 Task: Save favorite listings for penthouse condos in San Francisco, California, with city skyline views, and create a shortlist of luxury properties.
Action: Mouse moved to (152, 143)
Screenshot: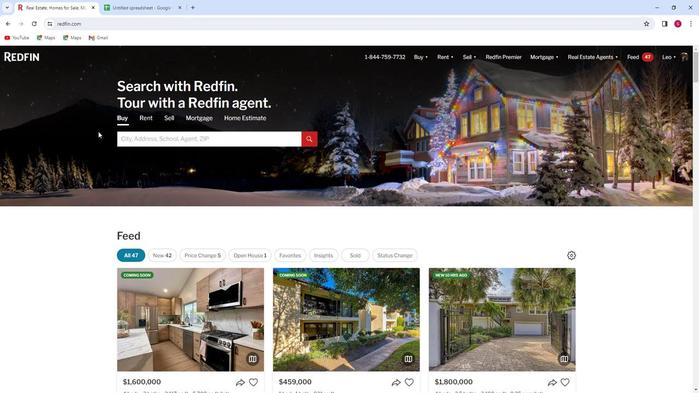 
Action: Mouse pressed left at (152, 143)
Screenshot: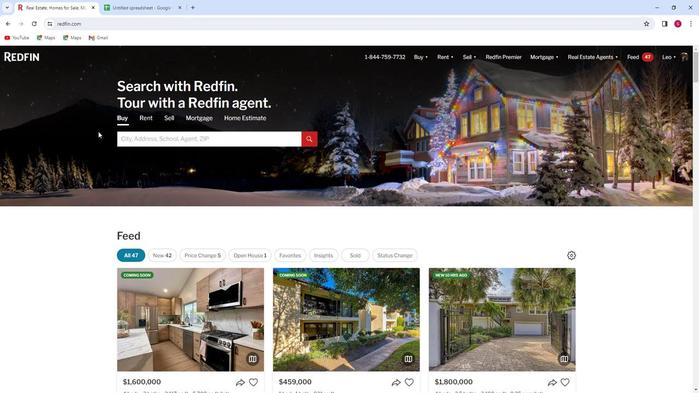 
Action: Key pressed <Key.shift>San
Screenshot: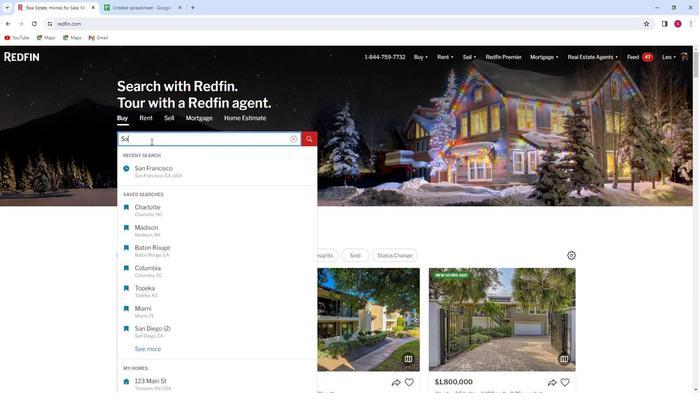 
Action: Mouse moved to (179, 176)
Screenshot: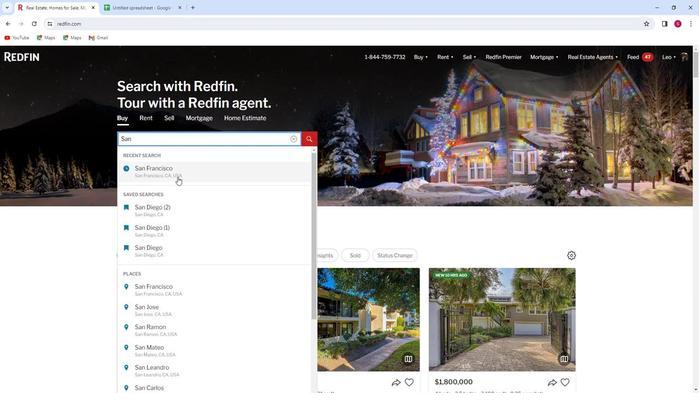 
Action: Mouse pressed left at (179, 176)
Screenshot: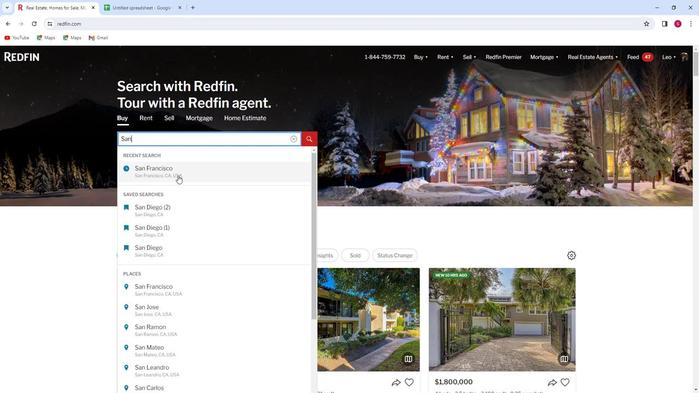 
Action: Mouse moved to (619, 108)
Screenshot: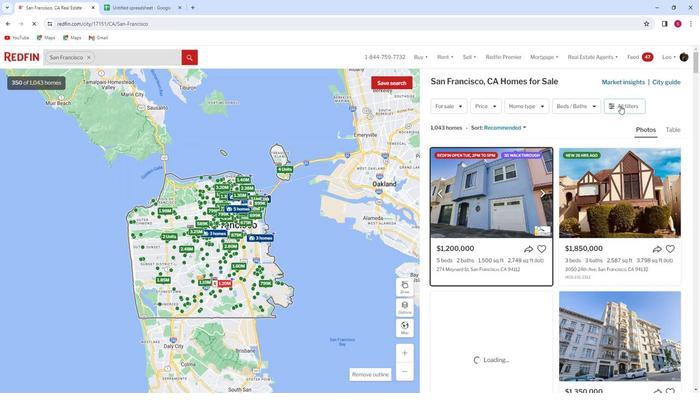 
Action: Mouse pressed left at (619, 108)
Screenshot: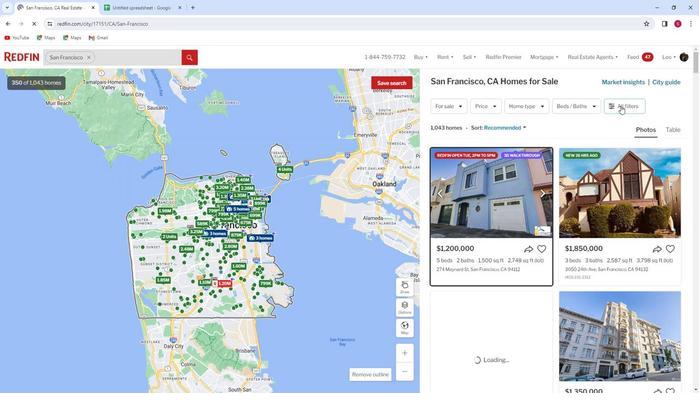
Action: Mouse moved to (620, 107)
Screenshot: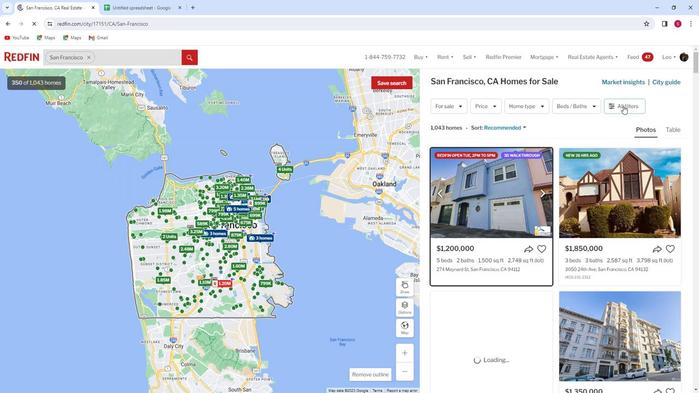 
Action: Mouse pressed left at (620, 107)
Screenshot: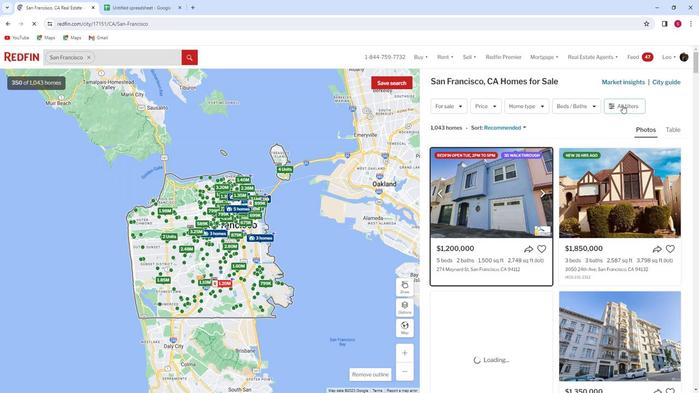 
Action: Mouse moved to (620, 107)
Screenshot: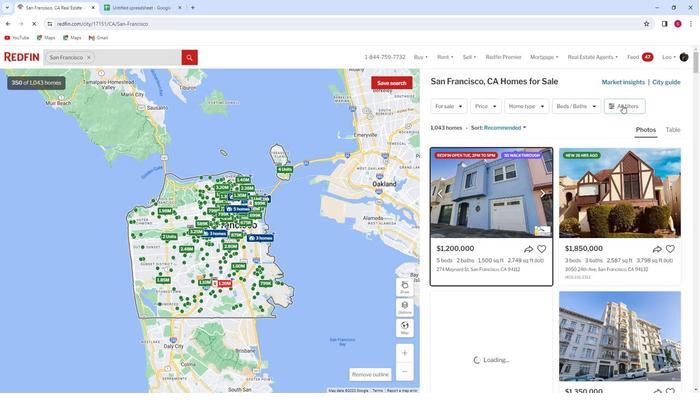 
Action: Mouse pressed left at (620, 107)
Screenshot: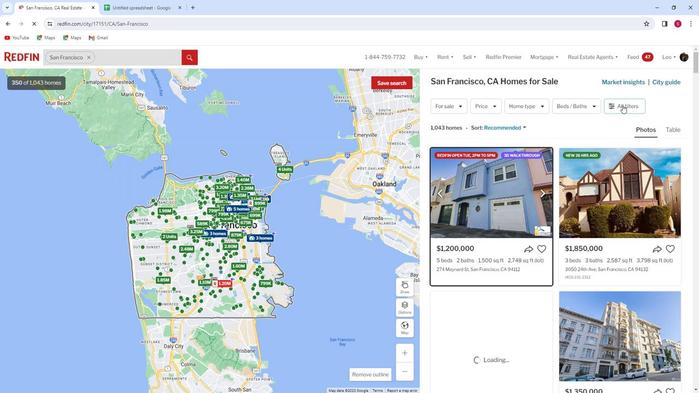
Action: Mouse pressed left at (620, 107)
Screenshot: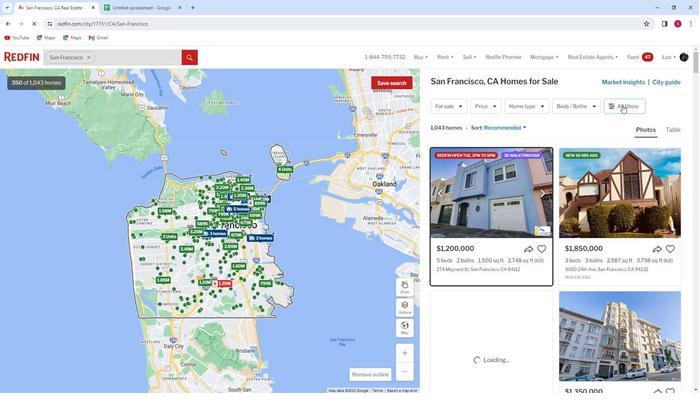 
Action: Mouse pressed left at (620, 107)
Screenshot: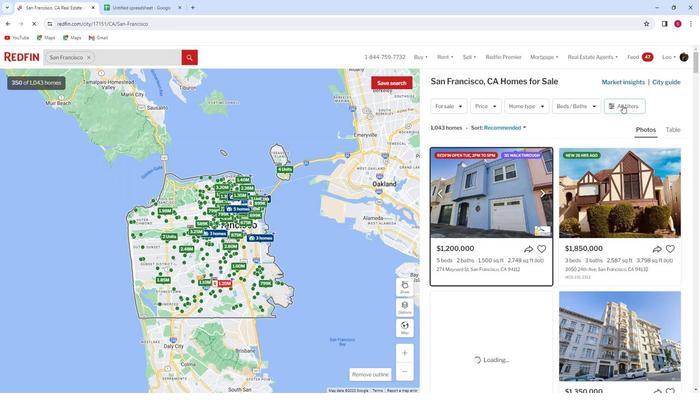 
Action: Mouse pressed left at (620, 107)
Screenshot: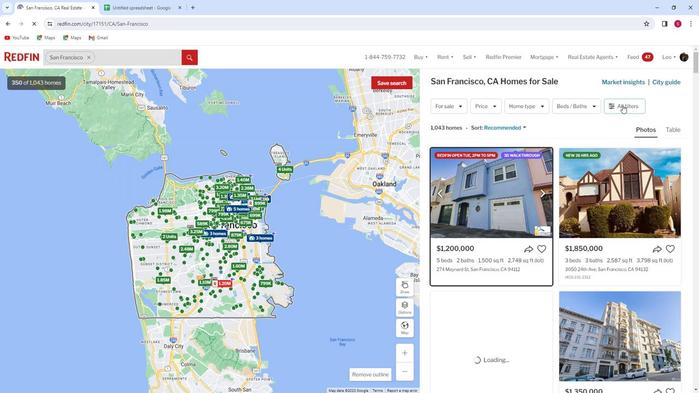 
Action: Mouse pressed left at (620, 107)
Screenshot: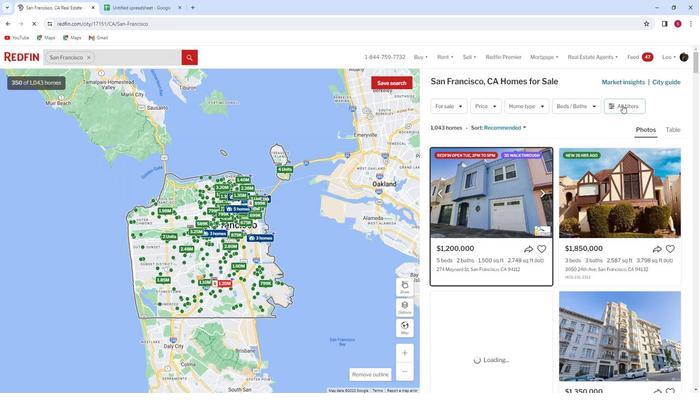 
Action: Mouse pressed left at (620, 107)
Screenshot: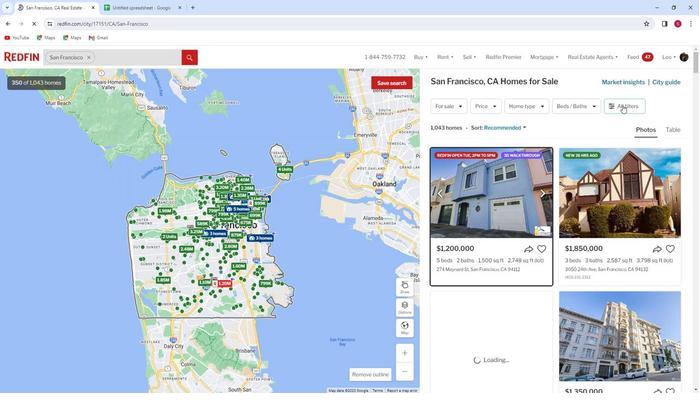 
Action: Mouse moved to (629, 108)
Screenshot: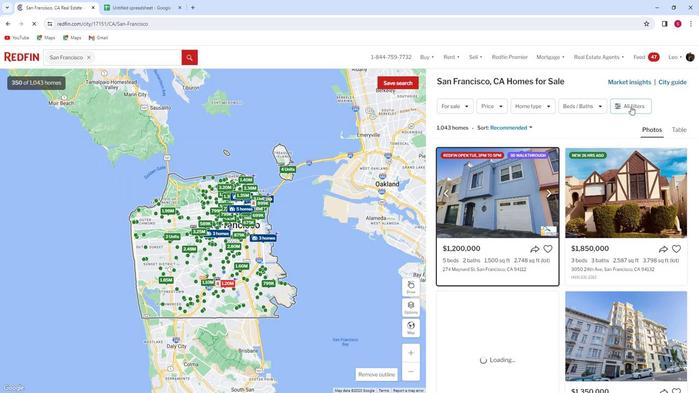 
Action: Mouse pressed left at (629, 108)
Screenshot: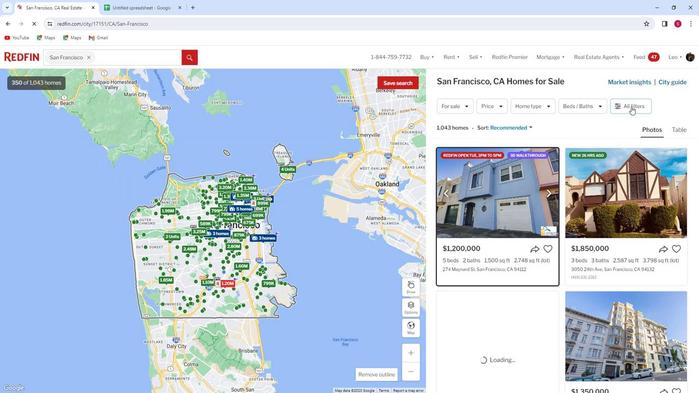 
Action: Mouse moved to (629, 108)
Screenshot: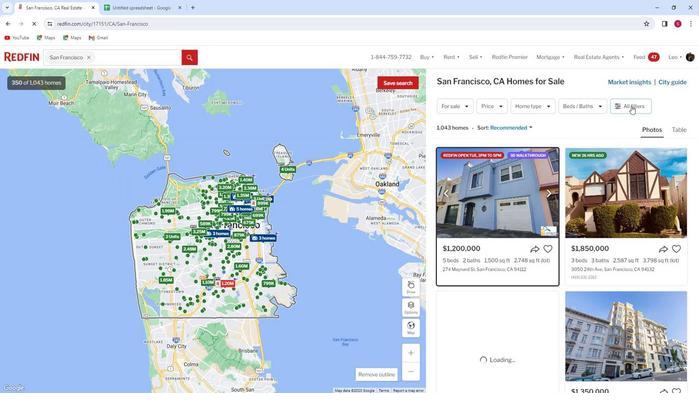 
Action: Mouse pressed left at (629, 108)
Screenshot: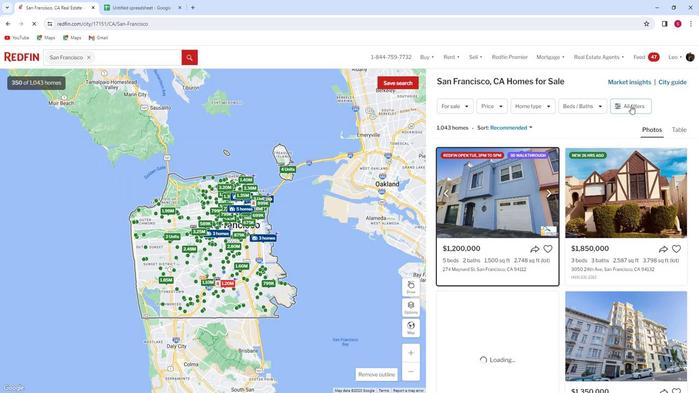 
Action: Mouse moved to (621, 104)
Screenshot: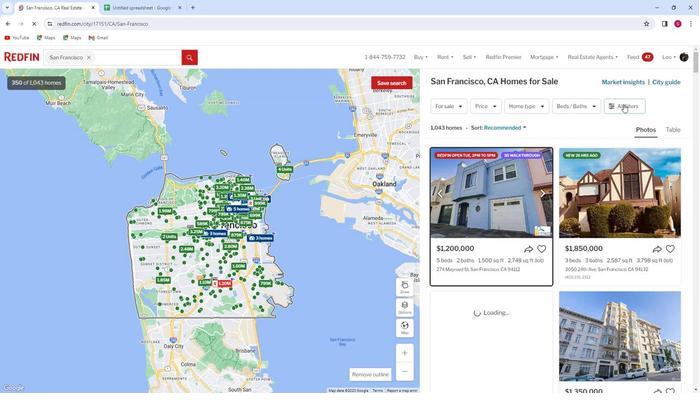 
Action: Mouse pressed left at (621, 104)
Screenshot: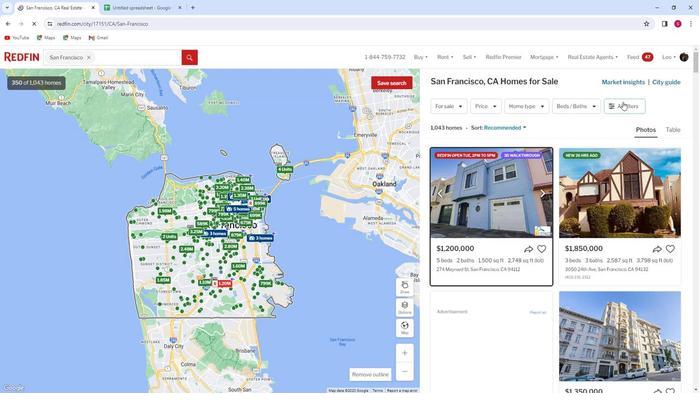 
Action: Mouse moved to (569, 179)
Screenshot: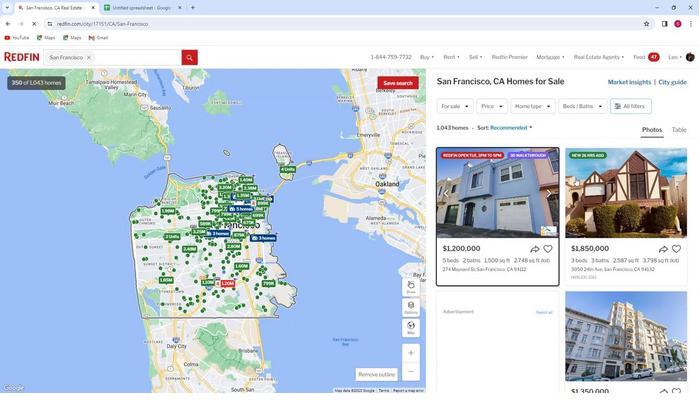 
Action: Mouse scrolled (569, 179) with delta (0, 0)
Screenshot: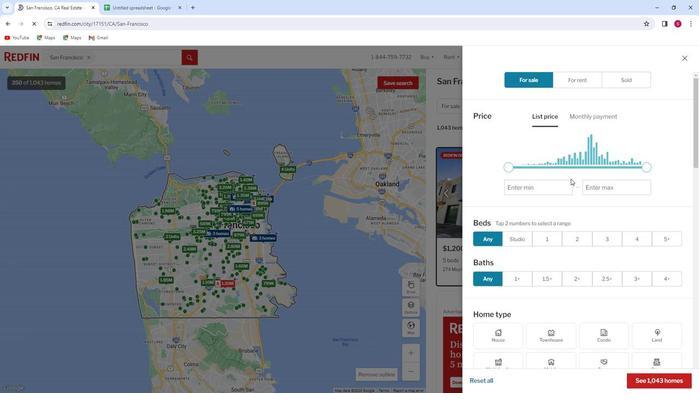 
Action: Mouse scrolled (569, 179) with delta (0, 0)
Screenshot: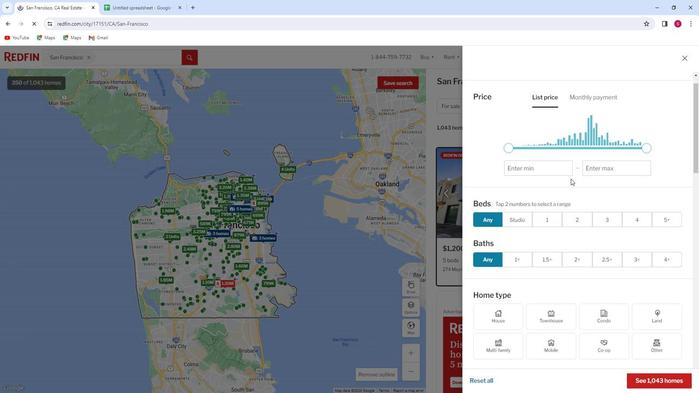 
Action: Mouse scrolled (569, 179) with delta (0, 0)
Screenshot: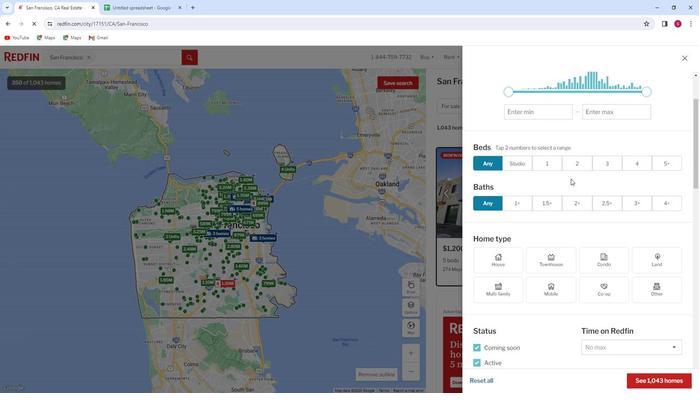 
Action: Mouse scrolled (569, 179) with delta (0, 0)
Screenshot: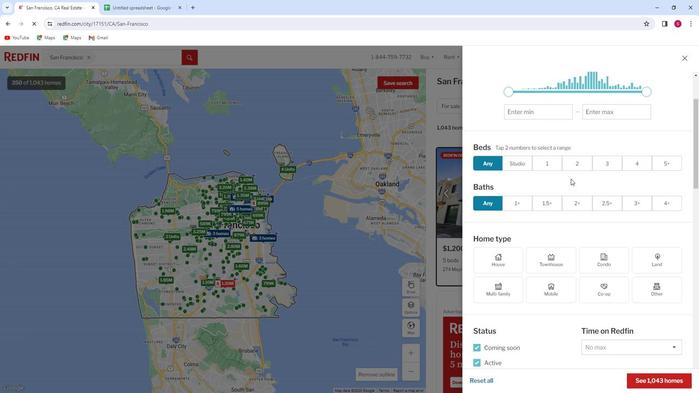 
Action: Mouse moved to (568, 179)
Screenshot: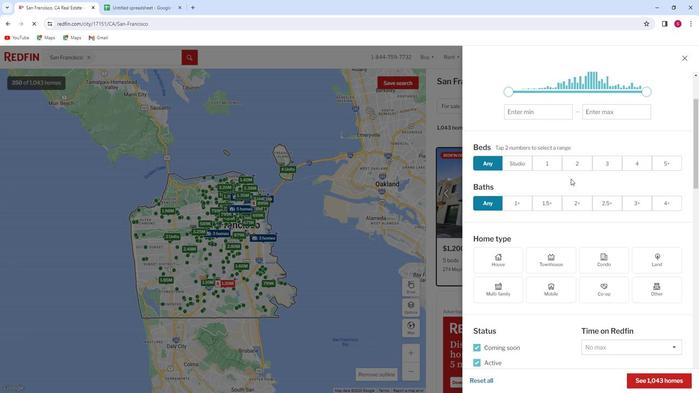 
Action: Mouse scrolled (568, 179) with delta (0, 0)
Screenshot: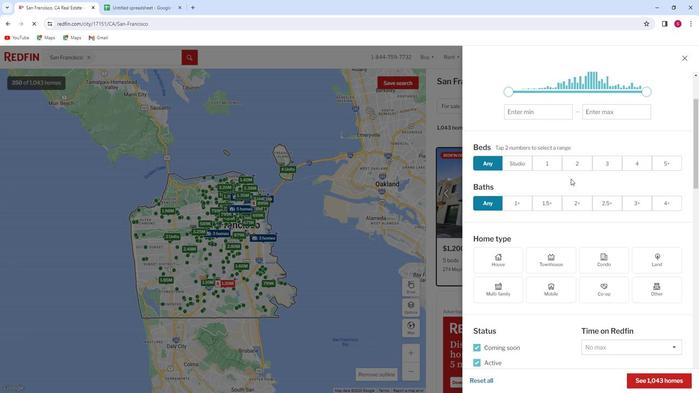 
Action: Mouse moved to (600, 147)
Screenshot: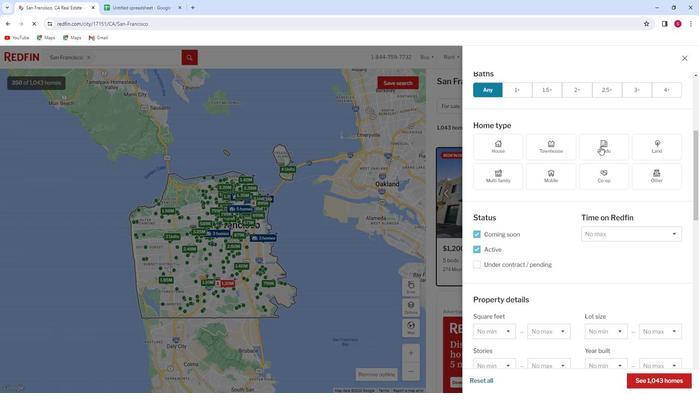 
Action: Mouse pressed left at (600, 147)
Screenshot: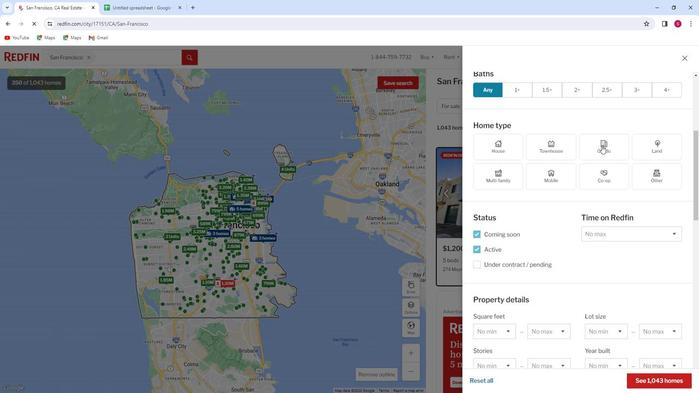 
Action: Mouse moved to (530, 220)
Screenshot: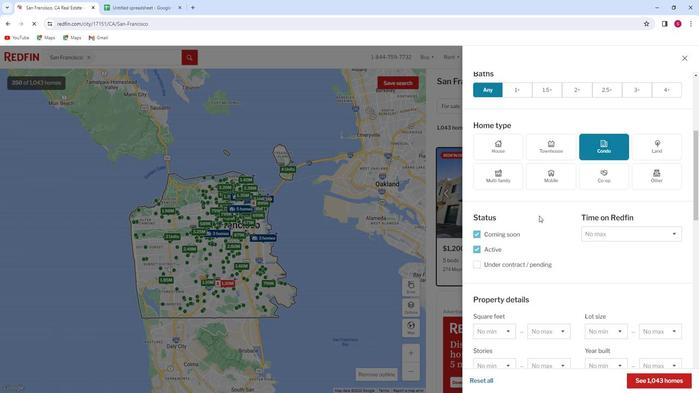 
Action: Mouse scrolled (530, 220) with delta (0, 0)
Screenshot: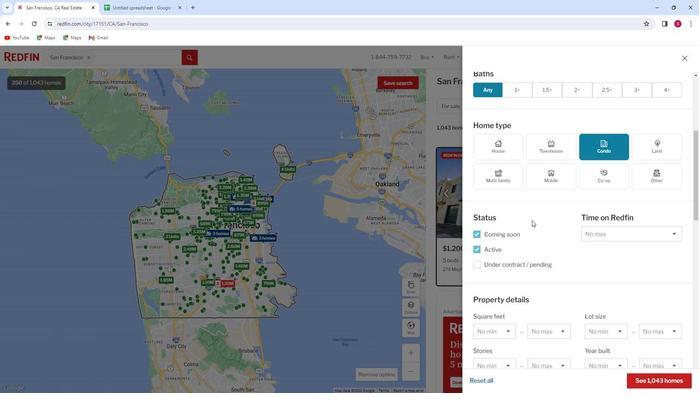
Action: Mouse scrolled (530, 220) with delta (0, 0)
Screenshot: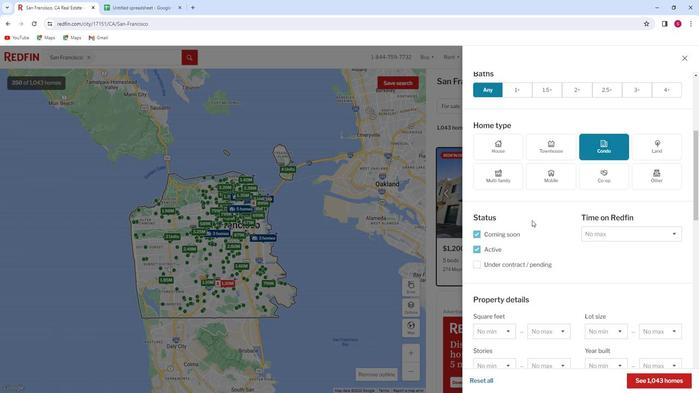 
Action: Mouse moved to (530, 220)
Screenshot: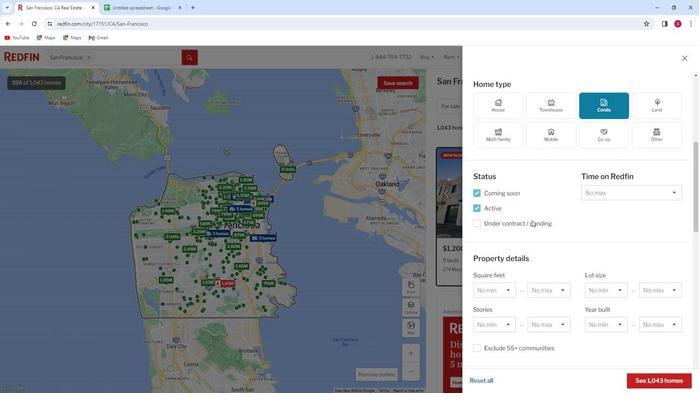 
Action: Mouse scrolled (530, 220) with delta (0, 0)
Screenshot: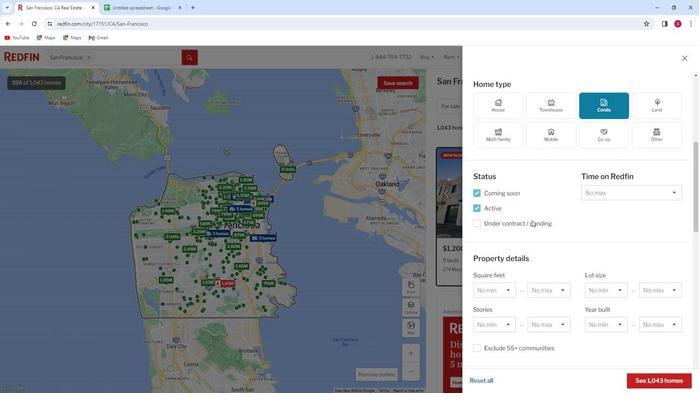 
Action: Mouse moved to (530, 220)
Screenshot: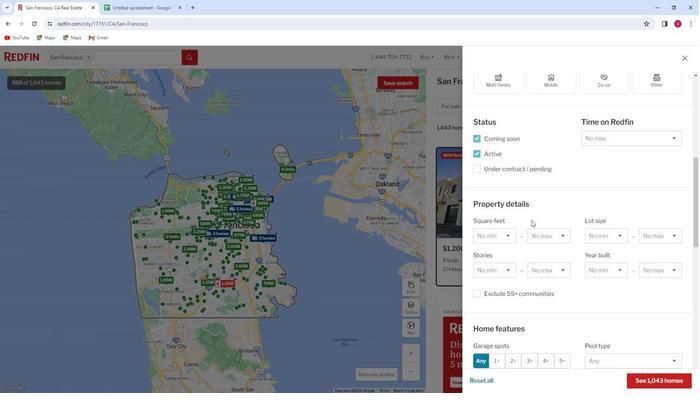 
Action: Mouse scrolled (530, 220) with delta (0, 0)
Screenshot: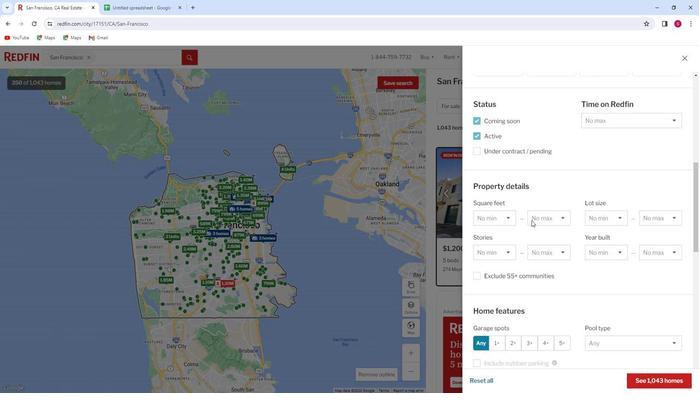 
Action: Mouse scrolled (530, 220) with delta (0, 0)
Screenshot: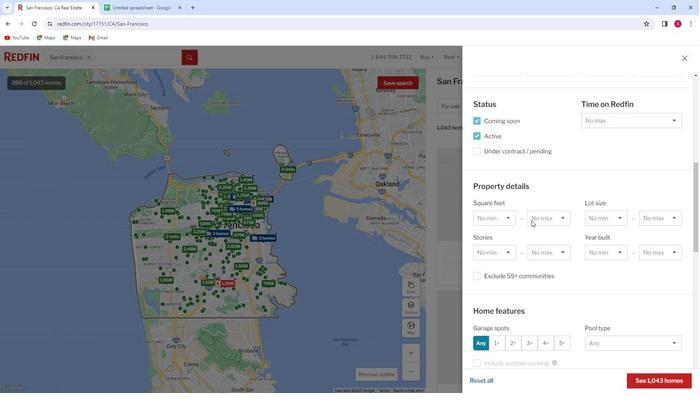 
Action: Mouse scrolled (530, 220) with delta (0, 0)
Screenshot: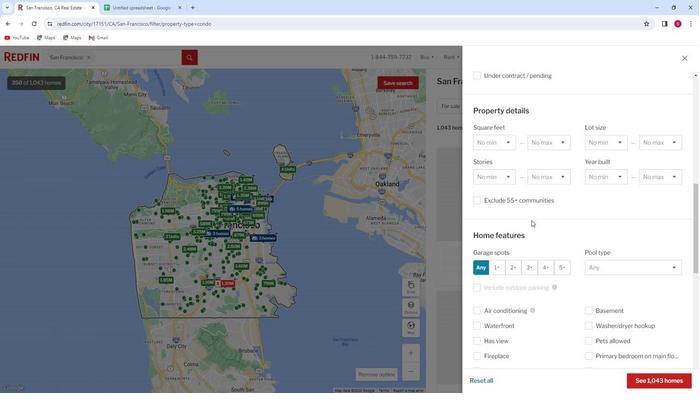 
Action: Mouse scrolled (530, 220) with delta (0, 0)
Screenshot: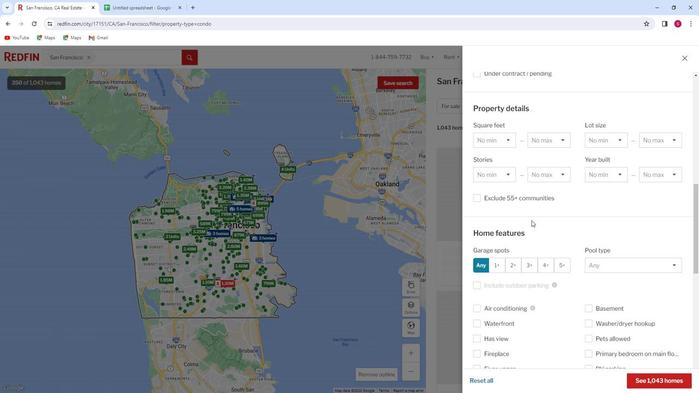 
Action: Mouse scrolled (530, 220) with delta (0, 0)
Screenshot: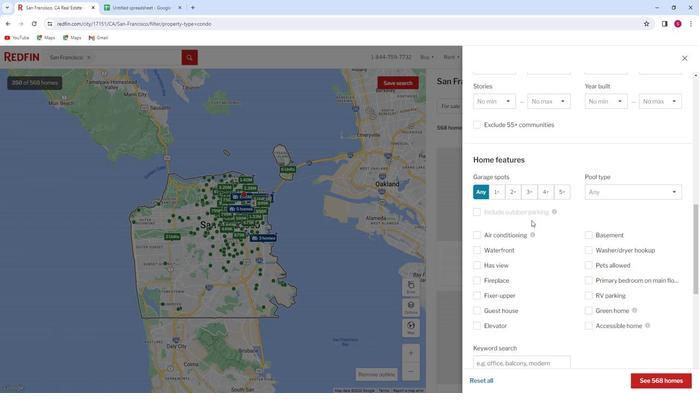 
Action: Mouse moved to (530, 219)
Screenshot: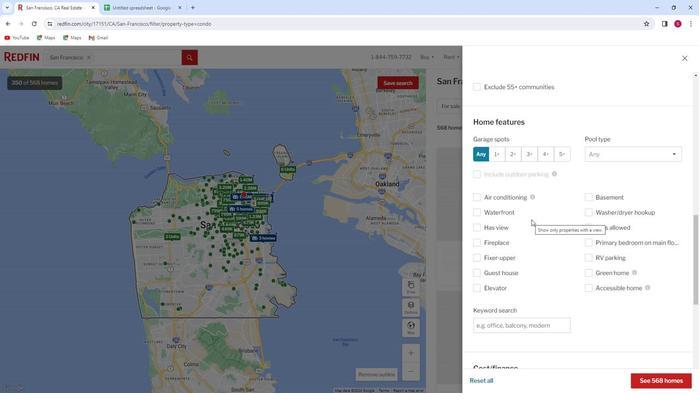 
Action: Mouse scrolled (530, 219) with delta (0, 0)
Screenshot: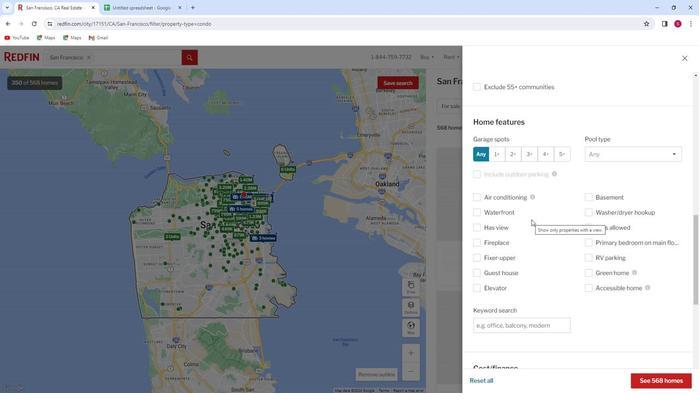 
Action: Mouse scrolled (530, 219) with delta (0, 0)
Screenshot: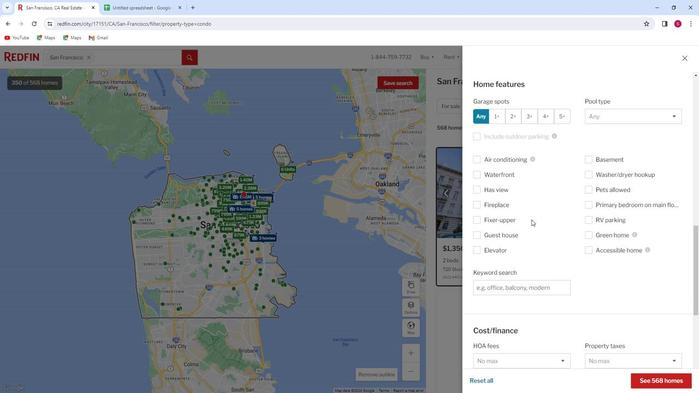 
Action: Mouse moved to (502, 249)
Screenshot: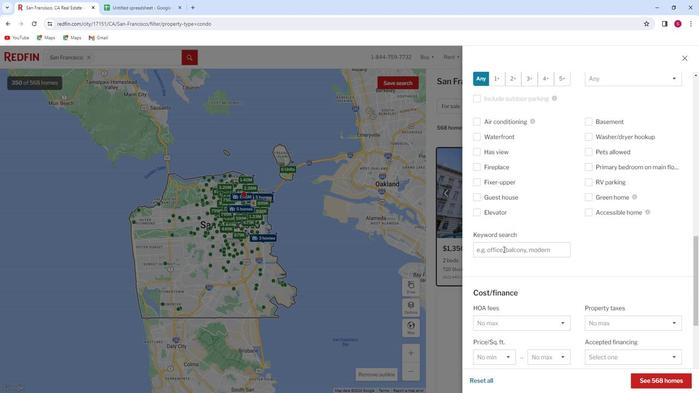 
Action: Mouse pressed left at (502, 249)
Screenshot: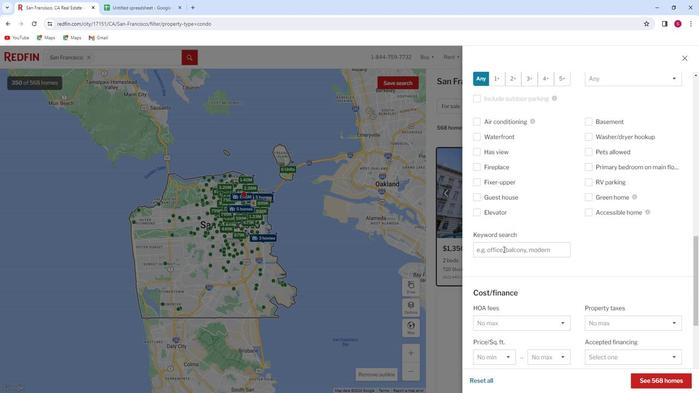 
Action: Mouse moved to (502, 249)
Screenshot: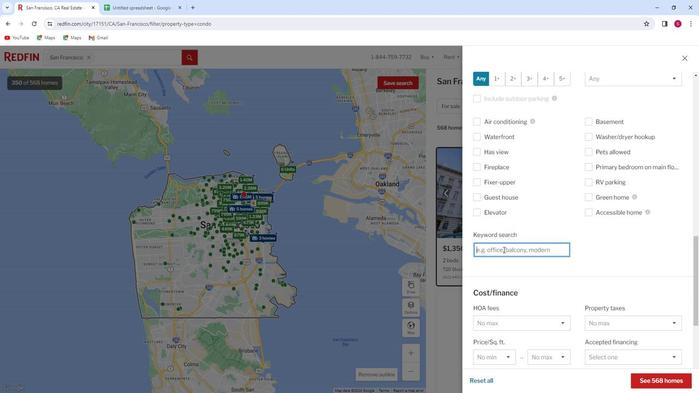 
Action: Key pressed city<Key.space>skyk<Key.backspace>line<Key.space>viewa<Key.backspace>s
Screenshot: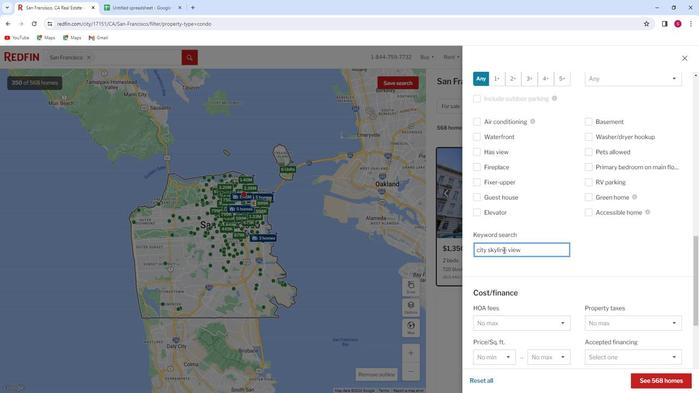 
Action: Mouse moved to (560, 274)
Screenshot: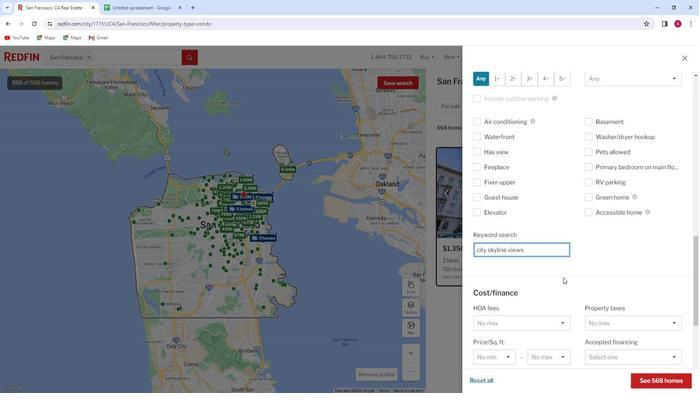 
Action: Mouse scrolled (560, 273) with delta (0, 0)
Screenshot: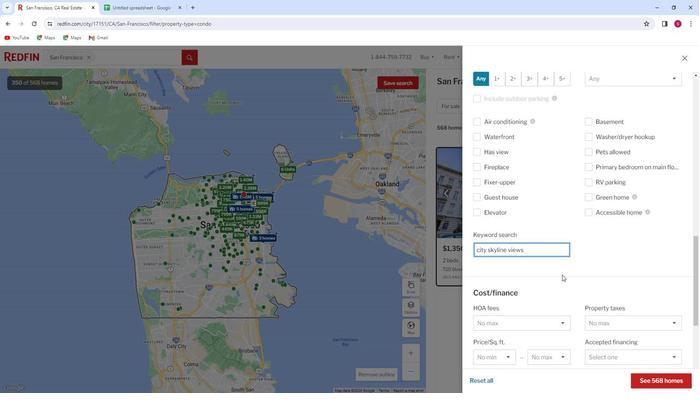 
Action: Mouse moved to (560, 274)
Screenshot: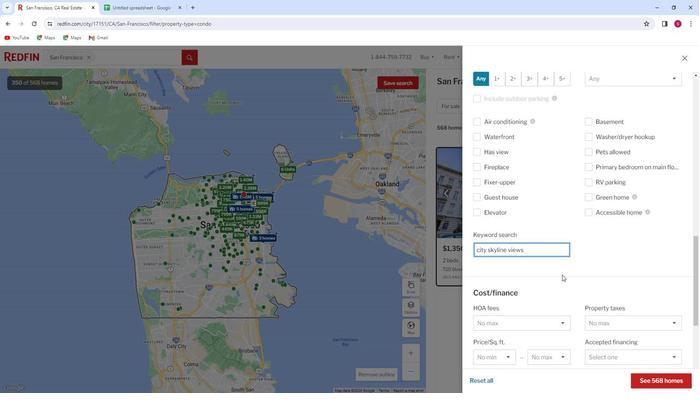 
Action: Mouse scrolled (560, 273) with delta (0, 0)
Screenshot: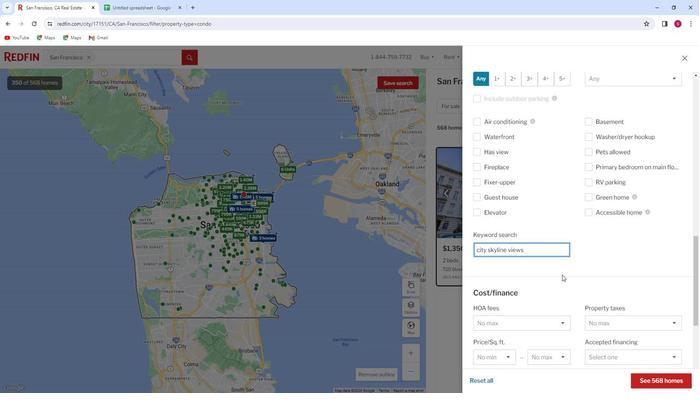 
Action: Mouse scrolled (560, 273) with delta (0, 0)
Screenshot: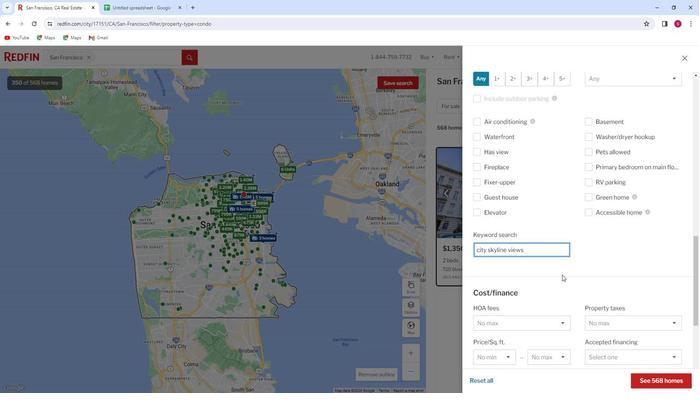 
Action: Mouse scrolled (560, 273) with delta (0, 0)
Screenshot: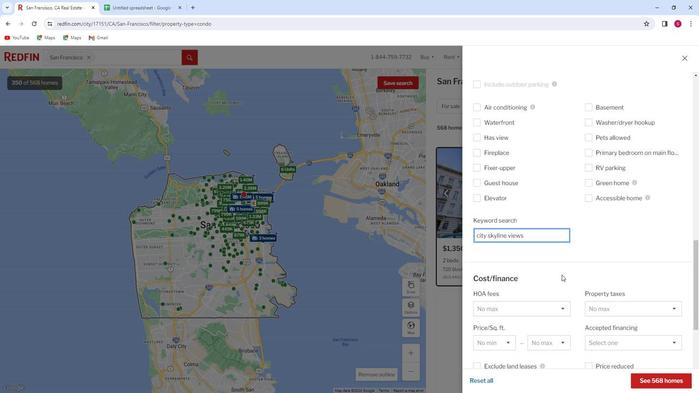 
Action: Mouse scrolled (560, 273) with delta (0, 0)
Screenshot: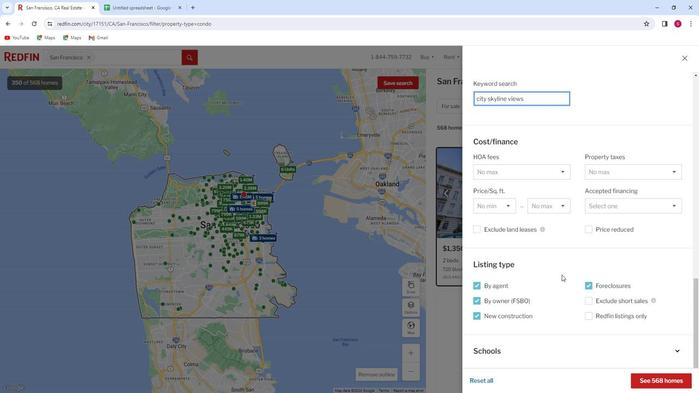 
Action: Mouse scrolled (560, 273) with delta (0, 0)
Screenshot: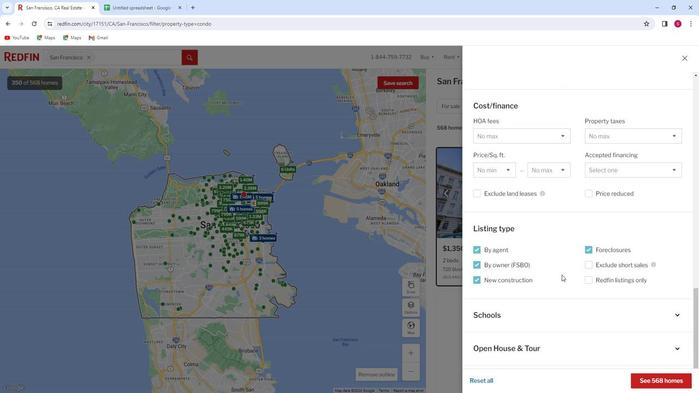 
Action: Mouse scrolled (560, 273) with delta (0, 0)
Screenshot: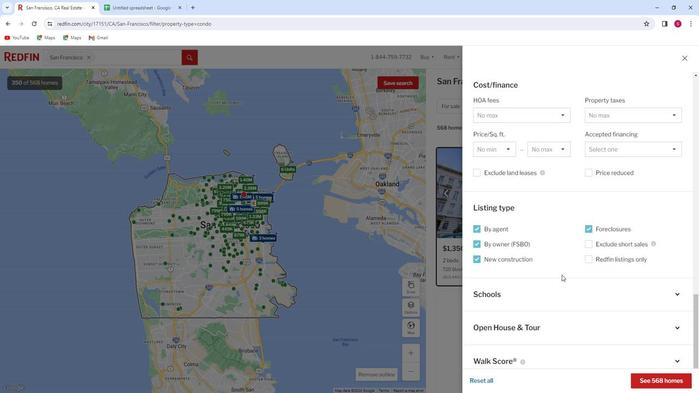 
Action: Mouse moved to (560, 274)
Screenshot: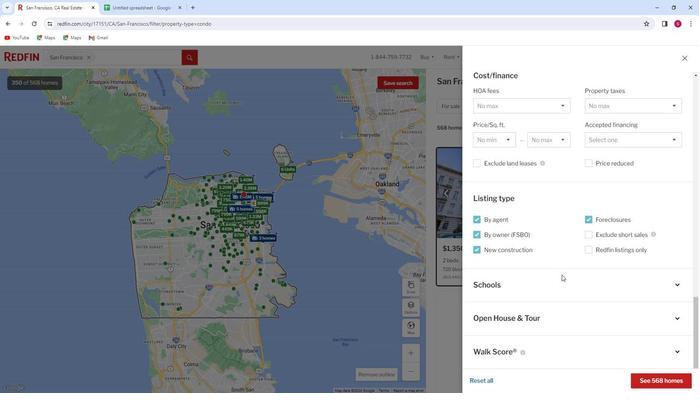 
Action: Mouse scrolled (560, 273) with delta (0, 0)
Screenshot: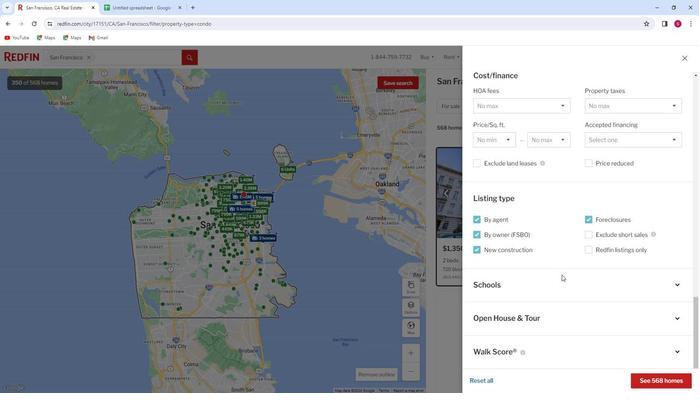
Action: Mouse moved to (639, 376)
Screenshot: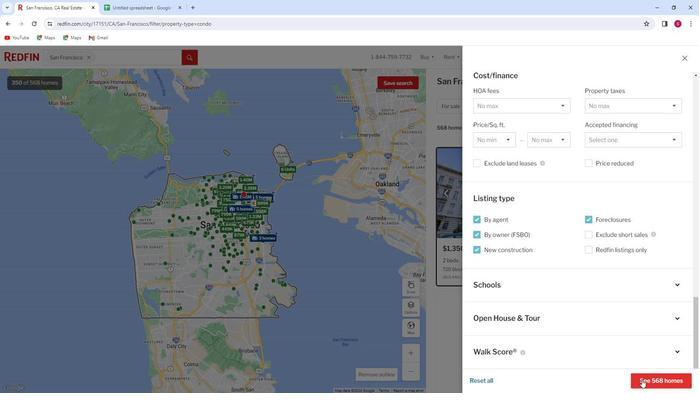 
Action: Mouse pressed left at (639, 376)
Screenshot: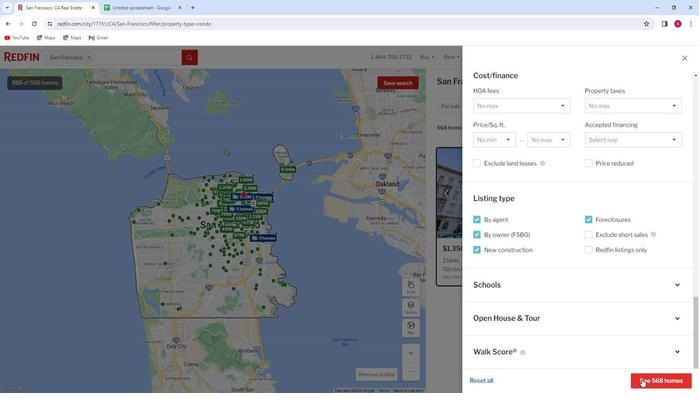 
Action: Mouse moved to (579, 218)
Screenshot: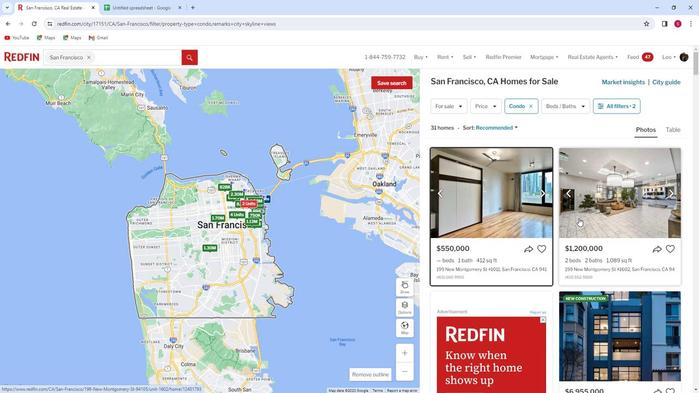
Action: Mouse pressed left at (579, 218)
Screenshot: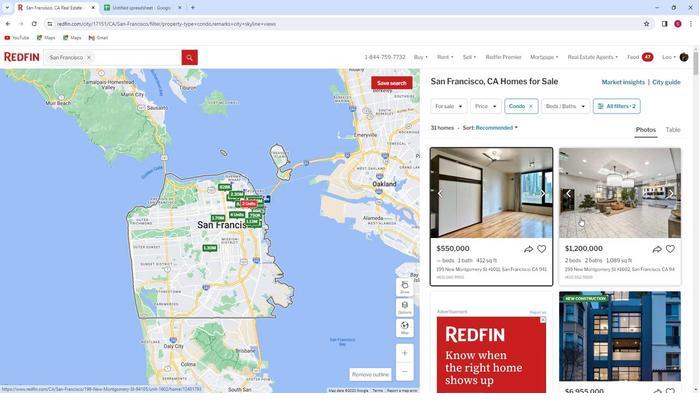 
Action: Mouse pressed left at (579, 218)
Screenshot: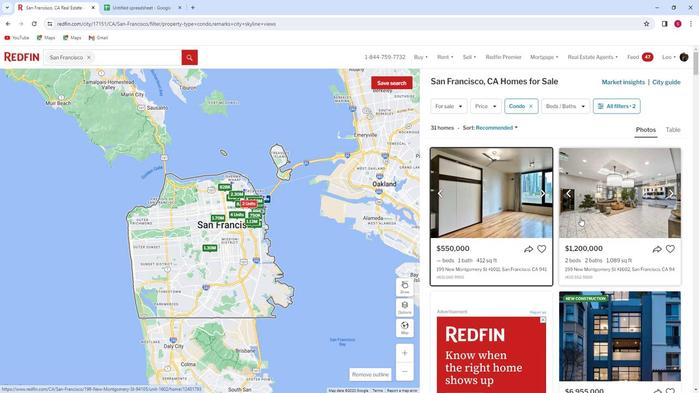 
Action: Mouse moved to (348, 203)
Screenshot: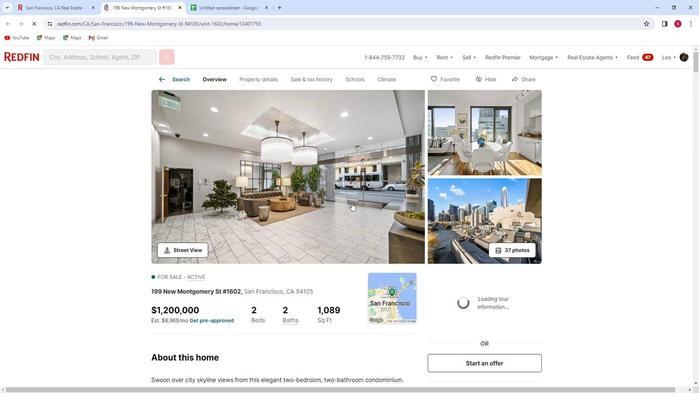 
Action: Mouse pressed left at (348, 203)
Screenshot: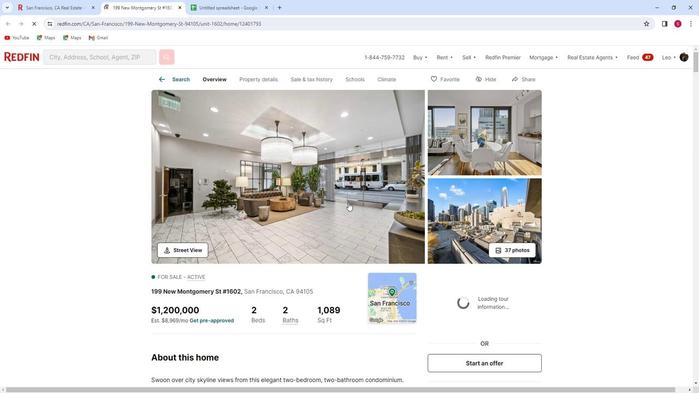 
Action: Mouse moved to (347, 203)
Screenshot: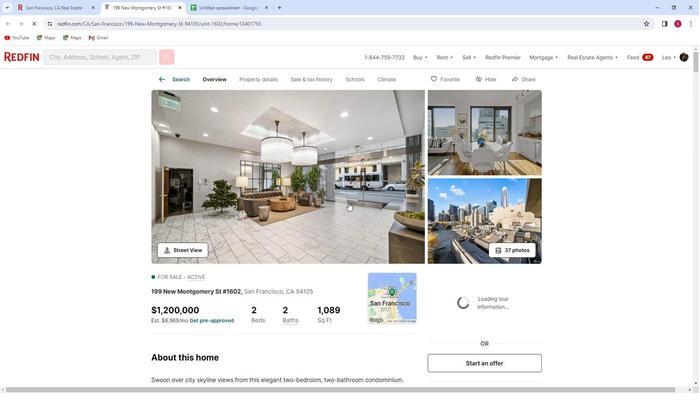 
Action: Mouse pressed left at (347, 203)
Screenshot: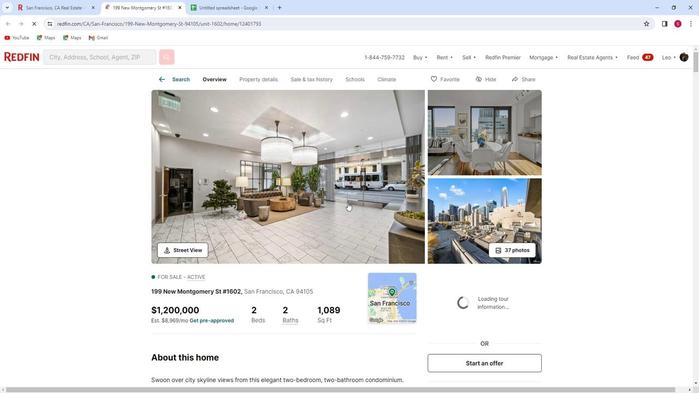 
Action: Mouse moved to (655, 223)
Screenshot: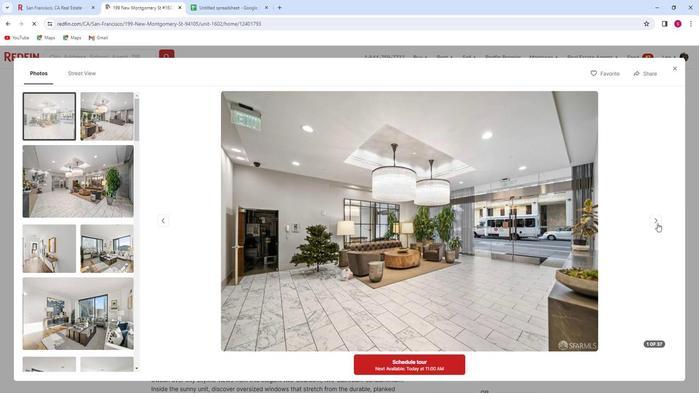 
Action: Mouse pressed left at (655, 223)
Screenshot: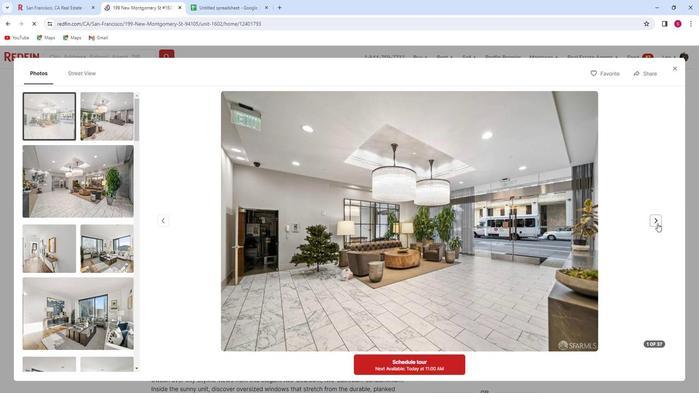 
Action: Mouse pressed left at (655, 223)
Screenshot: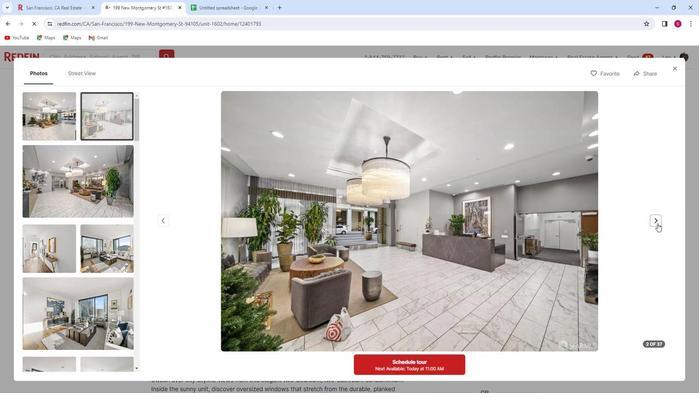 
Action: Mouse moved to (655, 222)
Screenshot: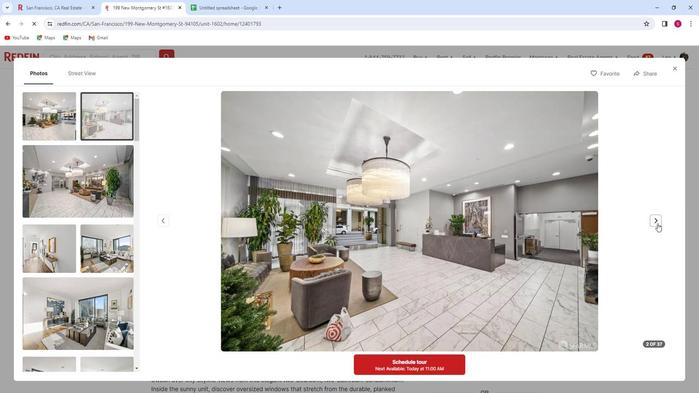 
Action: Mouse pressed left at (655, 222)
Screenshot: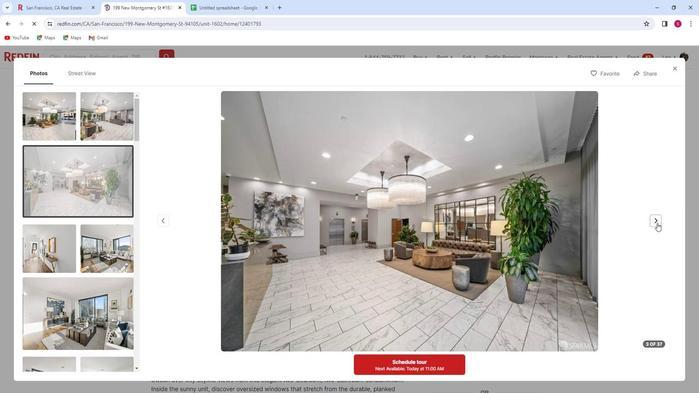 
Action: Mouse pressed left at (655, 222)
Screenshot: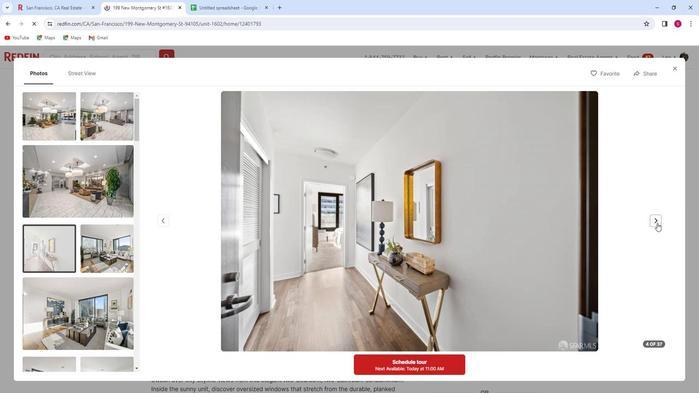 
Action: Mouse pressed left at (655, 222)
Screenshot: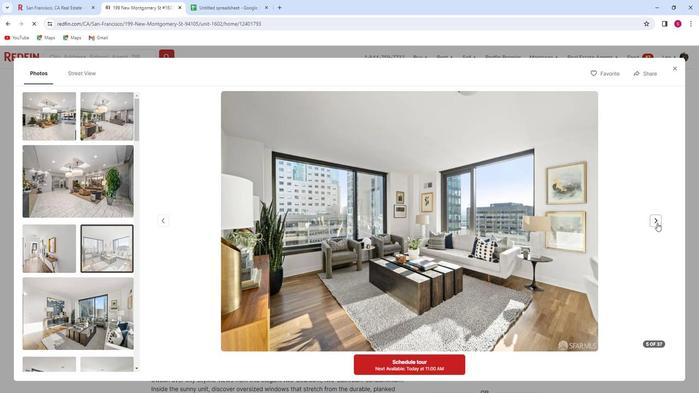 
Action: Mouse pressed left at (655, 222)
Screenshot: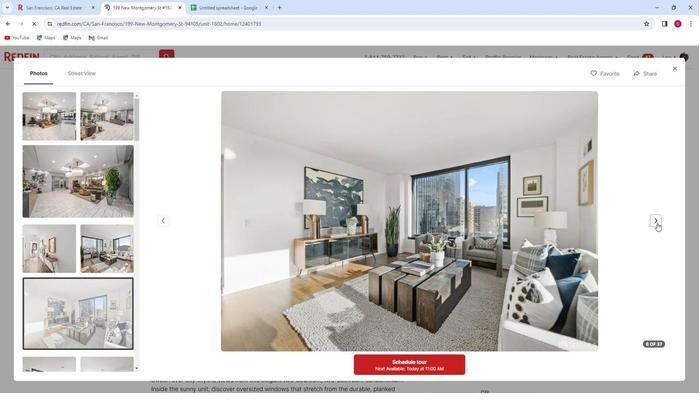 
Action: Mouse pressed left at (655, 222)
Screenshot: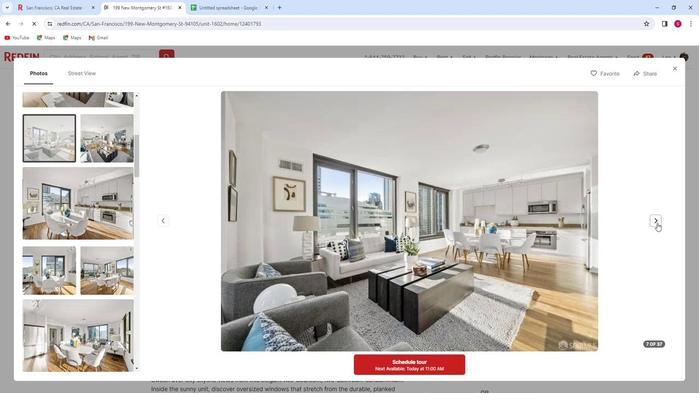 
Action: Mouse pressed left at (655, 222)
Screenshot: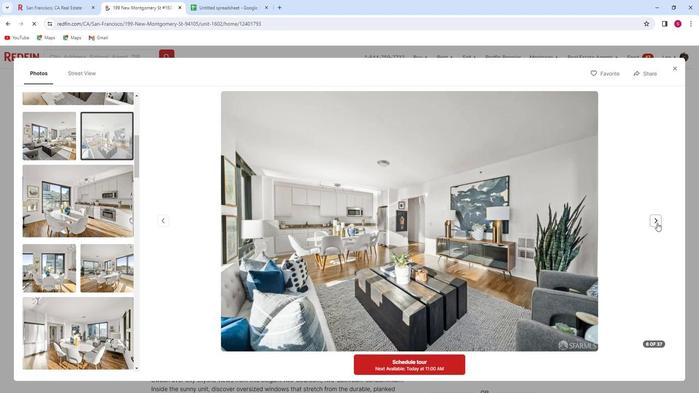 
Action: Mouse pressed left at (655, 222)
Screenshot: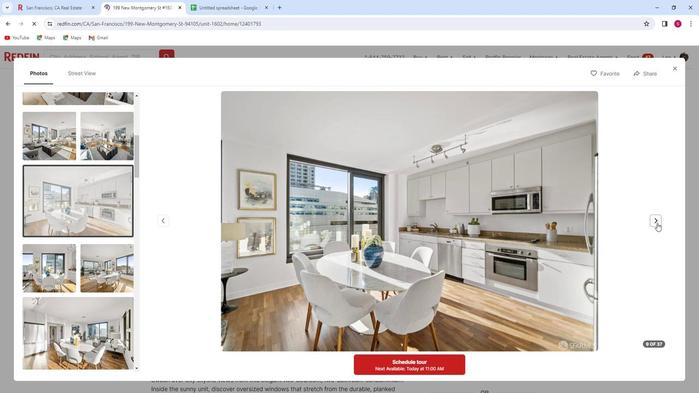 
Action: Mouse pressed left at (655, 222)
Screenshot: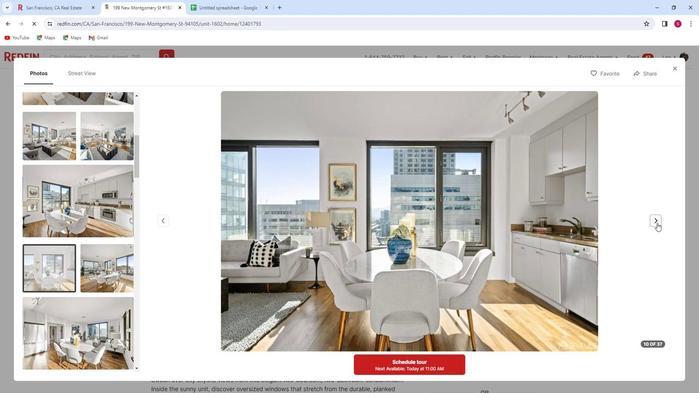 
Action: Mouse pressed left at (655, 222)
Screenshot: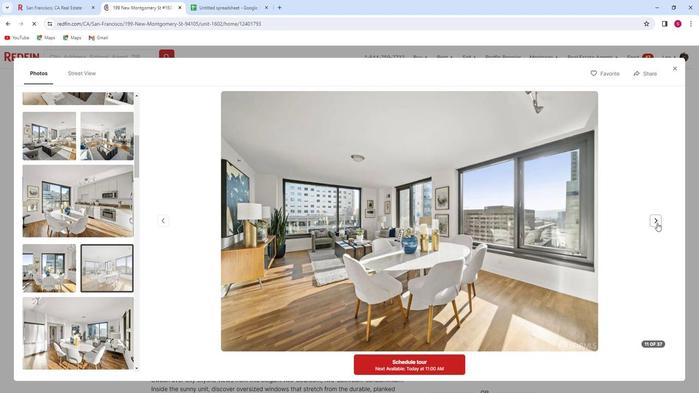 
Action: Mouse moved to (655, 222)
Screenshot: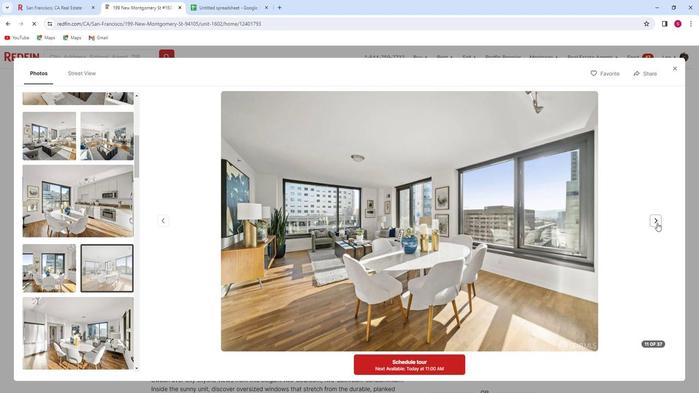 
Action: Mouse pressed left at (655, 222)
Screenshot: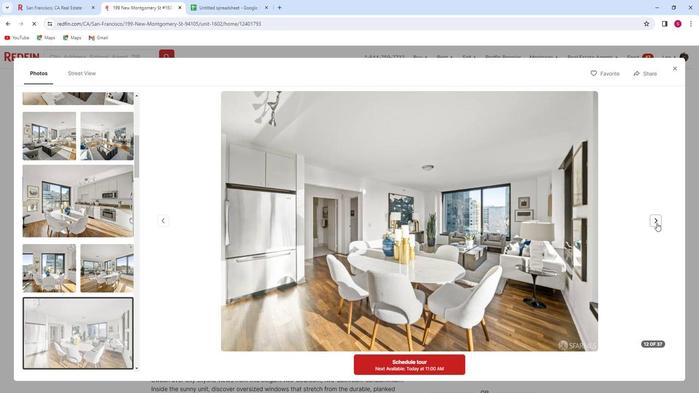 
Action: Mouse pressed left at (655, 222)
Screenshot: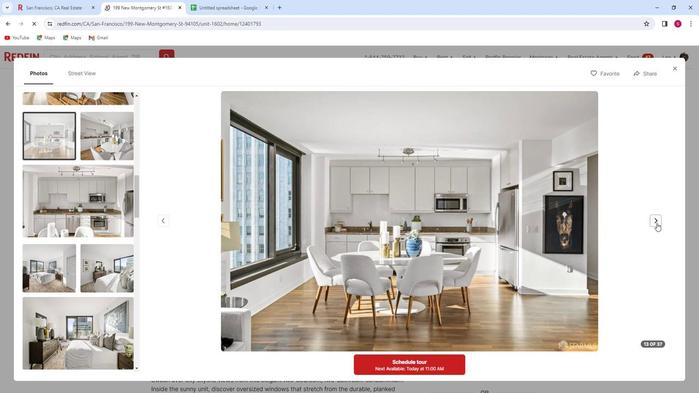 
Action: Mouse pressed left at (655, 222)
Screenshot: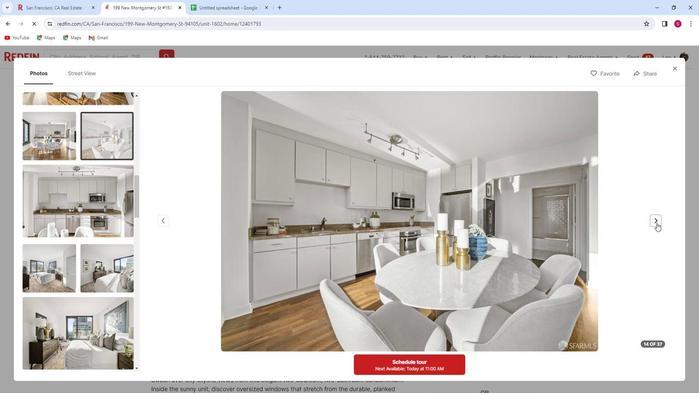 
Action: Mouse pressed left at (655, 222)
Screenshot: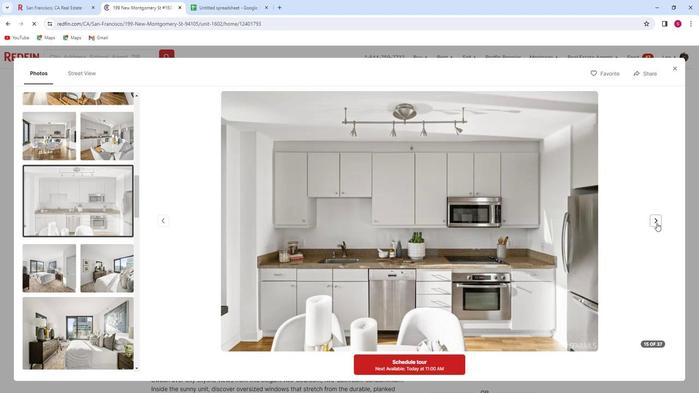
Action: Mouse pressed left at (655, 222)
Screenshot: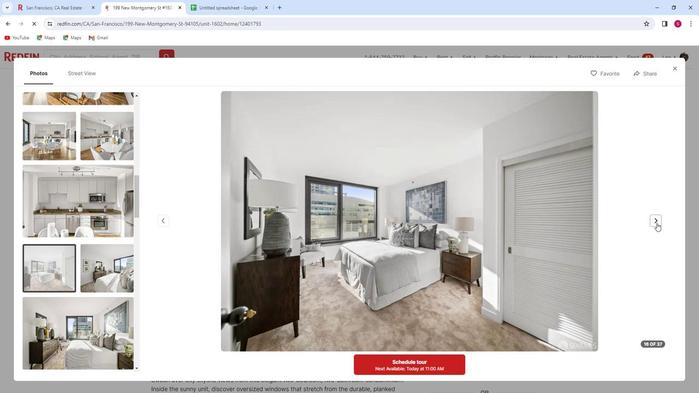 
Action: Mouse pressed left at (655, 222)
Screenshot: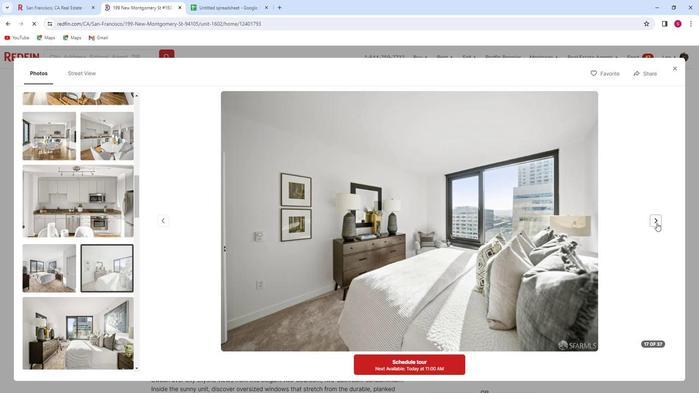 
Action: Mouse moved to (655, 222)
Screenshot: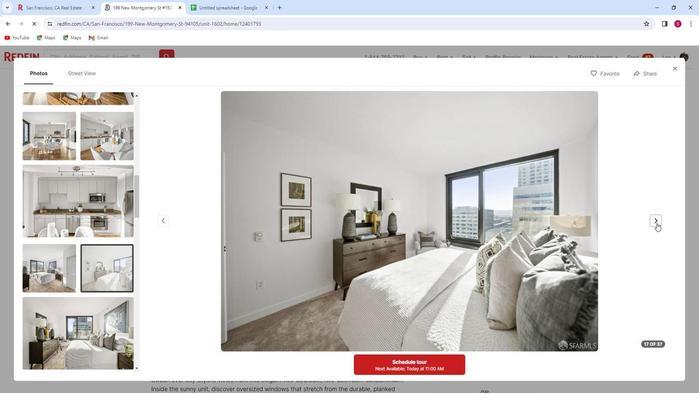
Action: Mouse pressed left at (655, 222)
Screenshot: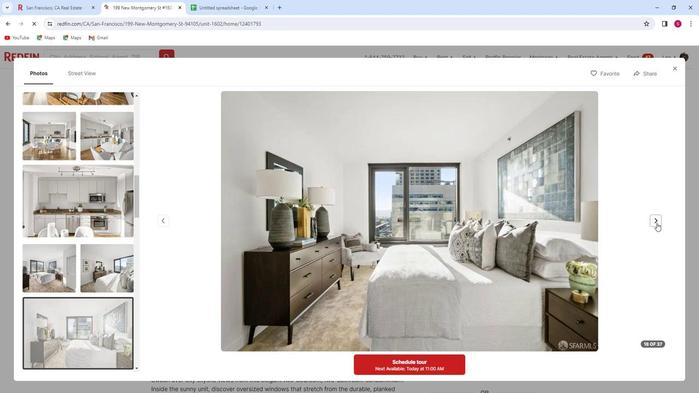 
Action: Mouse pressed left at (655, 222)
Screenshot: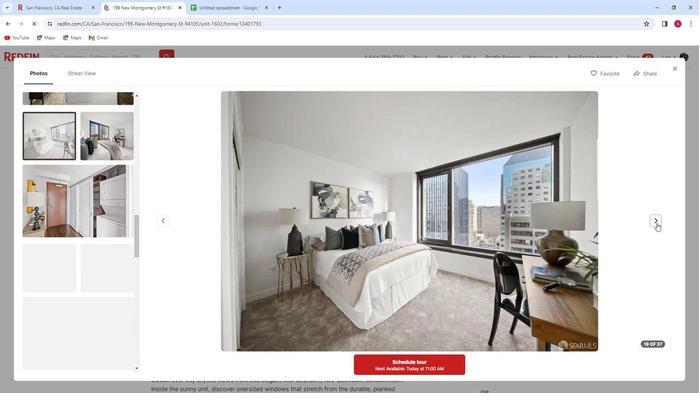 
Action: Mouse pressed left at (655, 222)
Screenshot: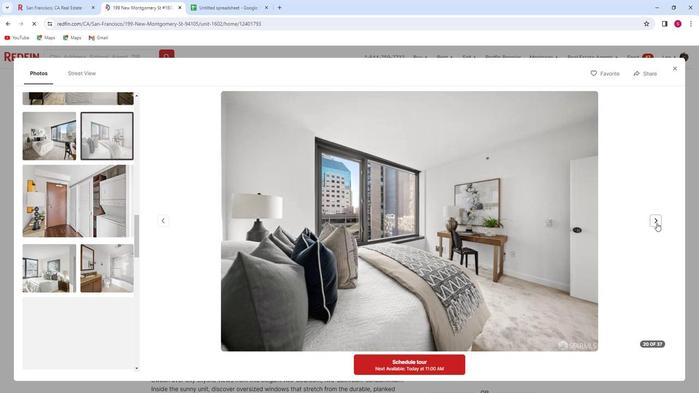 
Action: Mouse pressed left at (655, 222)
Screenshot: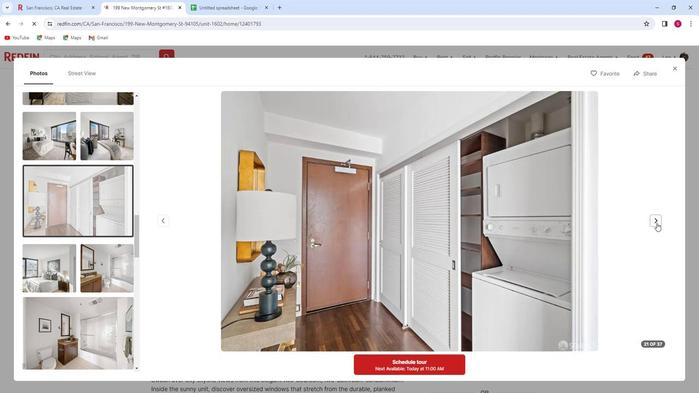 
Action: Mouse pressed left at (655, 222)
Screenshot: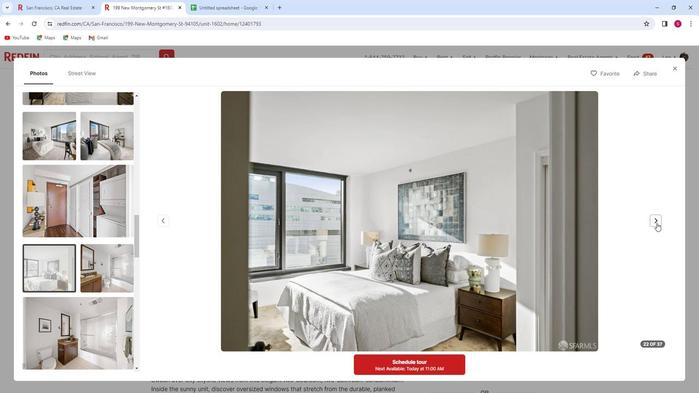 
Action: Mouse pressed left at (655, 222)
Screenshot: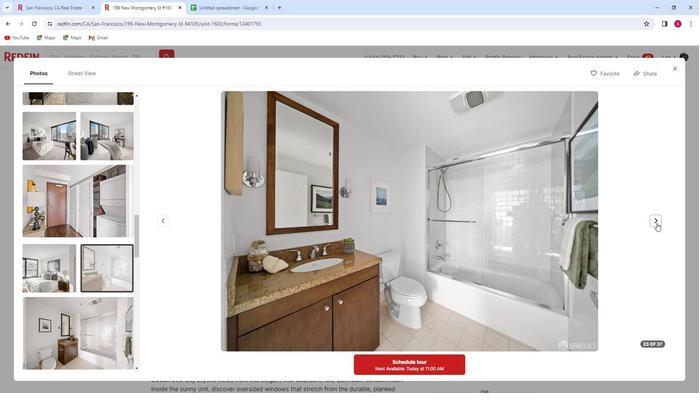 
Action: Mouse pressed left at (655, 222)
Screenshot: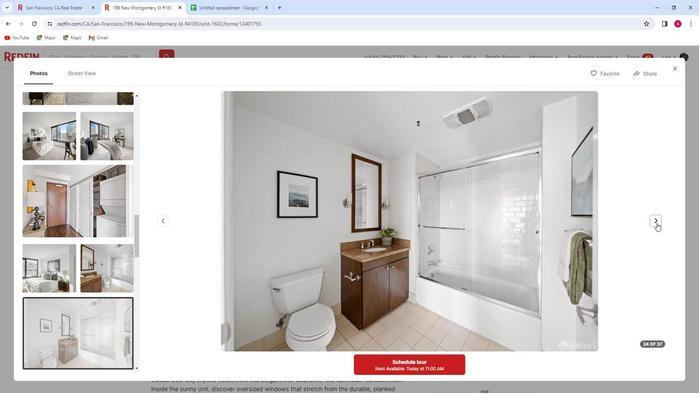 
Action: Mouse pressed left at (655, 222)
Screenshot: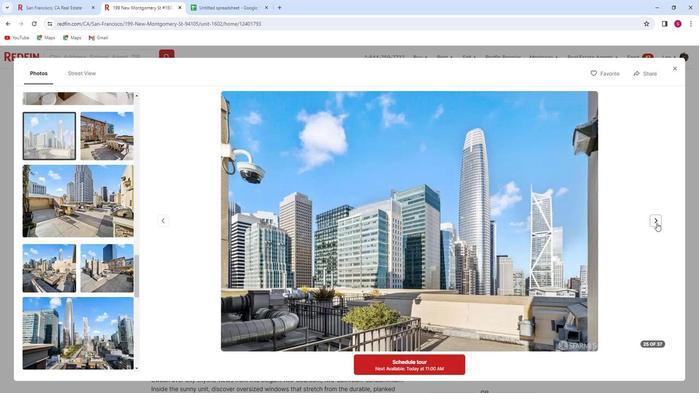 
Action: Mouse pressed left at (655, 222)
Screenshot: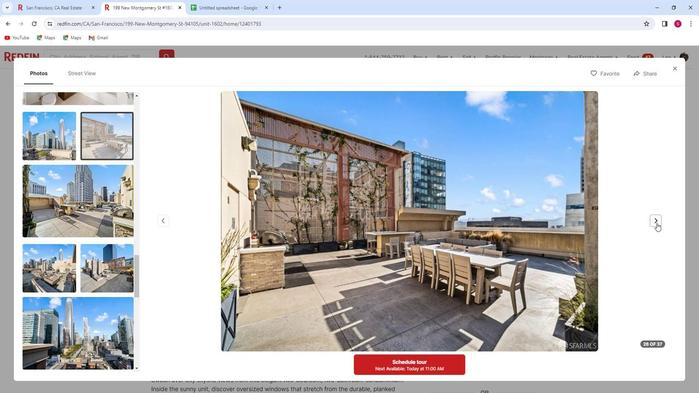 
Action: Mouse pressed left at (655, 222)
Screenshot: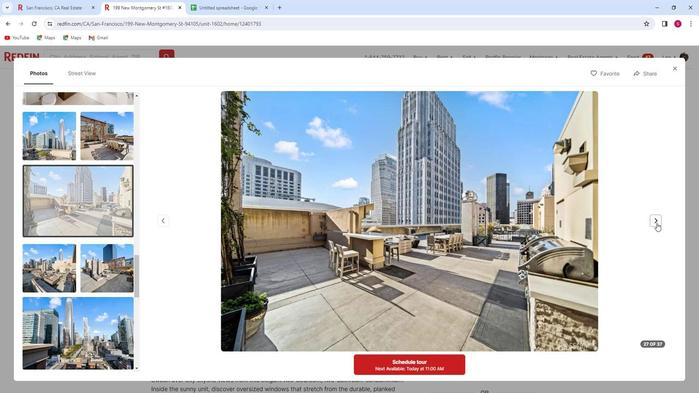 
Action: Mouse pressed left at (655, 222)
Screenshot: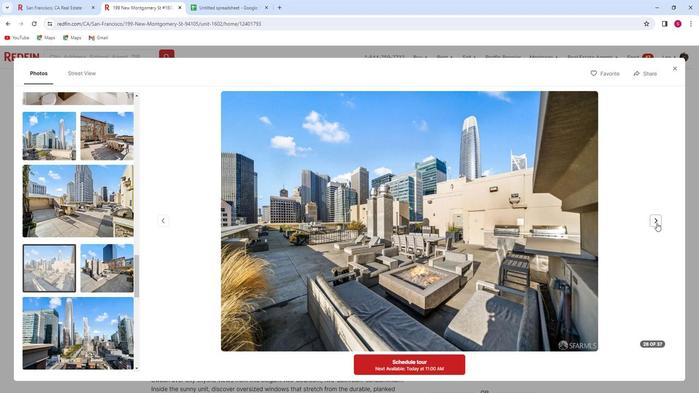 
Action: Mouse pressed left at (655, 222)
Screenshot: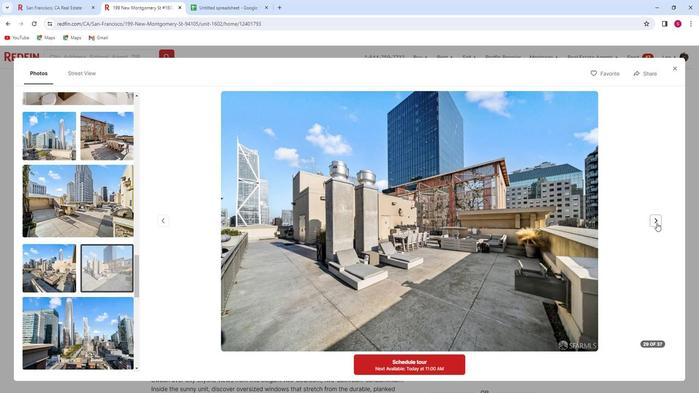 
Action: Mouse pressed left at (655, 222)
Screenshot: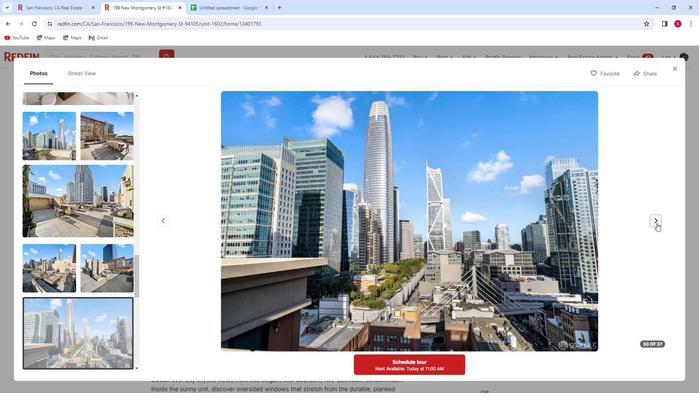 
Action: Mouse moved to (654, 222)
Screenshot: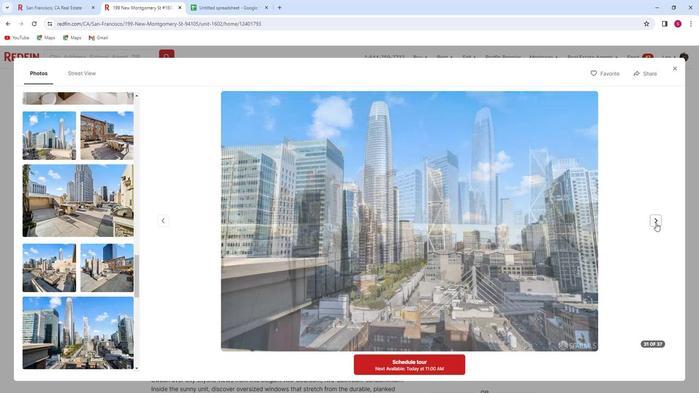 
Action: Mouse pressed left at (654, 222)
Screenshot: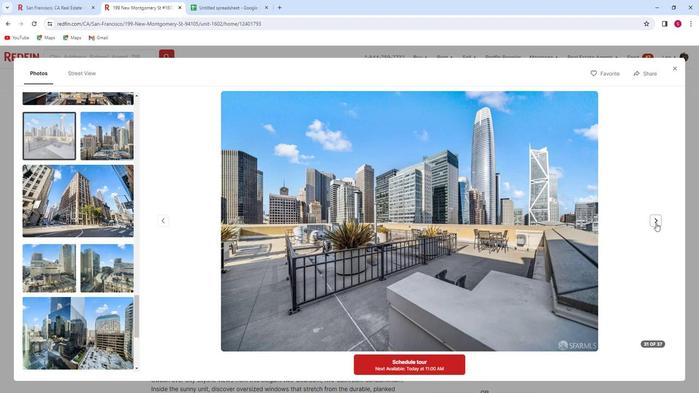 
Action: Mouse pressed left at (654, 222)
Screenshot: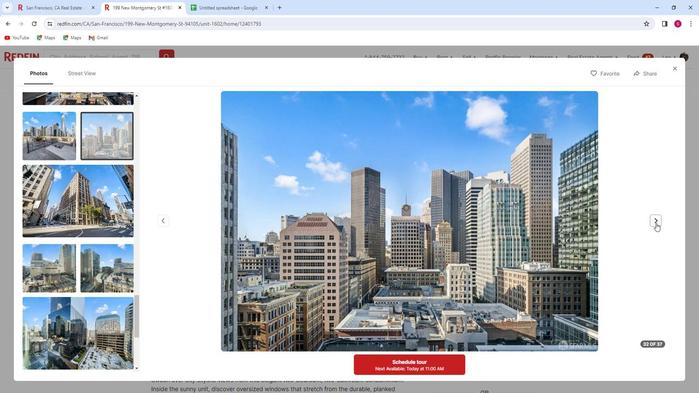 
Action: Mouse pressed left at (654, 222)
Screenshot: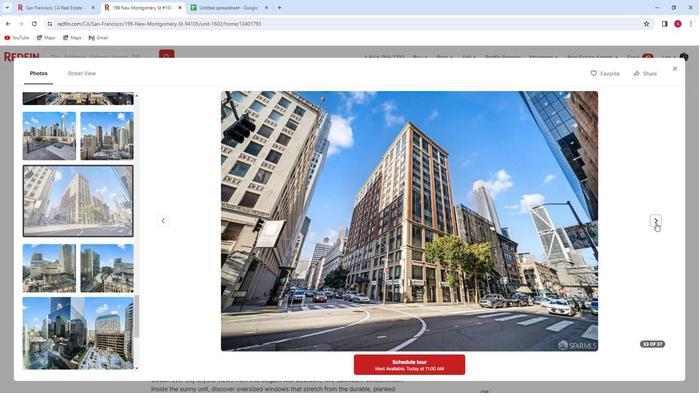 
Action: Mouse pressed left at (654, 222)
Screenshot: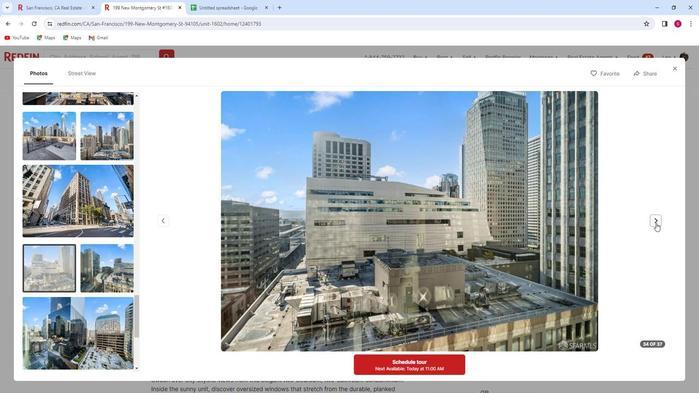 
Action: Mouse pressed left at (654, 222)
Screenshot: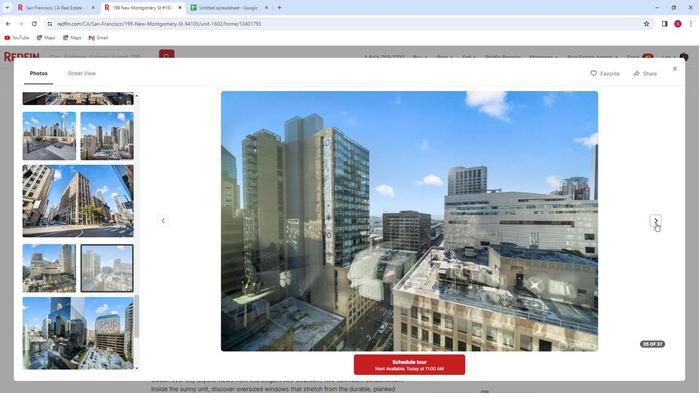 
Action: Mouse pressed left at (654, 222)
Screenshot: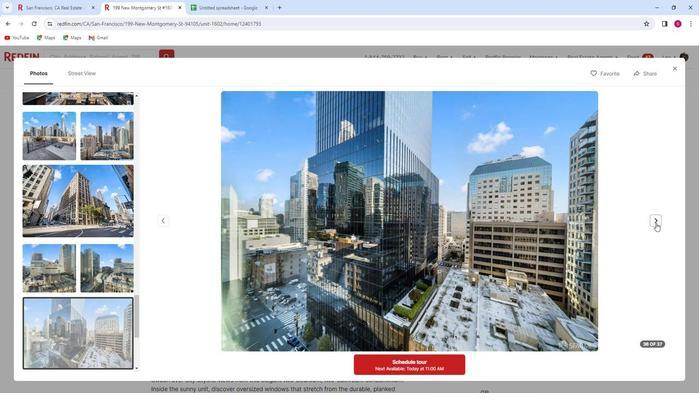 
Action: Mouse moved to (671, 72)
Screenshot: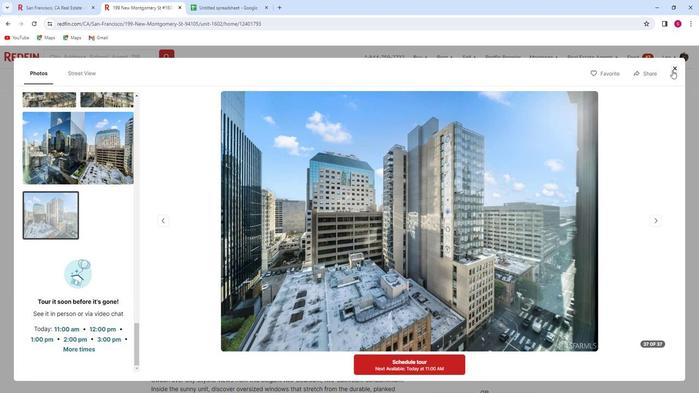 
Action: Mouse pressed left at (671, 72)
Screenshot: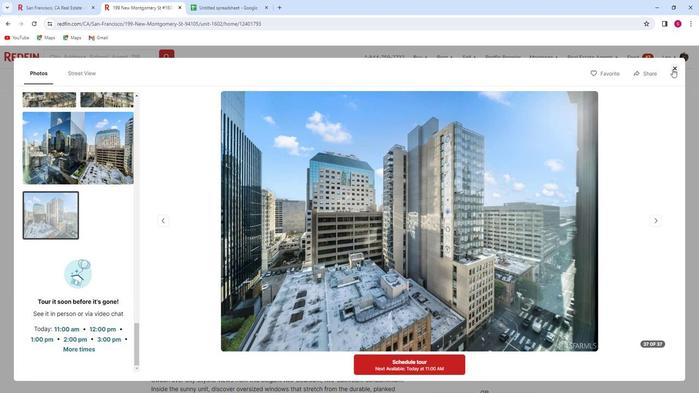 
Action: Mouse moved to (389, 231)
Screenshot: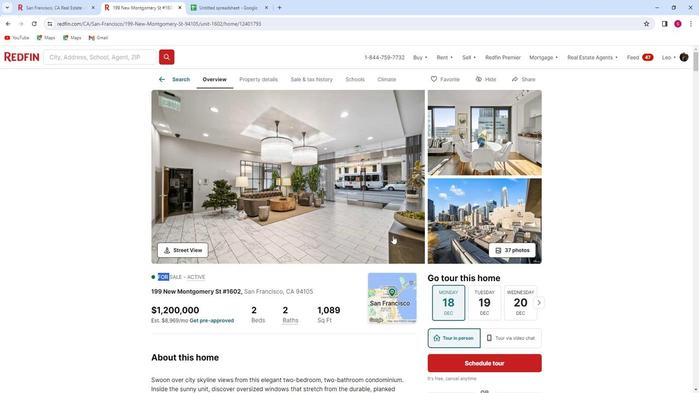 
Action: Mouse scrolled (389, 230) with delta (0, 0)
Screenshot: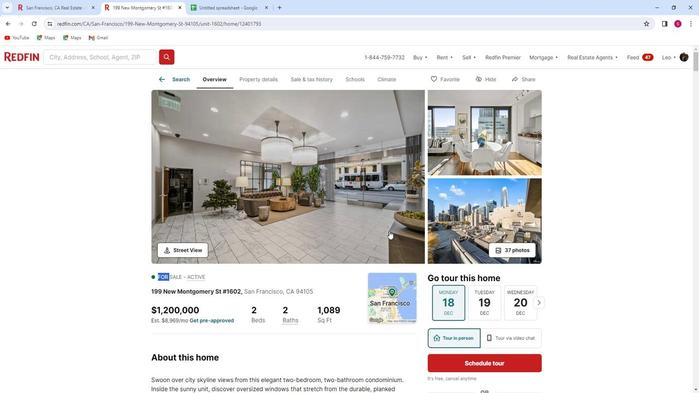 
Action: Mouse moved to (388, 230)
Screenshot: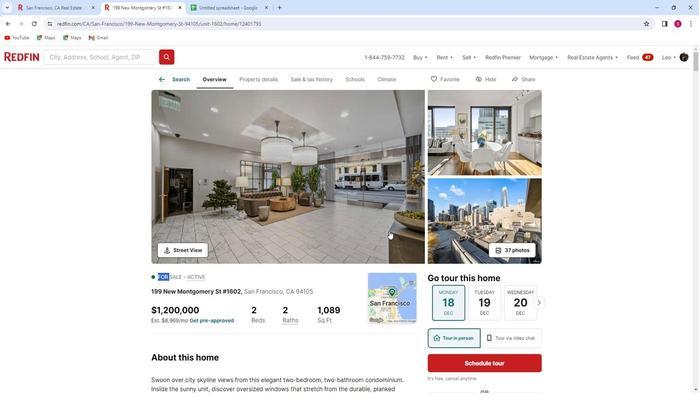 
Action: Mouse scrolled (388, 230) with delta (0, 0)
Screenshot: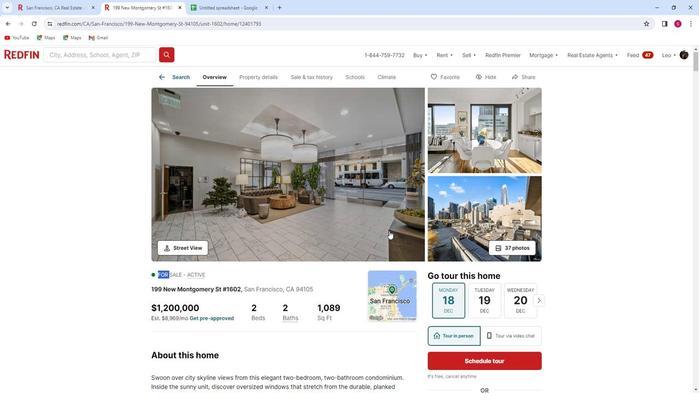 
Action: Mouse moved to (388, 230)
Screenshot: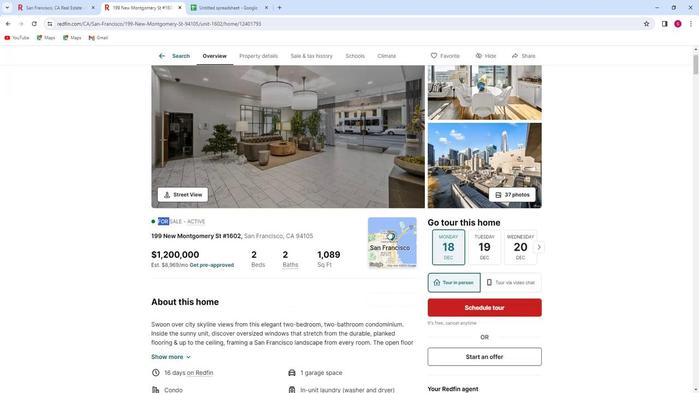 
Action: Mouse scrolled (388, 230) with delta (0, 0)
Screenshot: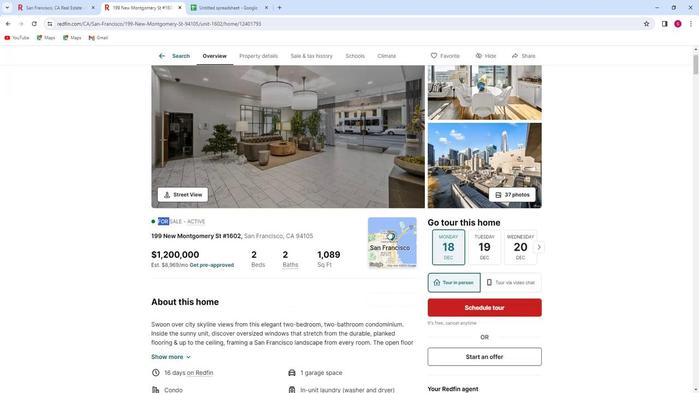 
Action: Mouse moved to (265, 230)
Screenshot: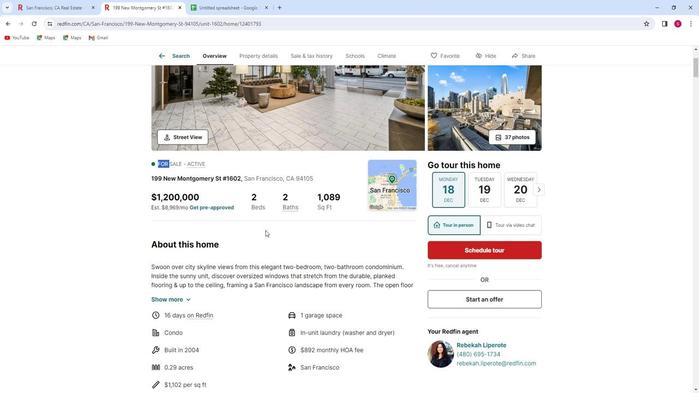 
Action: Mouse scrolled (265, 230) with delta (0, 0)
Screenshot: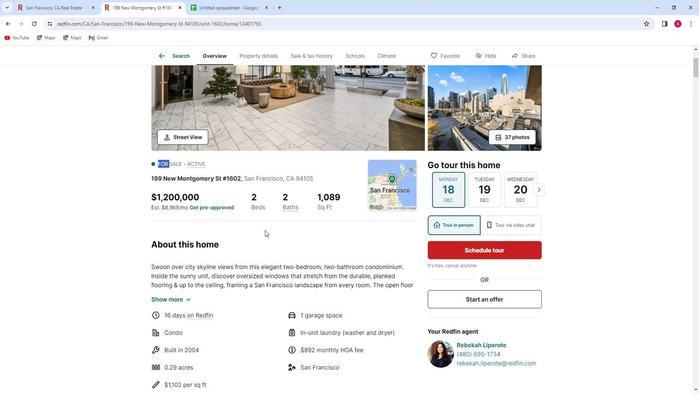 
Action: Mouse moved to (221, 6)
Screenshot: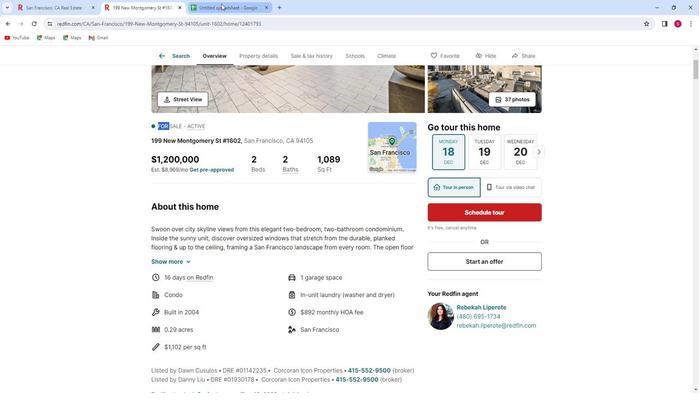 
Action: Mouse pressed left at (221, 6)
Screenshot: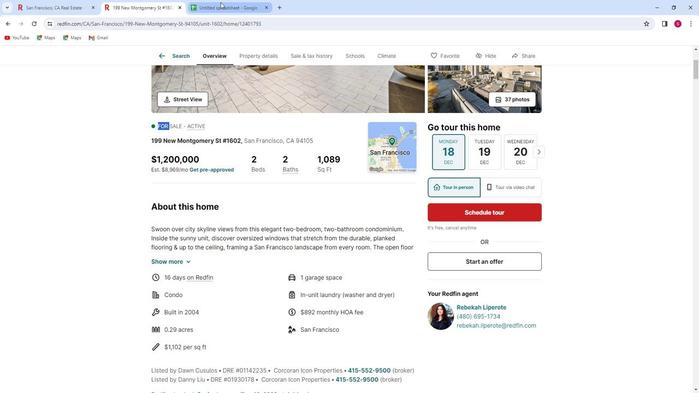
Action: Mouse moved to (22, 127)
Screenshot: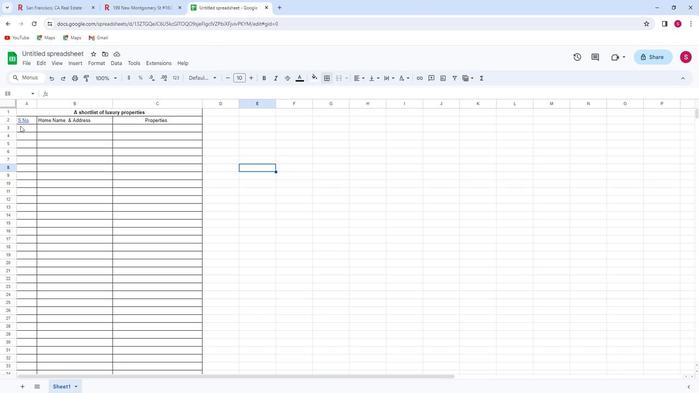 
Action: Mouse pressed left at (22, 127)
Screenshot: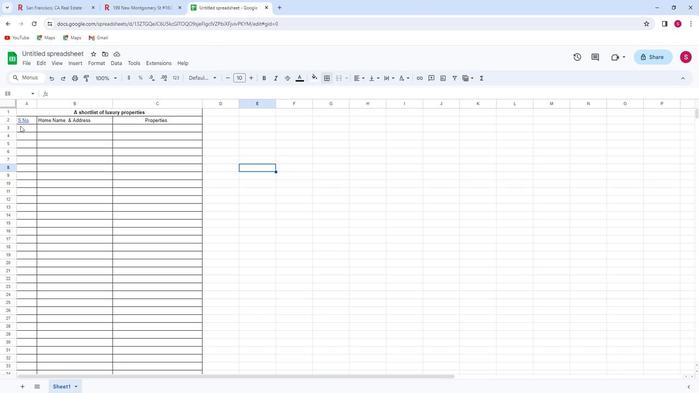 
Action: Mouse moved to (25, 131)
Screenshot: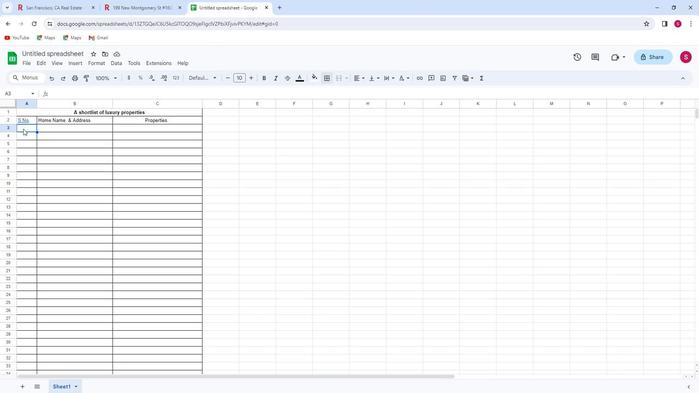 
Action: Key pressed 1
Screenshot: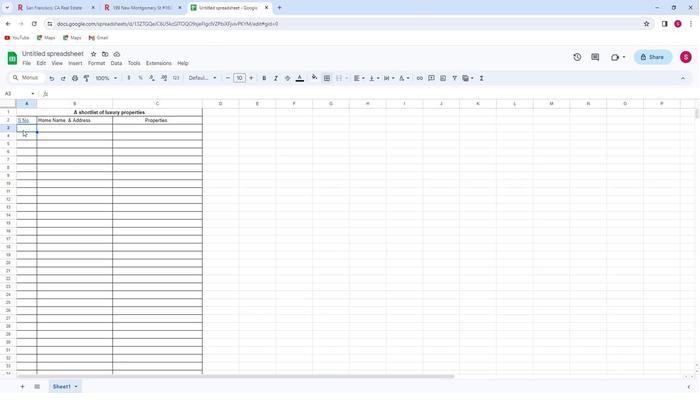 
Action: Mouse moved to (57, 127)
Screenshot: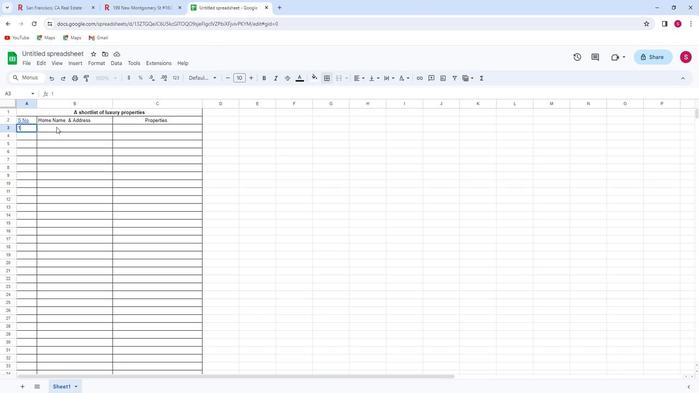 
Action: Mouse pressed left at (57, 127)
Screenshot: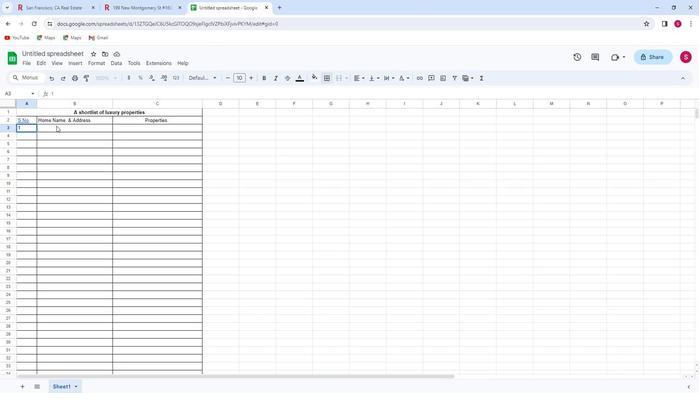 
Action: Mouse moved to (57, 127)
Screenshot: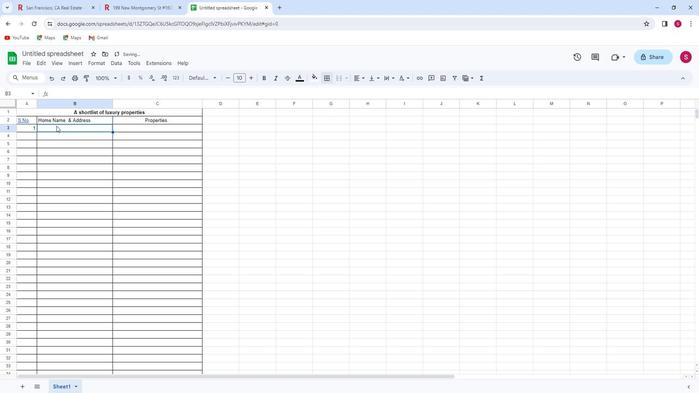 
Action: Key pressed 199<Key.space><Key.shift>New<Key.space><Key.shift>Montgomery<Key.space><Key.shift>St<Key.space>
Screenshot: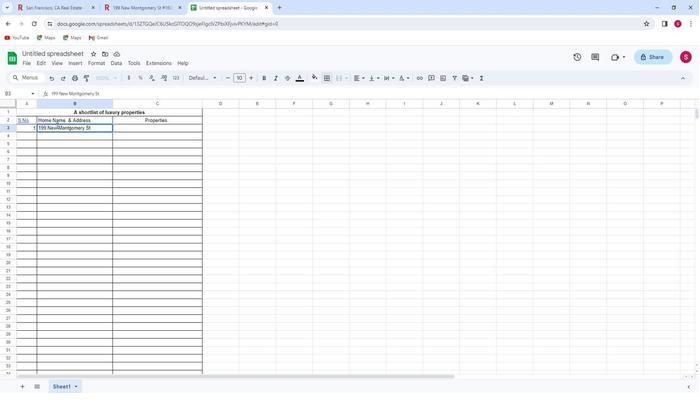 
Action: Mouse moved to (126, 128)
Screenshot: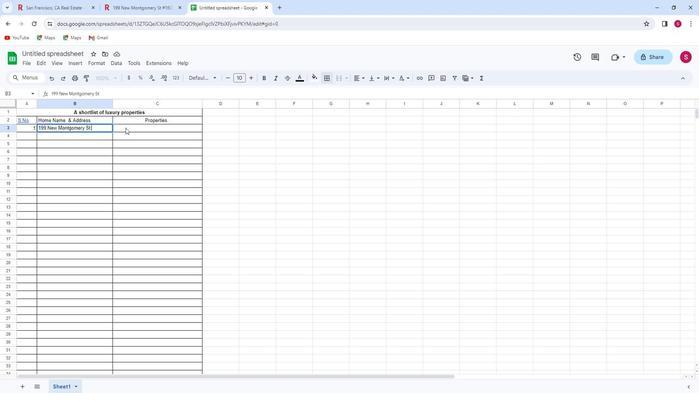 
Action: Mouse pressed left at (126, 128)
Screenshot: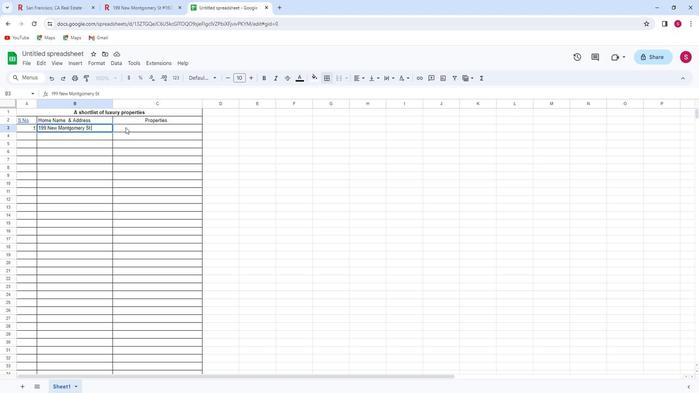
Action: Mouse moved to (120, 8)
Screenshot: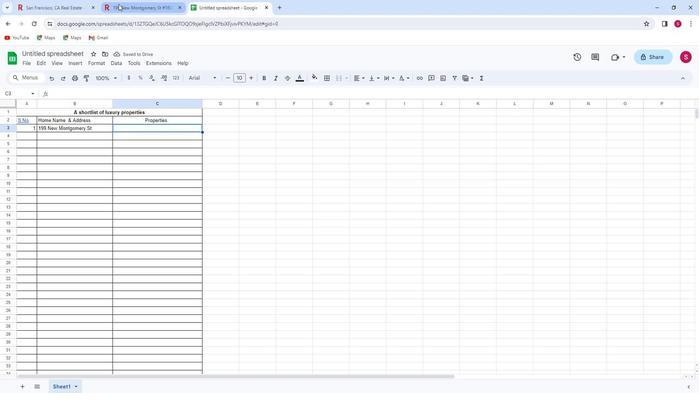 
Action: Mouse pressed left at (120, 8)
Screenshot: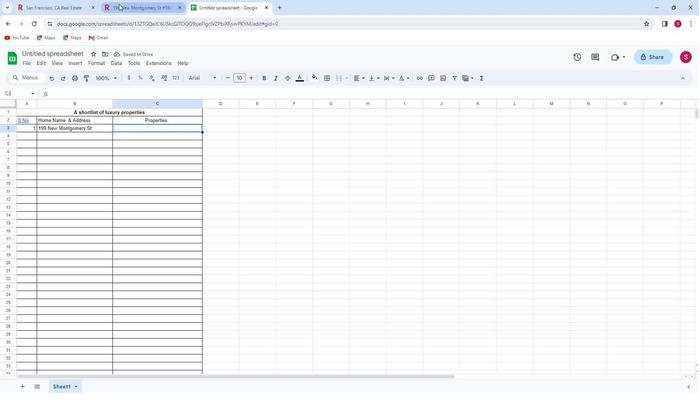 
Action: Mouse moved to (251, 218)
Screenshot: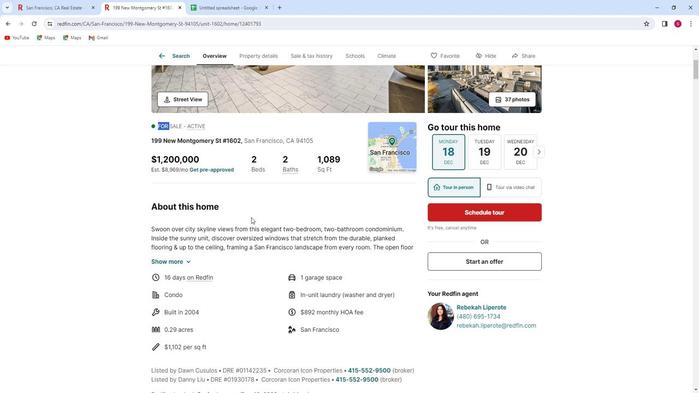 
Action: Mouse scrolled (251, 218) with delta (0, 0)
Screenshot: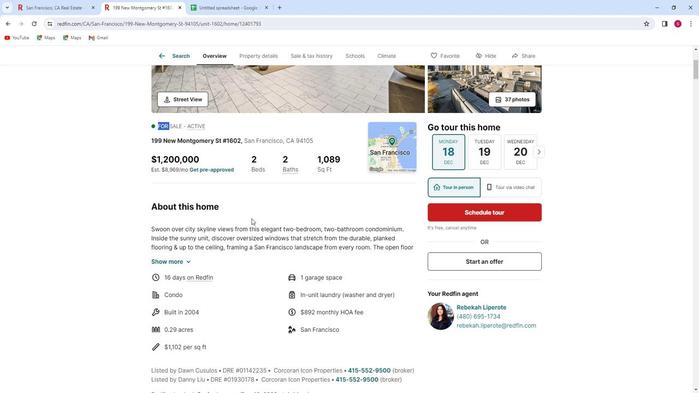 
Action: Mouse moved to (220, 8)
Screenshot: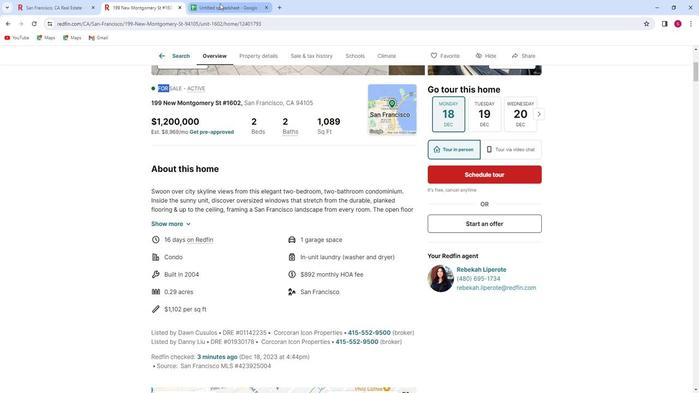 
Action: Mouse pressed left at (220, 8)
Screenshot: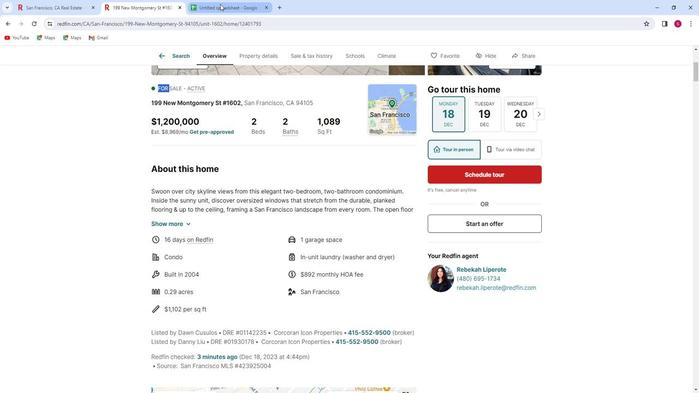 
Action: Mouse moved to (96, 128)
Screenshot: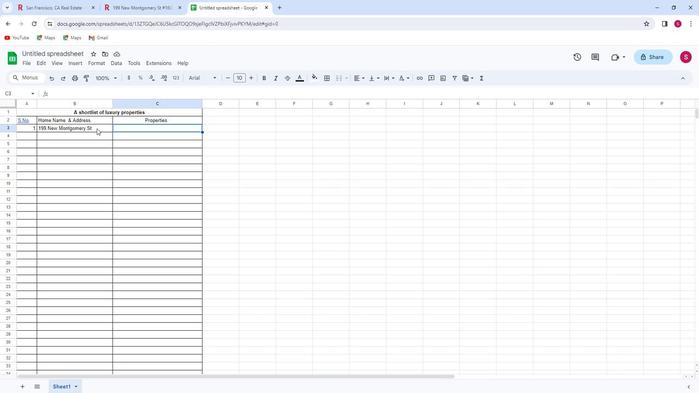 
Action: Mouse pressed left at (96, 128)
Screenshot: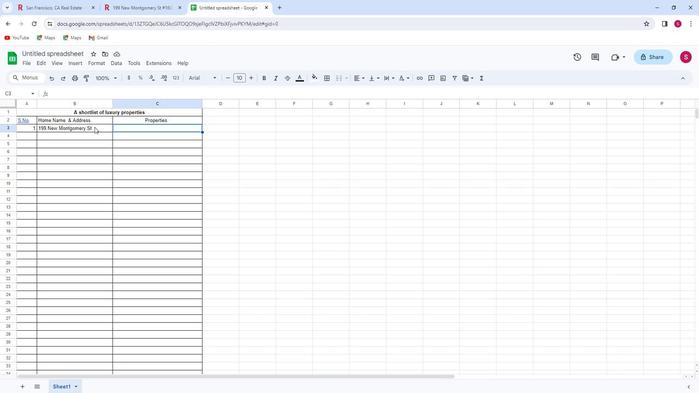 
Action: Mouse moved to (96, 128)
Screenshot: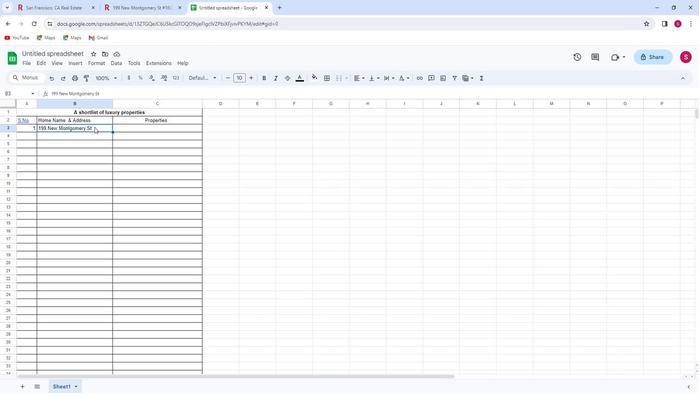 
Action: Mouse pressed left at (96, 128)
Screenshot: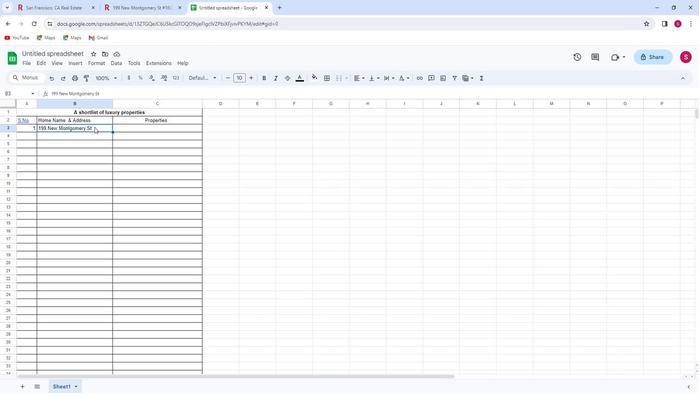
Action: Mouse pressed left at (96, 128)
Screenshot: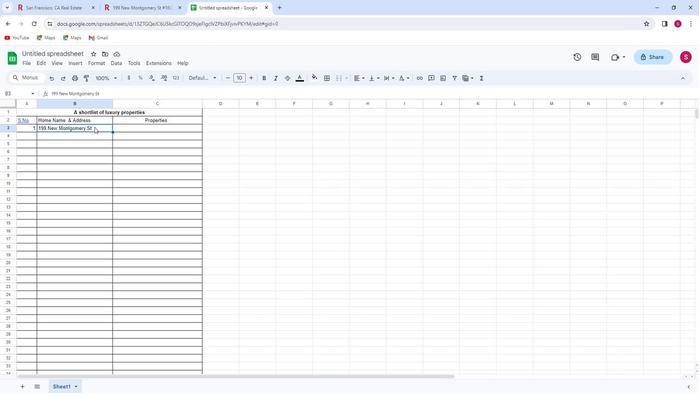 
Action: Mouse moved to (96, 130)
Screenshot: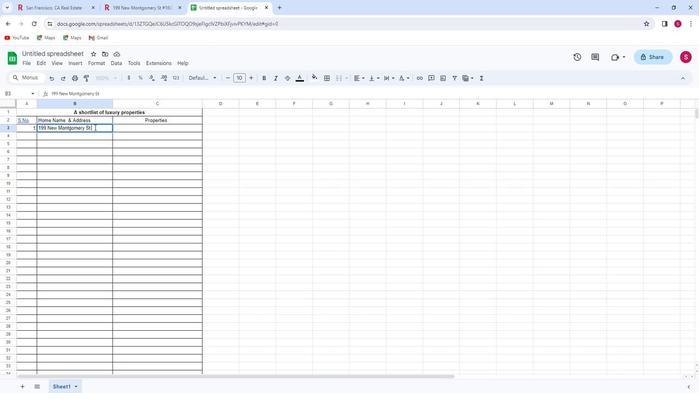 
Action: Key pressed <Key.shift>
Screenshot: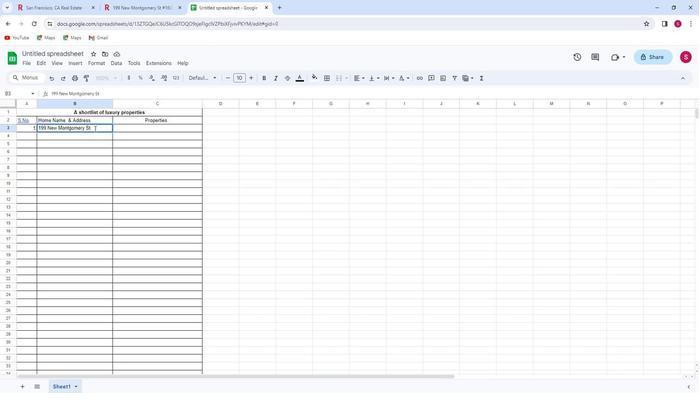 
Action: Mouse moved to (95, 131)
Screenshot: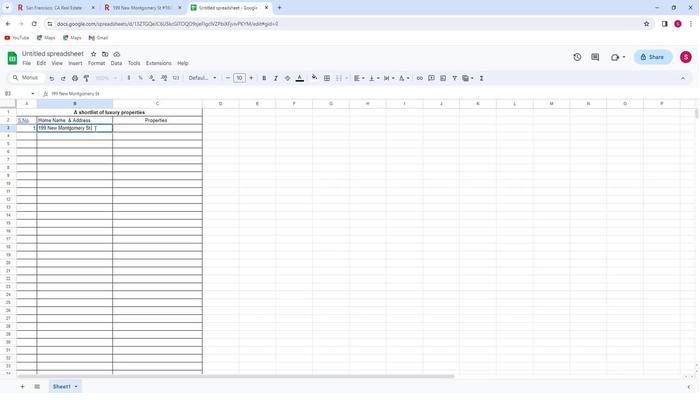 
Action: Key pressed <Key.shift>
Screenshot: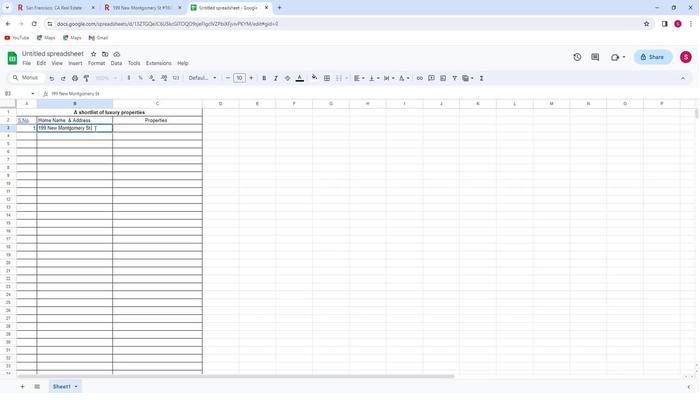 
Action: Mouse moved to (95, 131)
Screenshot: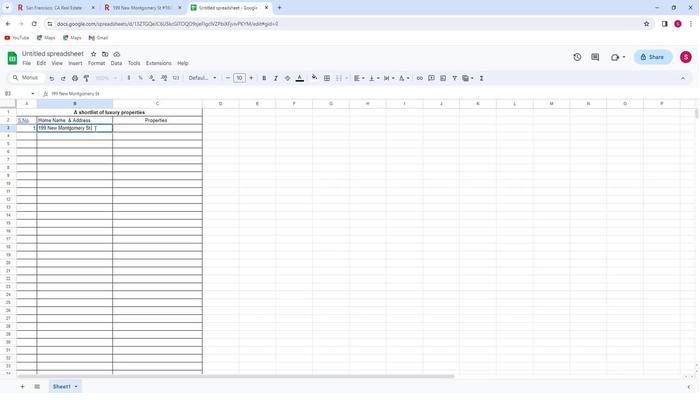 
Action: Key pressed <Key.shift>
Screenshot: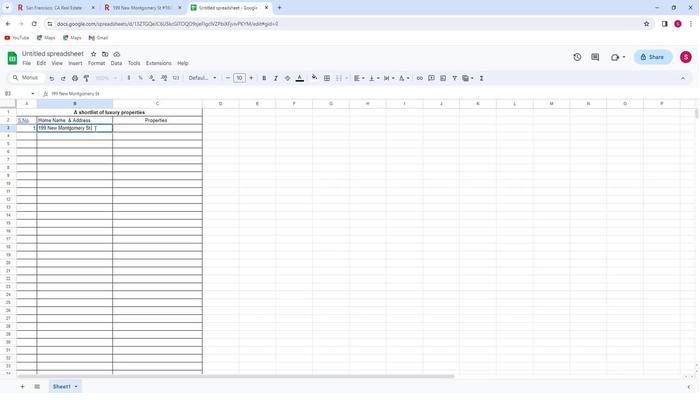
Action: Mouse moved to (94, 131)
Screenshot: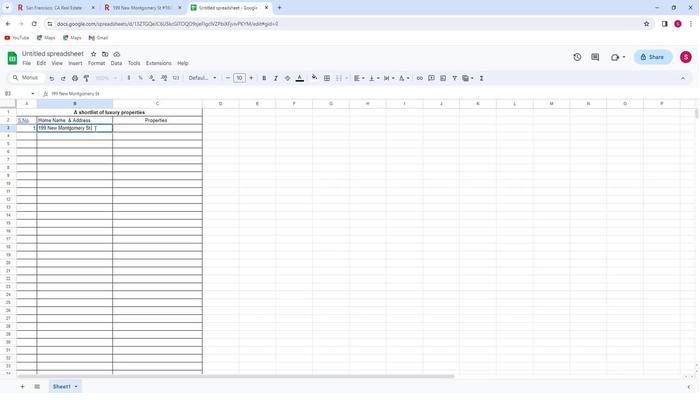 
Action: Key pressed <Key.shift>
Screenshot: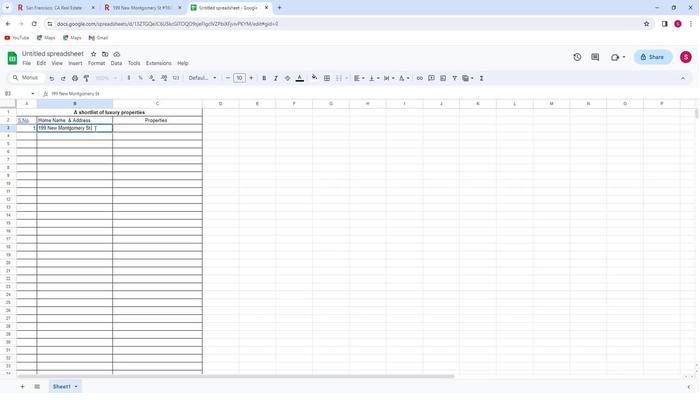 
Action: Mouse moved to (94, 131)
Screenshot: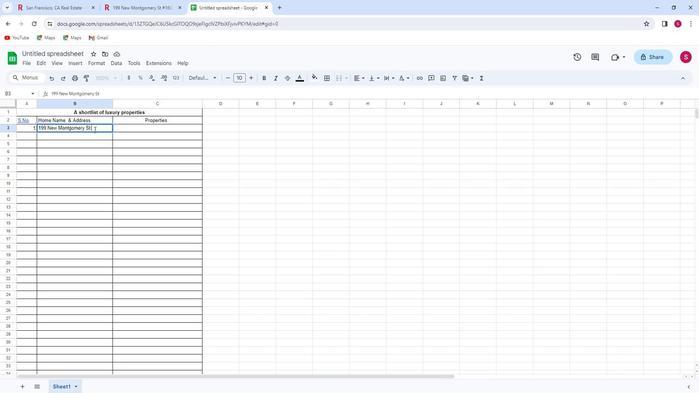 
Action: Key pressed <Key.shift><Key.shift><Key.shift>#1602
Screenshot: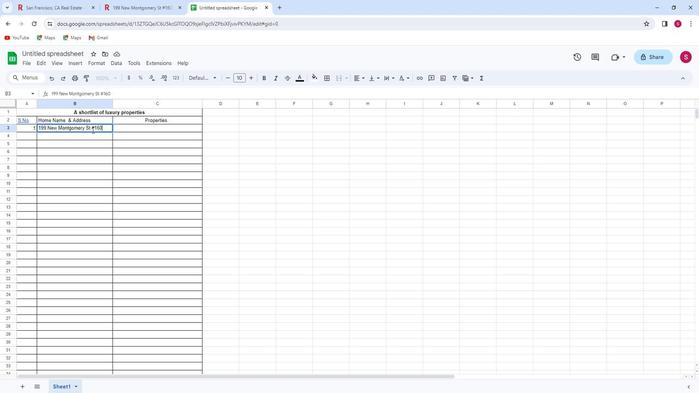 
Action: Mouse moved to (108, 128)
Screenshot: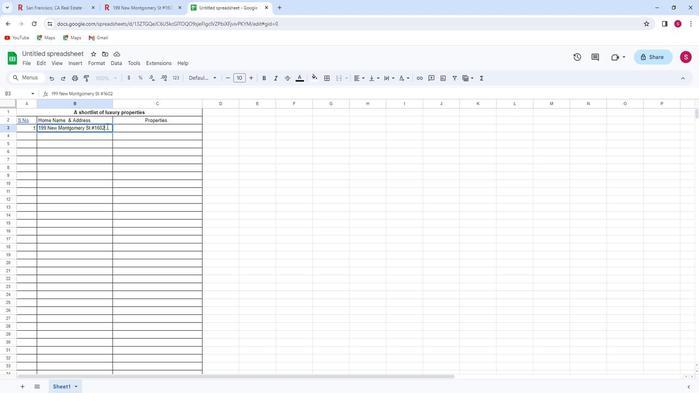
Action: Key pressed .<Key.backspace>,<Key.space>po<Key.backspace><Key.backspace>
Screenshot: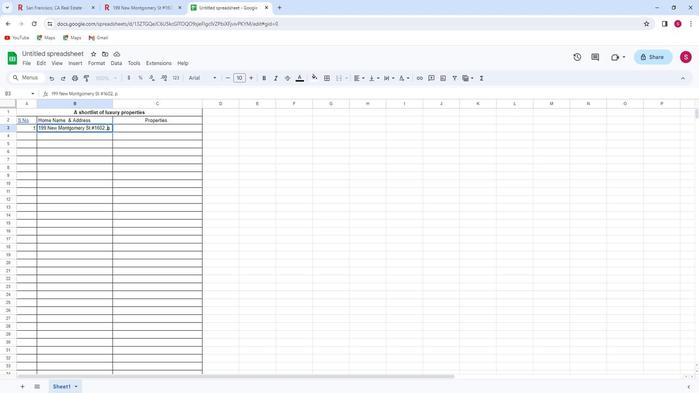 
Action: Mouse moved to (142, 10)
Screenshot: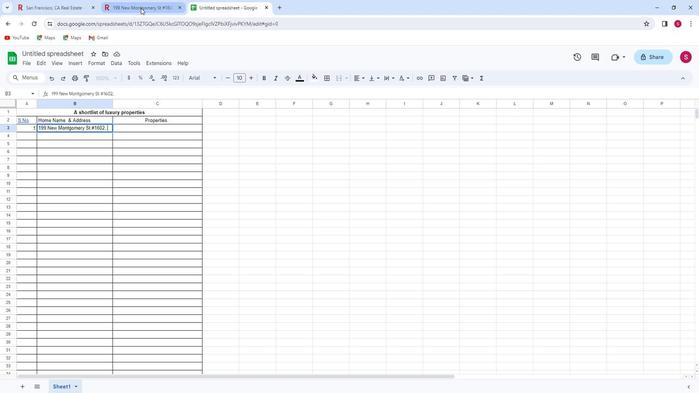 
Action: Mouse pressed left at (142, 10)
Screenshot: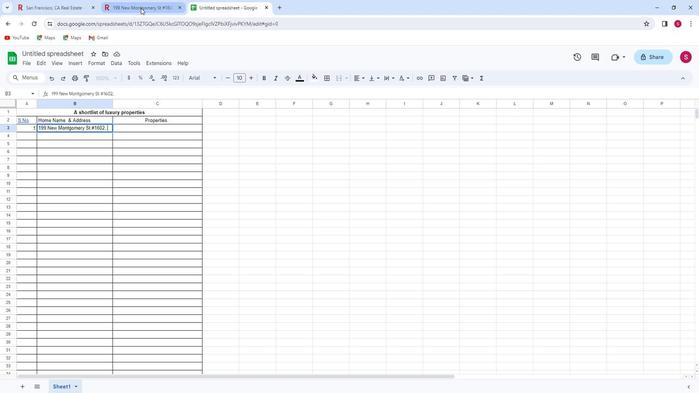 
Action: Mouse moved to (145, 9)
Screenshot: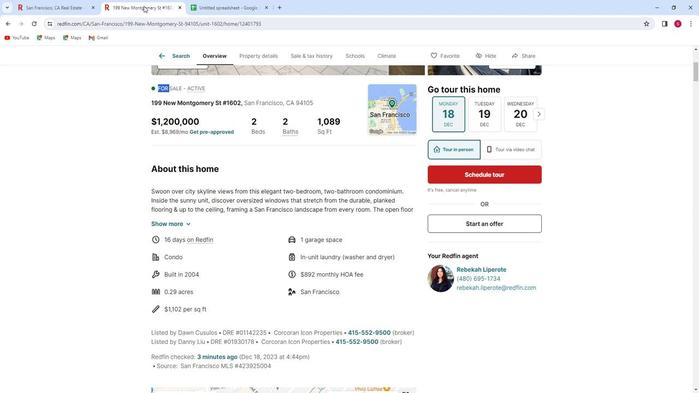 
Action: Mouse pressed left at (145, 9)
Screenshot: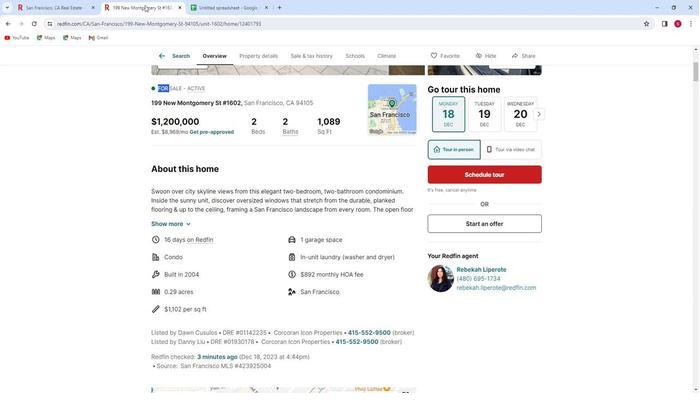 
Action: Mouse moved to (244, 103)
Screenshot: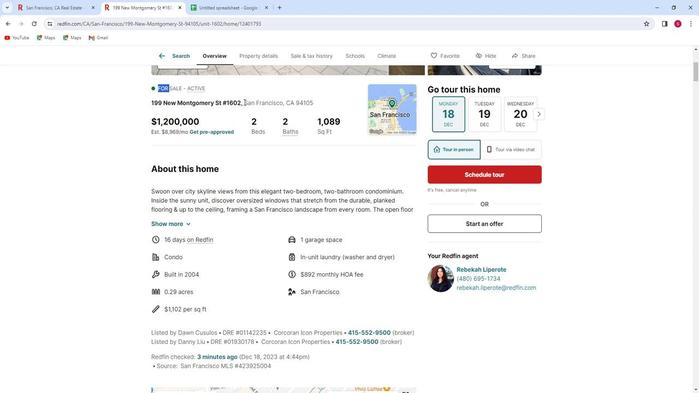 
Action: Mouse pressed left at (244, 103)
Screenshot: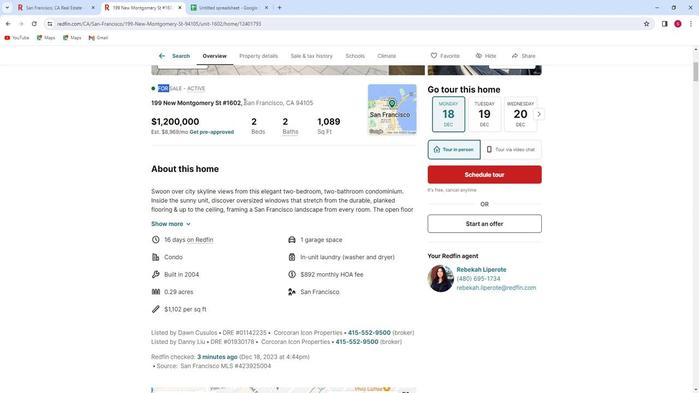 
Action: Mouse moved to (285, 122)
Screenshot: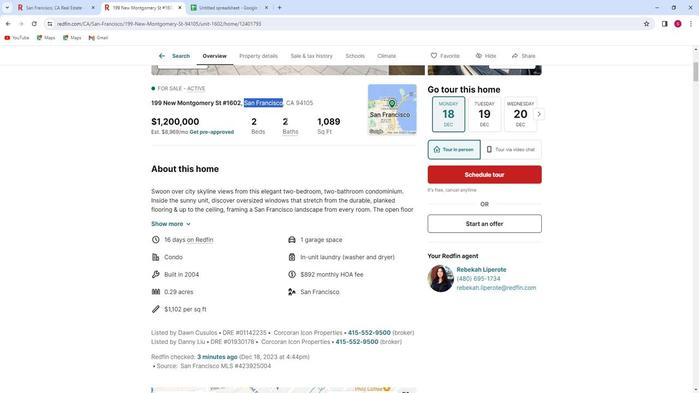 
Action: Key pressed ctrl+C
Screenshot: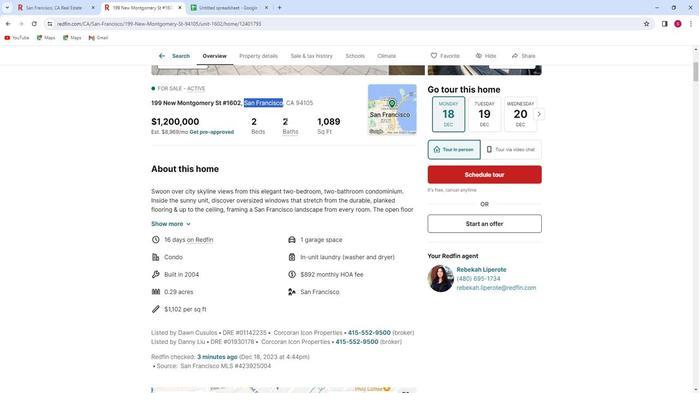 
Action: Mouse moved to (234, 10)
Screenshot: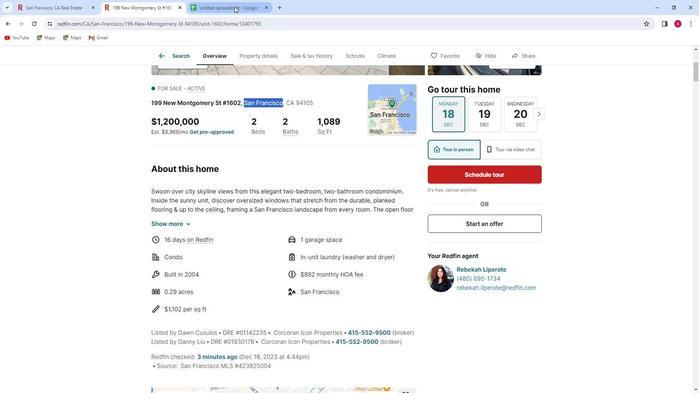 
Action: Mouse pressed left at (234, 10)
Screenshot: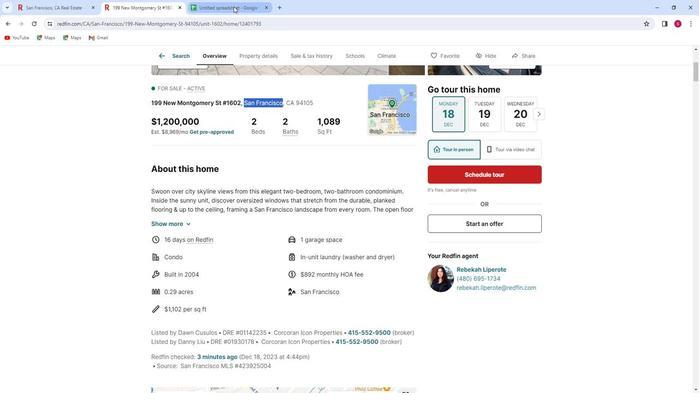 
Action: Mouse moved to (100, 129)
Screenshot: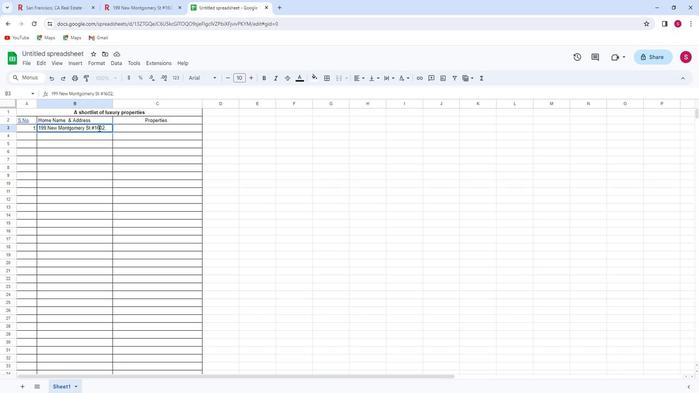 
Action: Key pressed ctrl+V
Screenshot: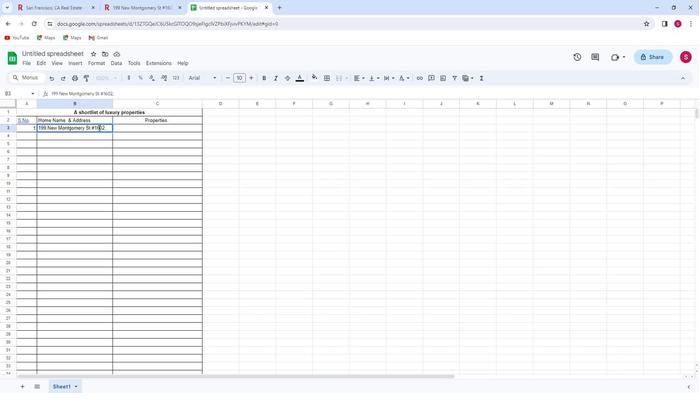 
Action: Mouse moved to (130, 130)
Screenshot: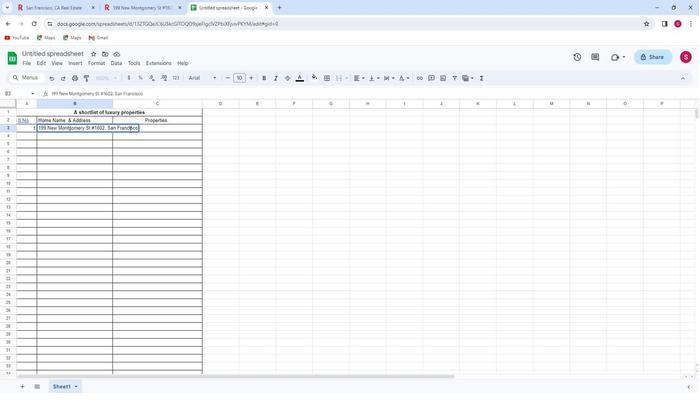 
Action: Mouse pressed left at (130, 130)
Screenshot: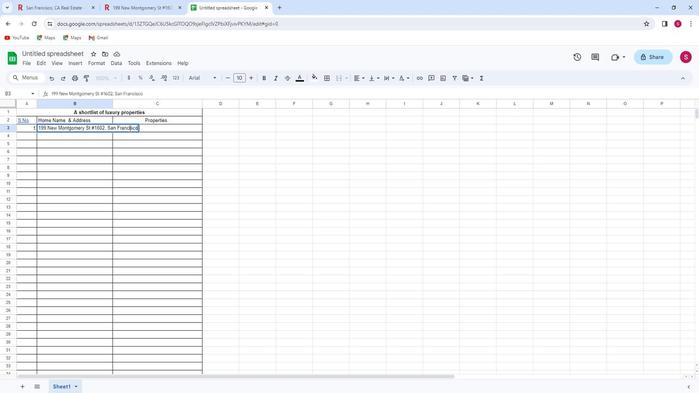 
Action: Mouse moved to (138, 130)
Screenshot: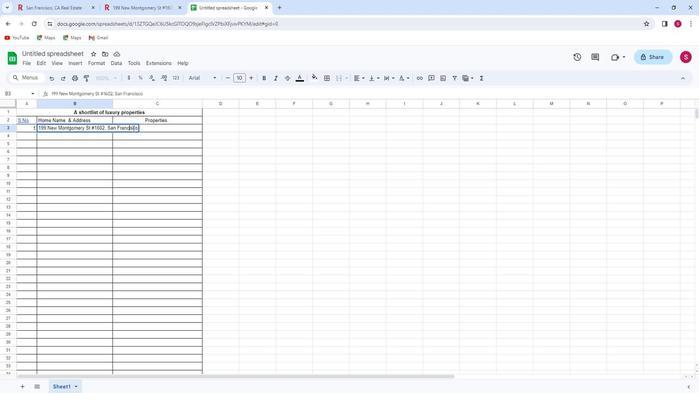 
Action: Mouse pressed left at (138, 130)
Screenshot: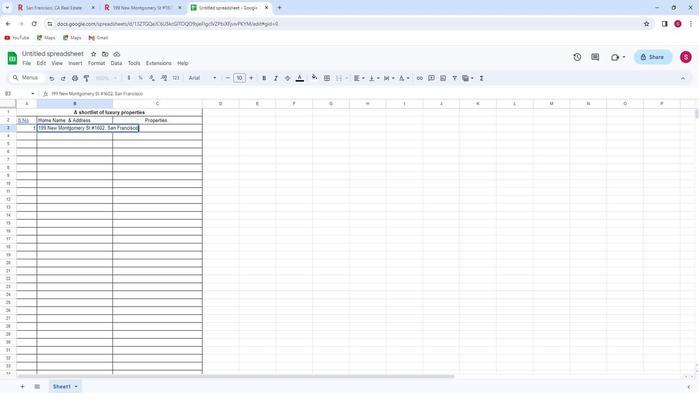 
Action: Mouse moved to (138, 130)
Screenshot: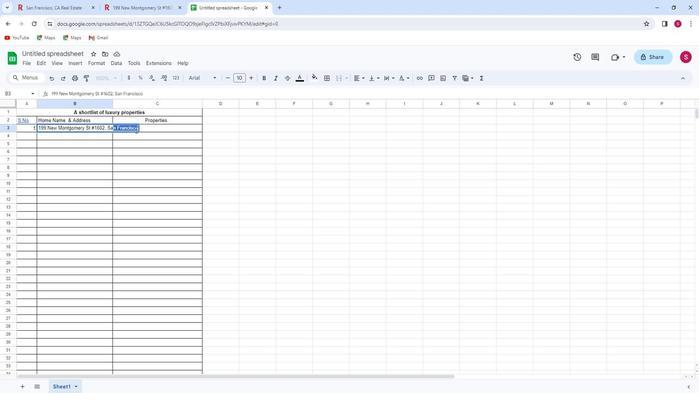 
Action: Mouse pressed left at (138, 130)
Screenshot: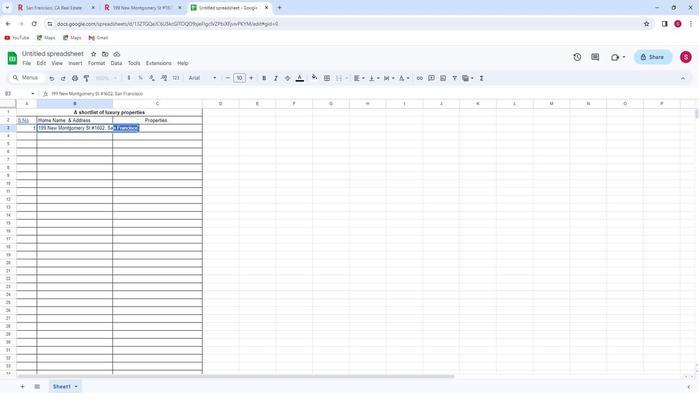 
Action: Mouse moved to (83, 137)
Screenshot: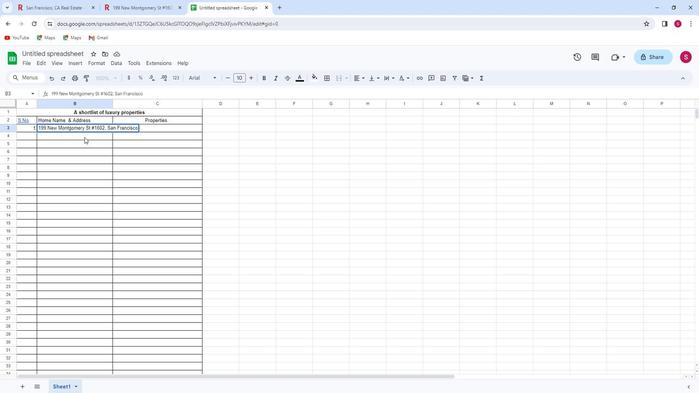 
Action: Mouse pressed left at (83, 137)
Screenshot: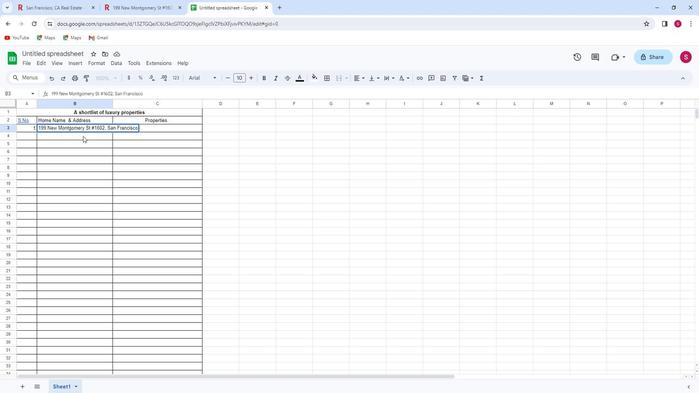 
Action: Mouse moved to (102, 126)
Screenshot: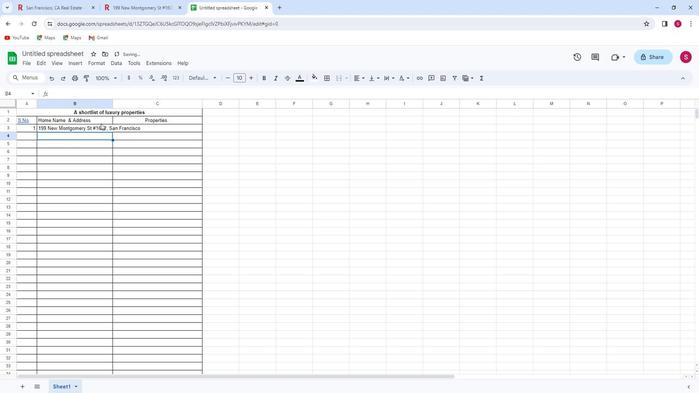 
Action: Mouse pressed left at (102, 126)
Screenshot: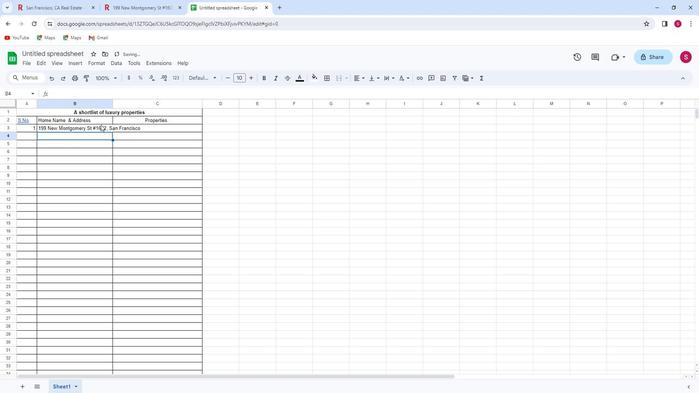 
Action: Mouse moved to (113, 134)
Screenshot: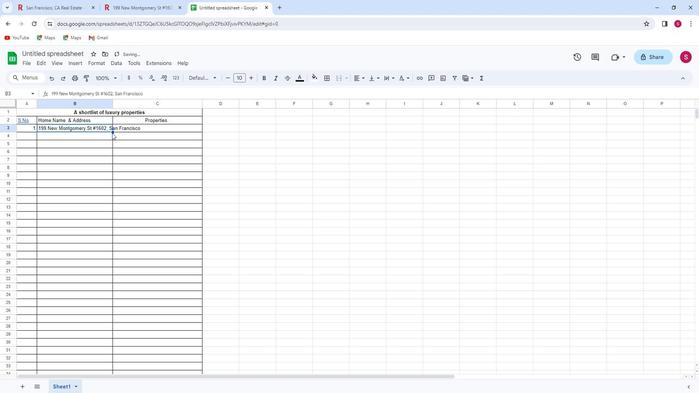 
Action: Mouse pressed left at (113, 134)
Screenshot: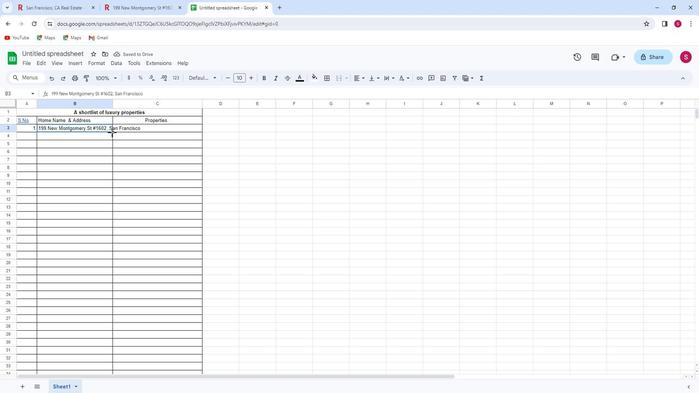 
Action: Mouse moved to (345, 81)
Screenshot: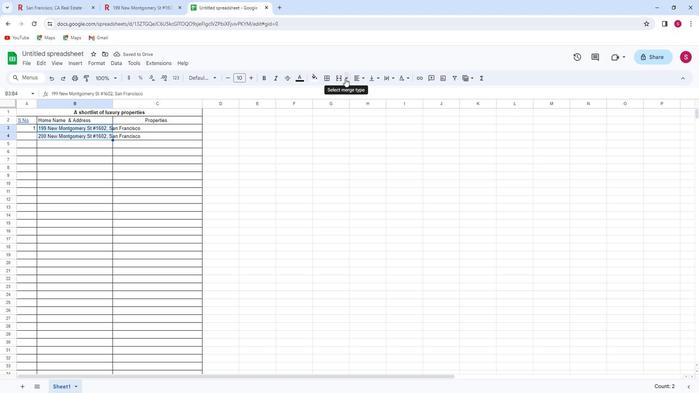 
Action: Mouse pressed left at (345, 81)
Screenshot: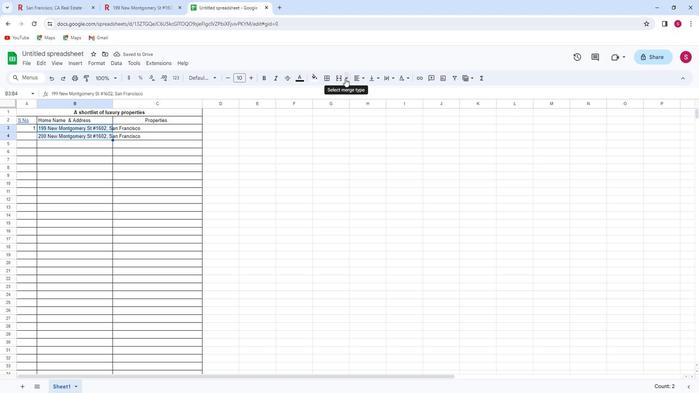 
Action: Mouse moved to (342, 94)
Screenshot: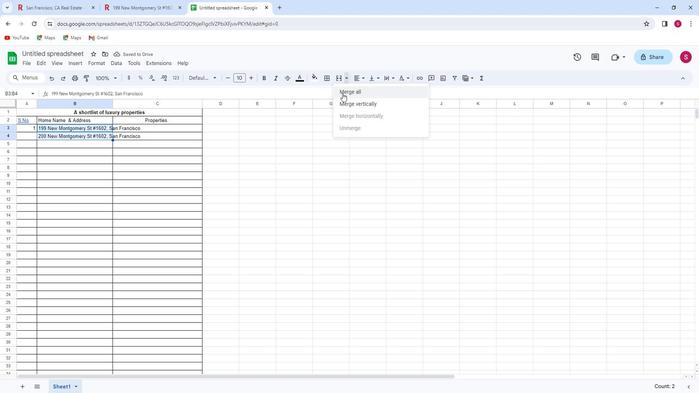 
Action: Mouse pressed left at (342, 94)
Screenshot: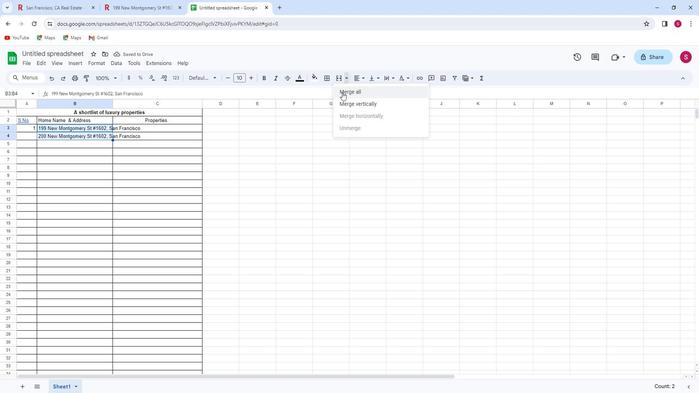 
Action: Mouse moved to (437, 201)
Screenshot: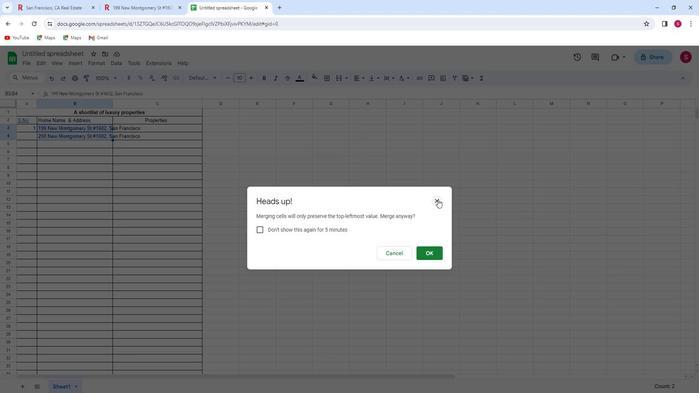 
Action: Mouse pressed left at (437, 201)
Screenshot: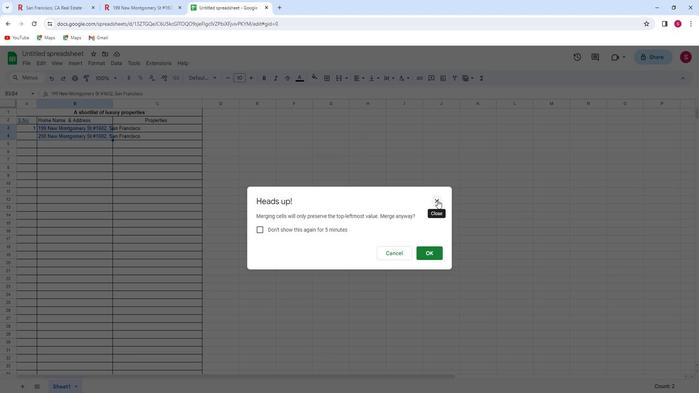 
Action: Mouse moved to (110, 127)
Screenshot: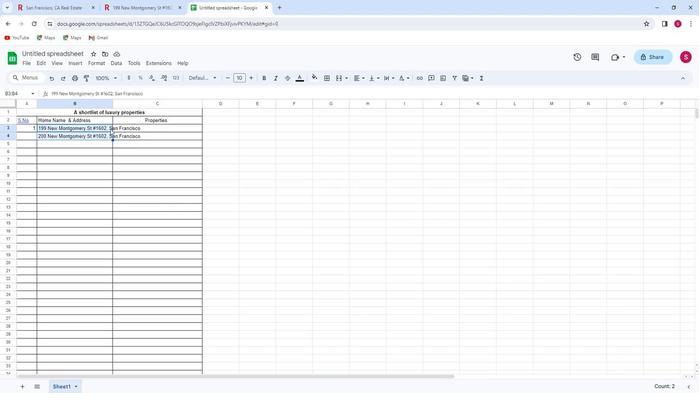 
Action: Mouse pressed left at (110, 127)
Screenshot: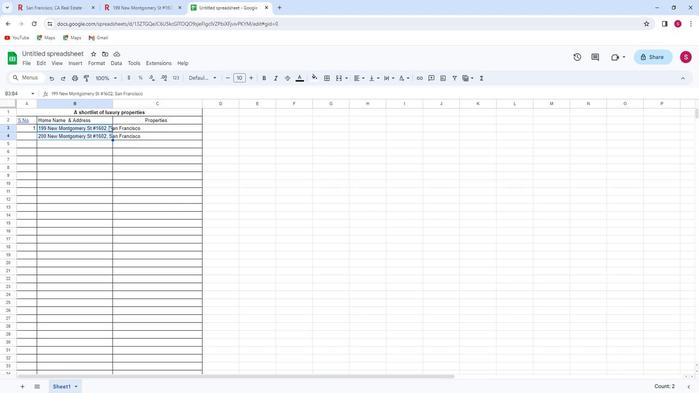 
Action: Mouse moved to (119, 127)
Screenshot: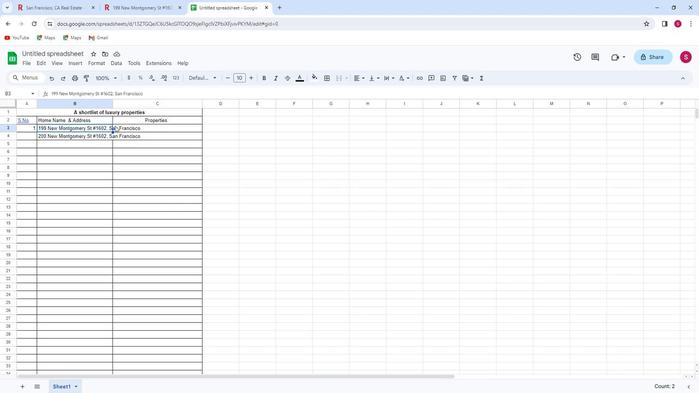 
Action: Mouse pressed left at (119, 127)
Screenshot: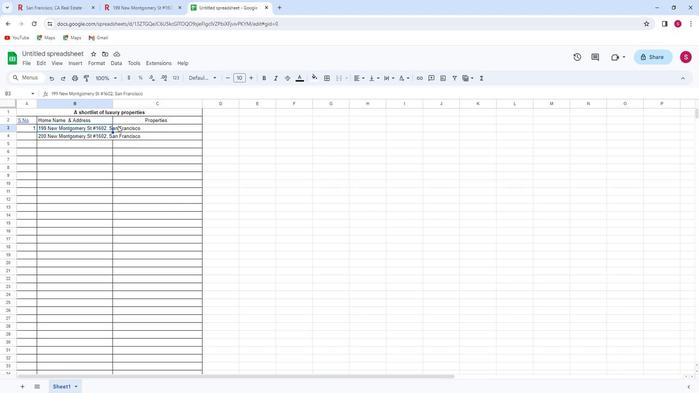 
Action: Mouse pressed left at (119, 127)
Screenshot: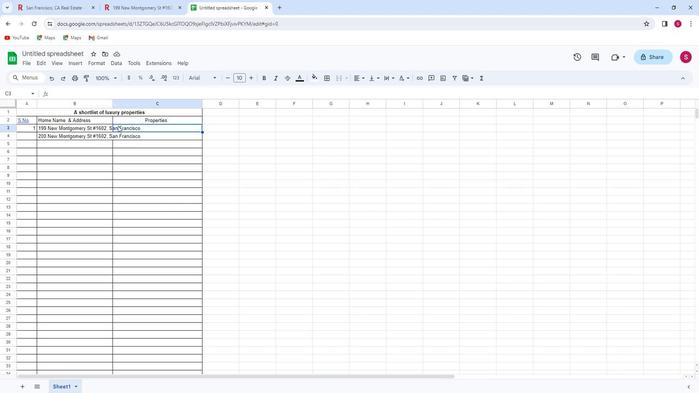 
Action: Mouse moved to (122, 128)
Screenshot: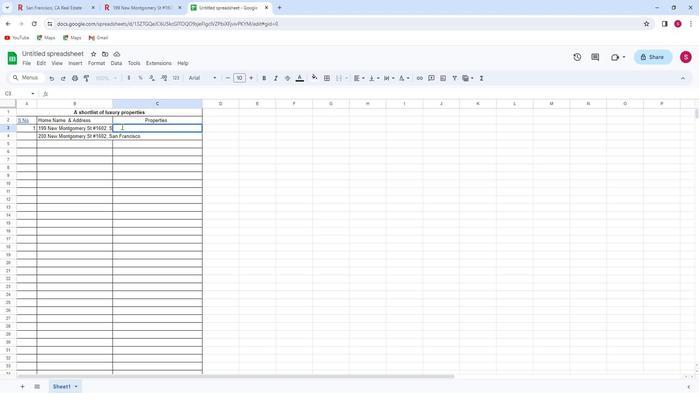 
Action: Mouse pressed left at (122, 128)
Screenshot: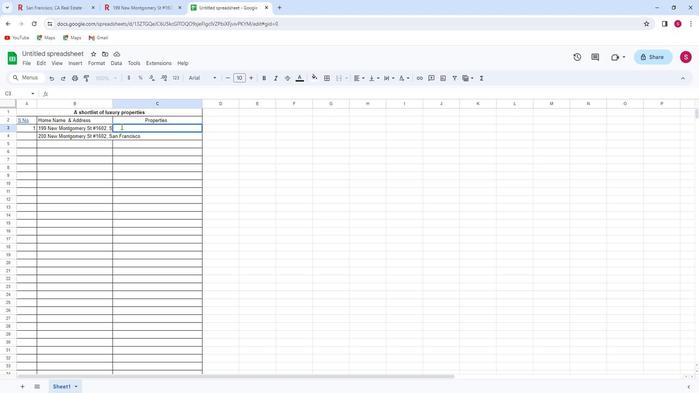 
Action: Mouse moved to (118, 137)
Screenshot: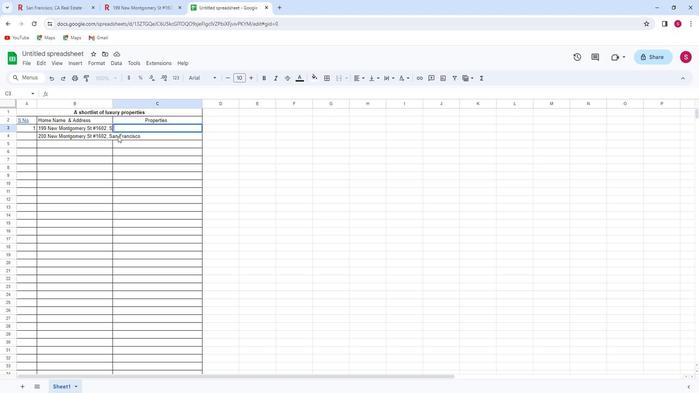 
Action: Mouse pressed left at (118, 137)
Screenshot: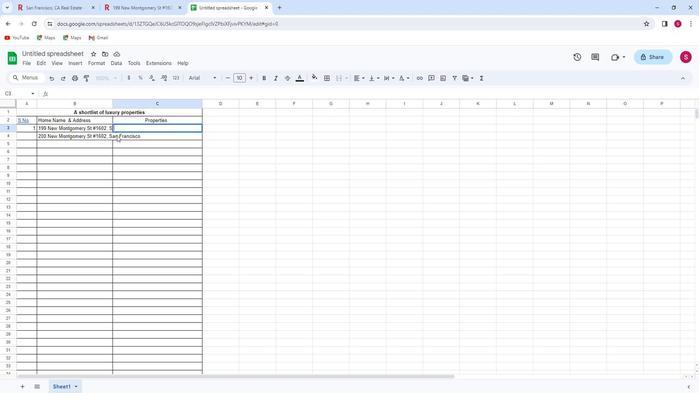 
Action: Mouse pressed left at (118, 137)
Screenshot: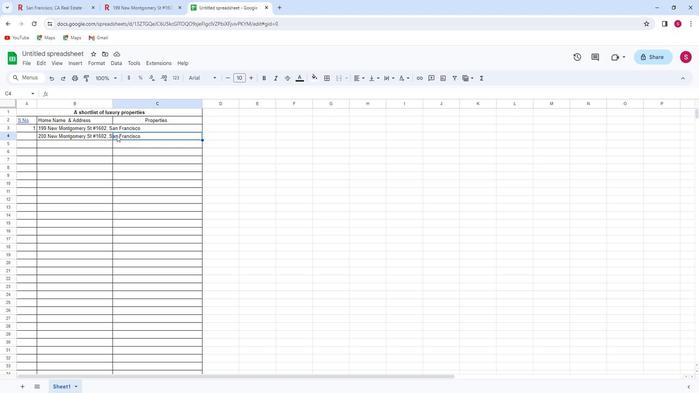 
Action: Mouse moved to (110, 136)
Screenshot: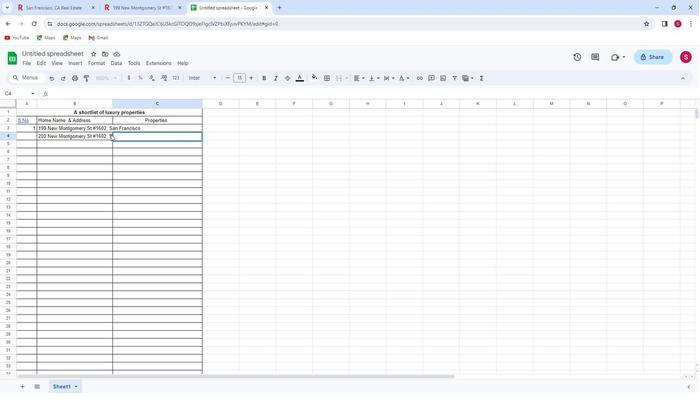 
Action: Mouse pressed left at (110, 136)
Screenshot: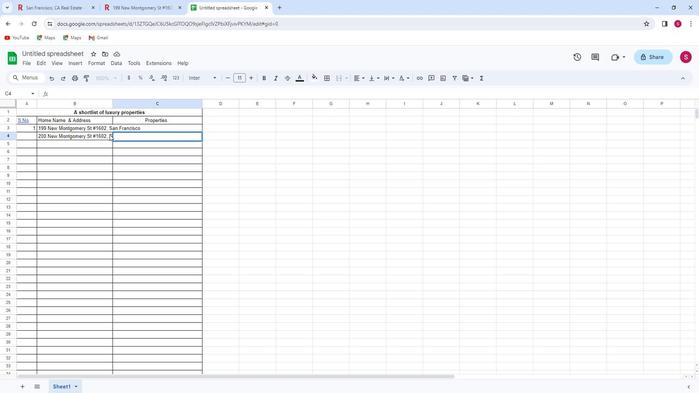 
Action: Mouse pressed left at (110, 136)
Screenshot: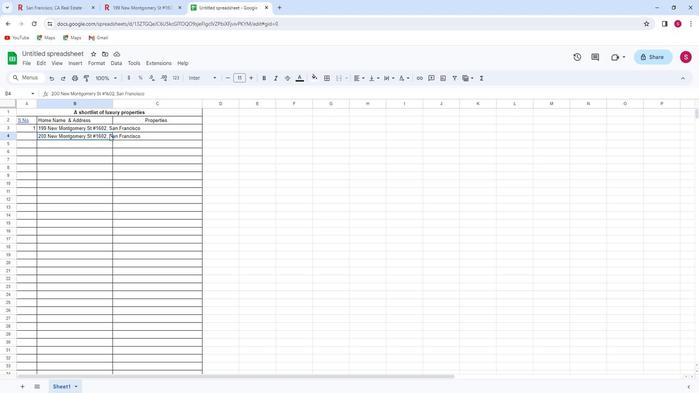 
Action: Mouse moved to (126, 137)
Screenshot: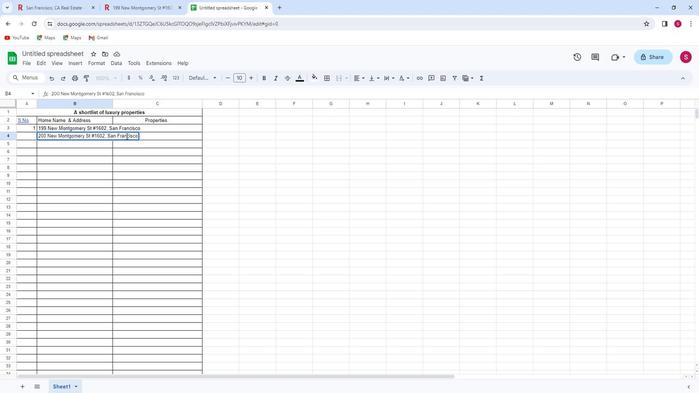 
Action: Key pressed ctrl+A<Key.delete>
Screenshot: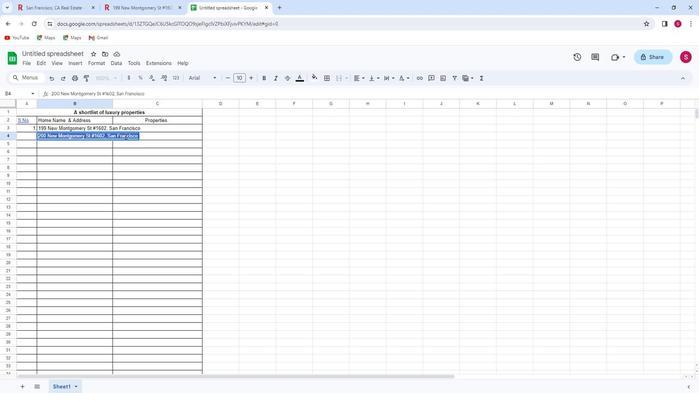 
Action: Mouse moved to (128, 137)
Screenshot: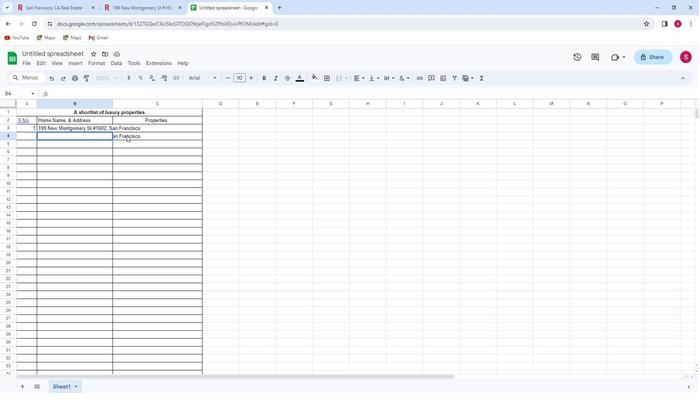 
Action: Mouse pressed left at (128, 137)
Screenshot: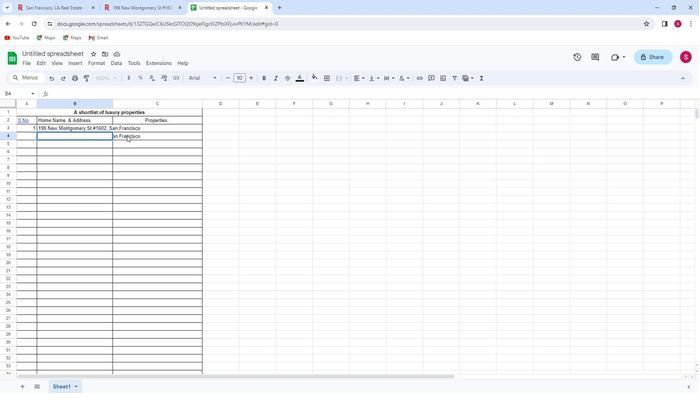 
Action: Mouse moved to (126, 130)
Screenshot: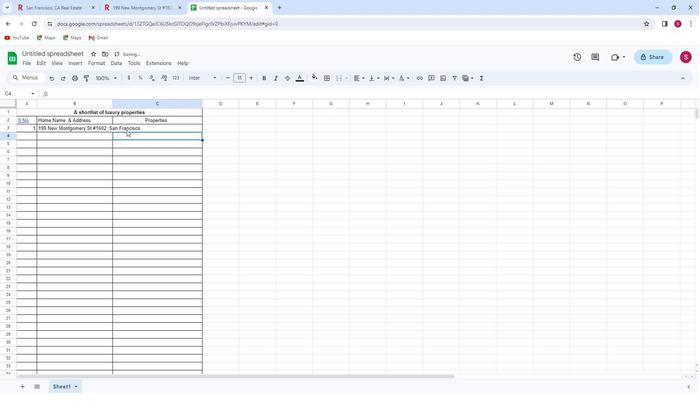 
Action: Mouse pressed left at (126, 130)
Screenshot: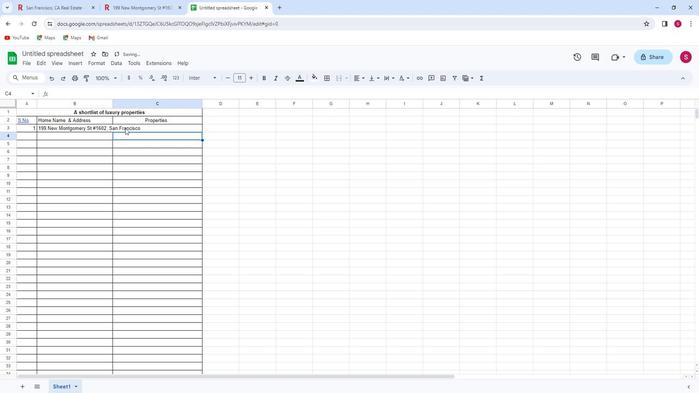 
Action: Mouse moved to (110, 127)
Screenshot: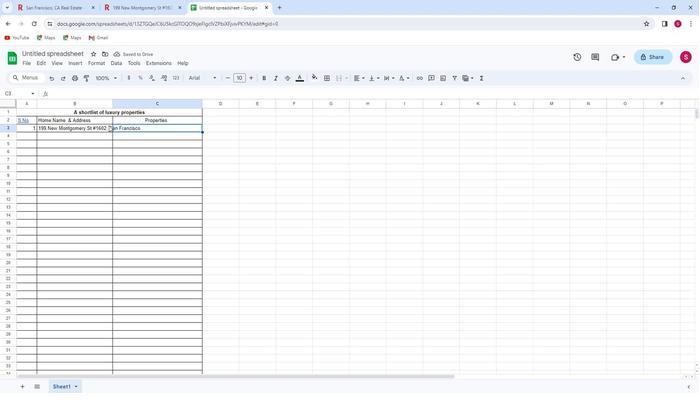
Action: Mouse pressed left at (110, 127)
Screenshot: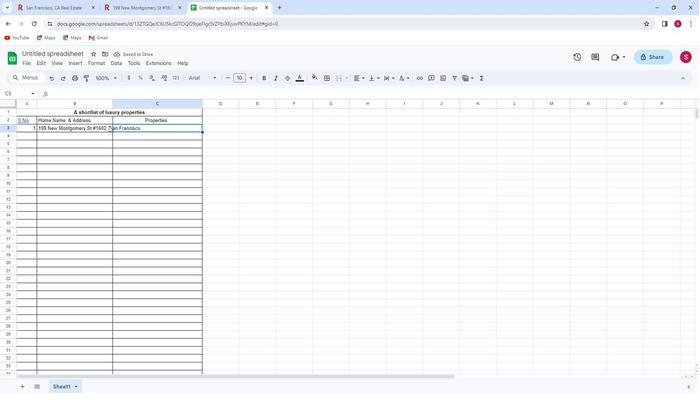 
Action: Mouse moved to (103, 136)
Screenshot: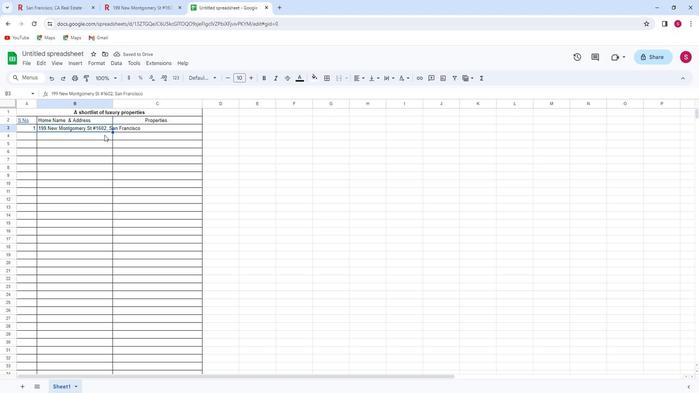 
Action: Mouse pressed left at (103, 136)
Screenshot: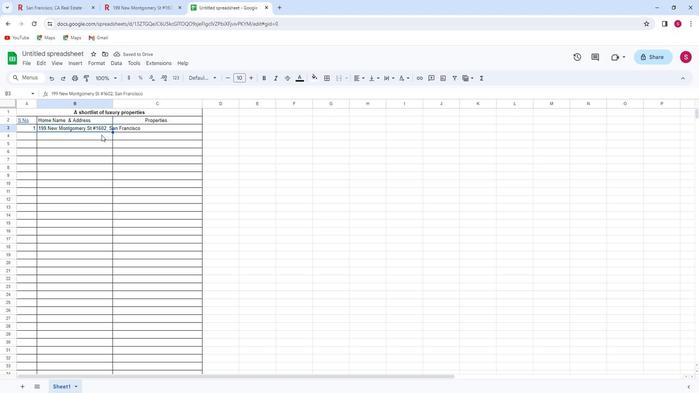 
Action: Mouse moved to (113, 127)
Screenshot: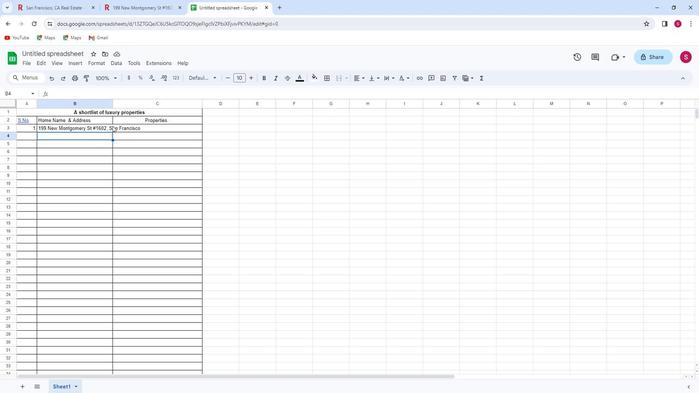 
Action: Mouse pressed left at (113, 127)
Screenshot: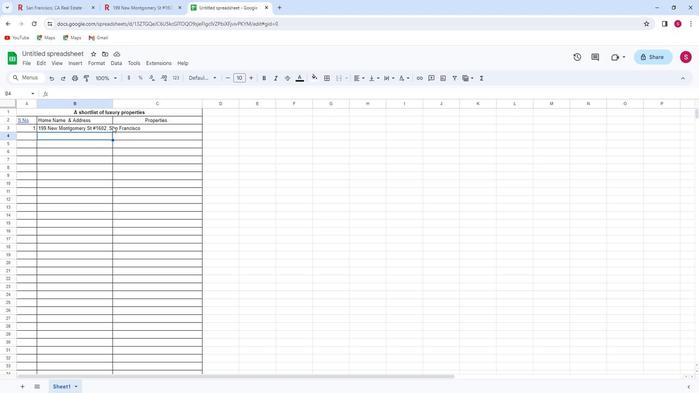 
Action: Mouse moved to (121, 128)
Screenshot: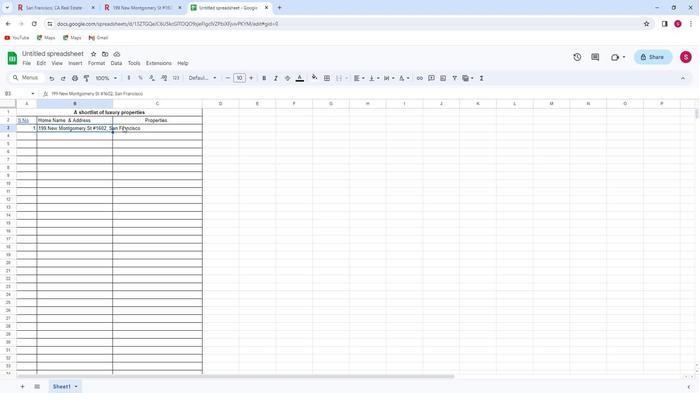 
Action: Mouse pressed left at (121, 128)
Screenshot: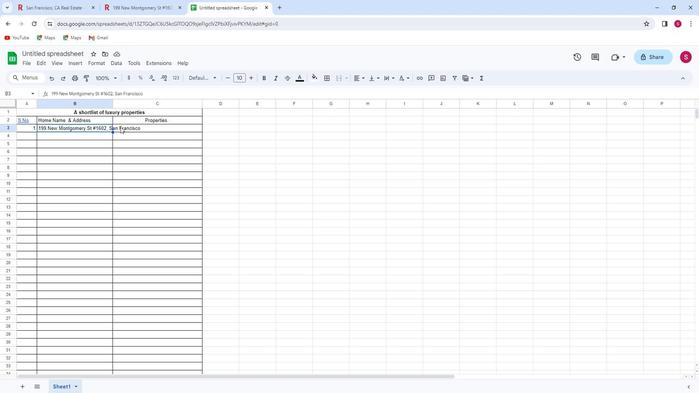 
Action: Mouse moved to (97, 127)
Screenshot: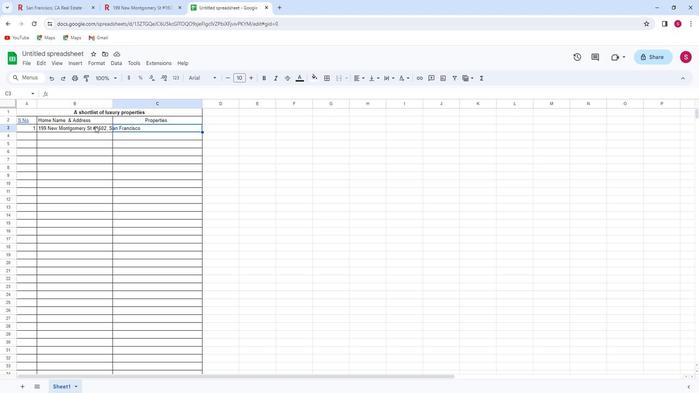 
Action: Mouse pressed left at (97, 127)
Screenshot: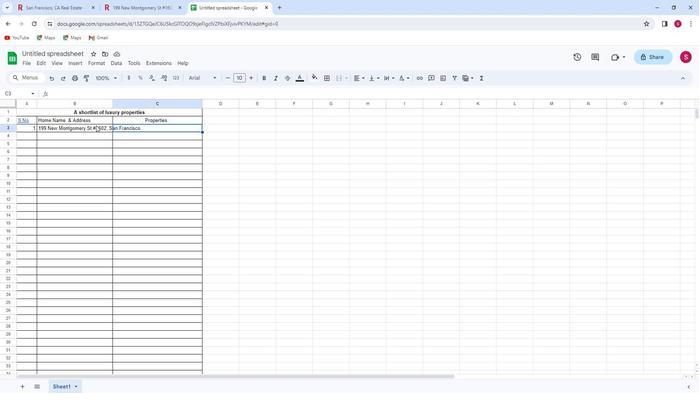 
Action: Mouse moved to (97, 127)
Screenshot: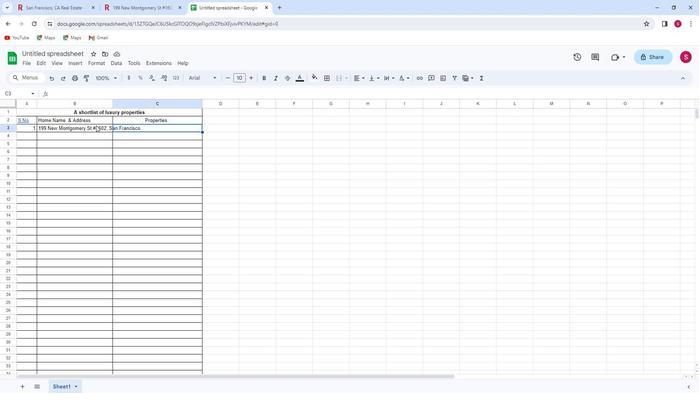 
Action: Mouse pressed left at (97, 127)
Screenshot: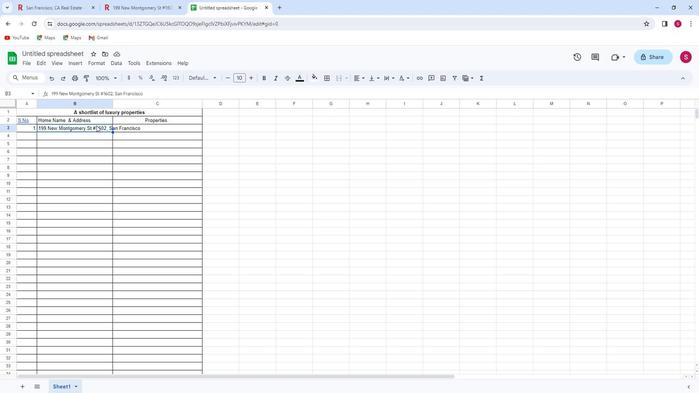 
Action: Mouse moved to (137, 128)
Screenshot: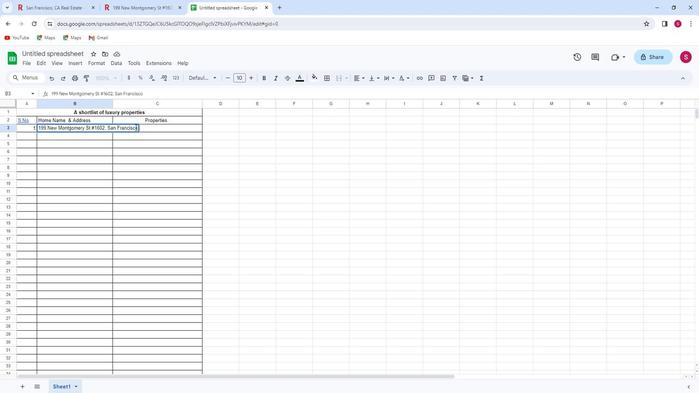 
Action: Mouse pressed left at (137, 128)
Screenshot: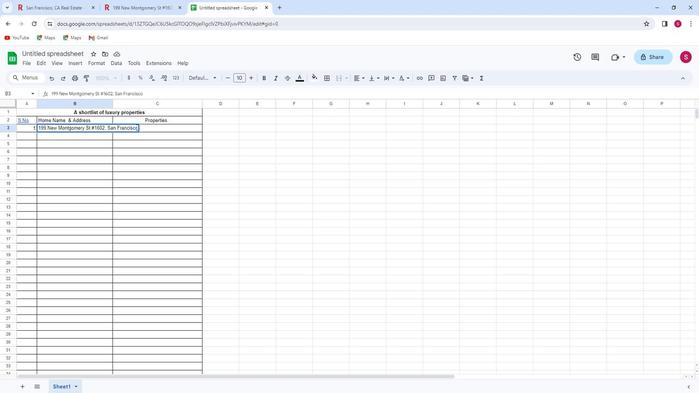 
Action: Mouse moved to (92, 137)
Screenshot: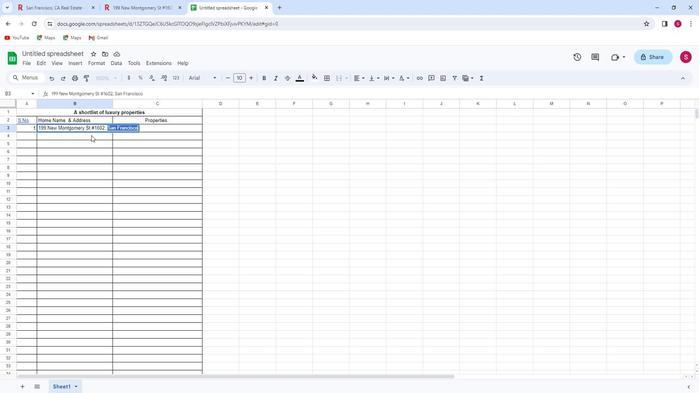 
Action: Key pressed ctrl+X
Screenshot: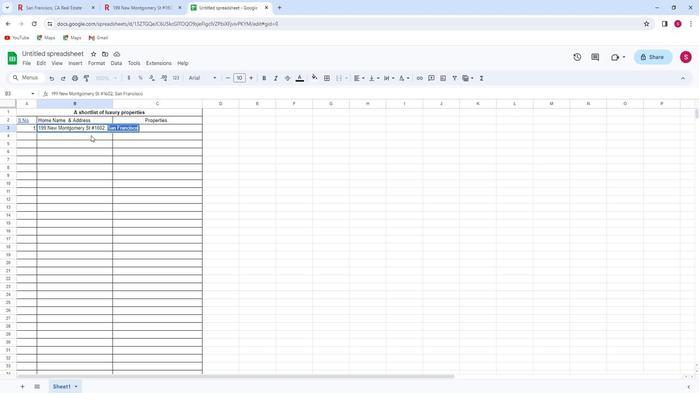 
Action: Mouse moved to (79, 136)
Screenshot: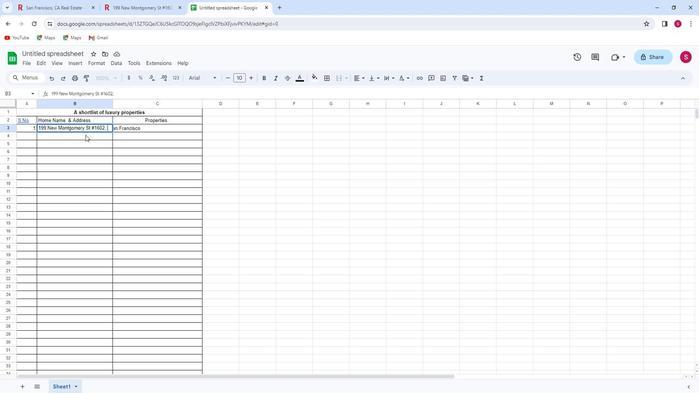 
Action: Mouse pressed left at (79, 136)
Screenshot: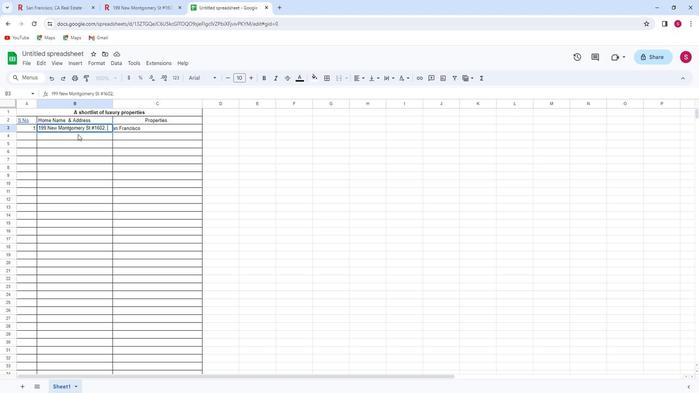 
Action: Mouse moved to (68, 133)
Screenshot: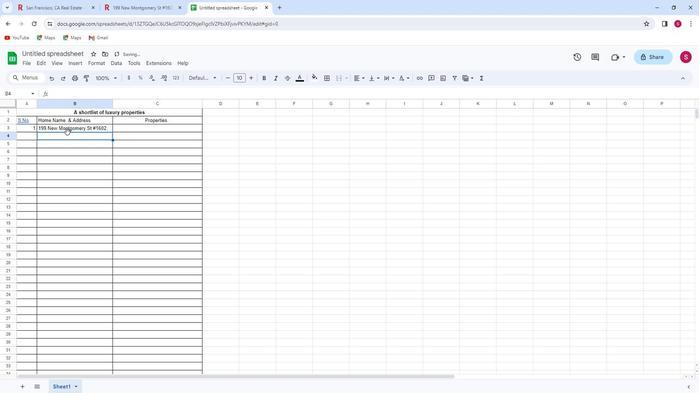 
Action: Key pressed ctrl+V
Screenshot: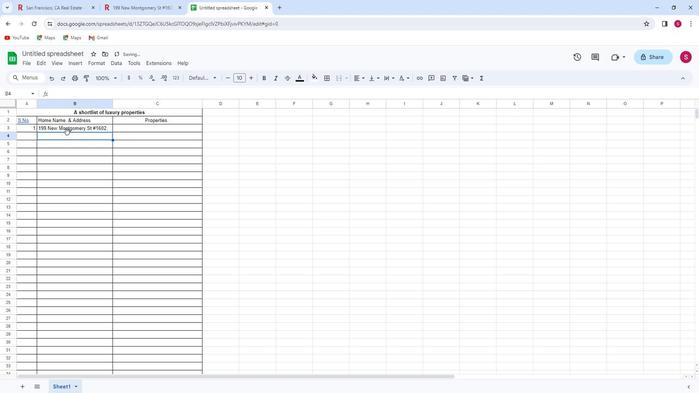 
Action: Mouse moved to (69, 130)
Screenshot: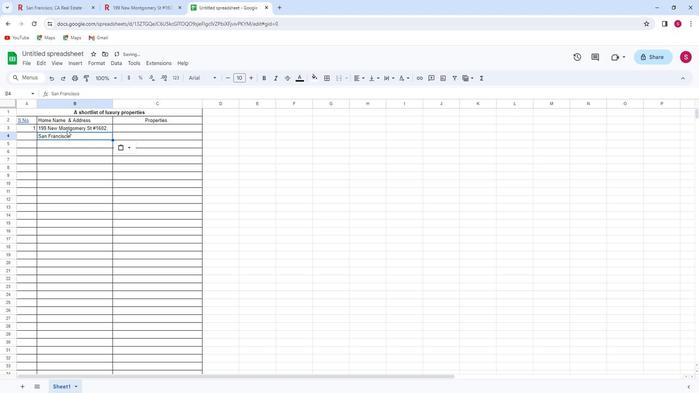 
Action: Mouse pressed left at (69, 130)
Screenshot: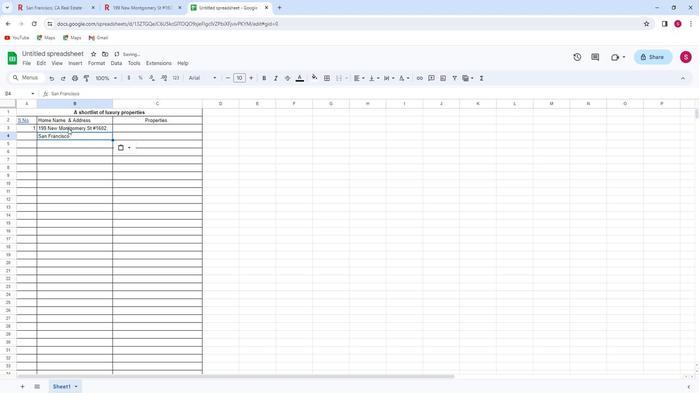 
Action: Mouse moved to (114, 132)
Screenshot: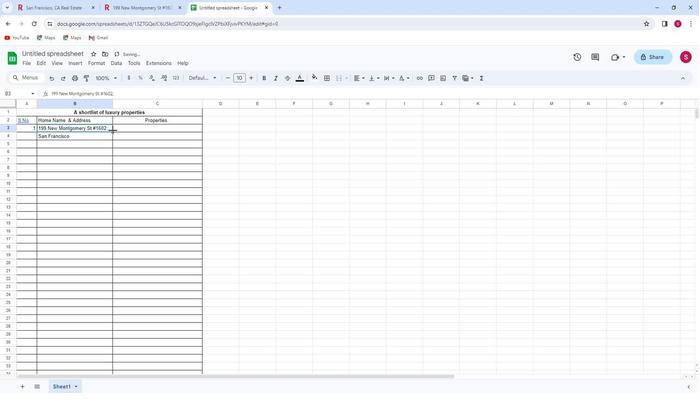 
Action: Mouse pressed left at (114, 132)
Screenshot: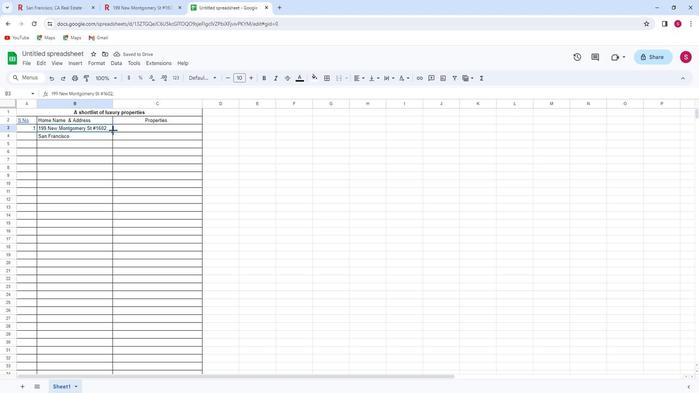 
Action: Mouse moved to (69, 144)
Screenshot: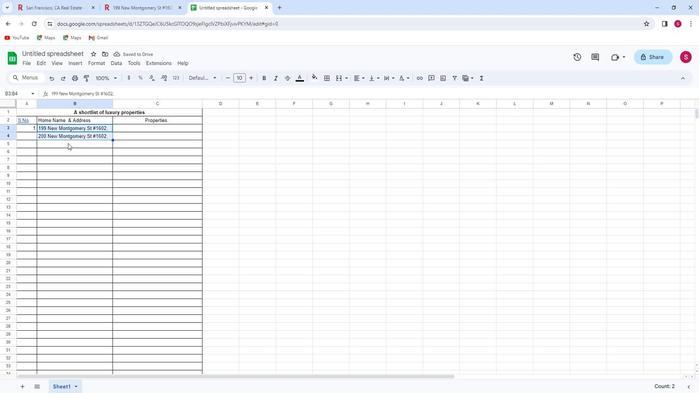 
Action: Mouse pressed left at (69, 144)
Screenshot: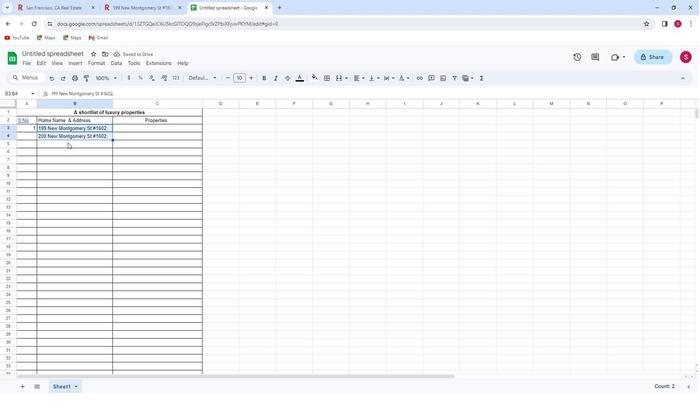 
Action: Mouse moved to (73, 136)
Screenshot: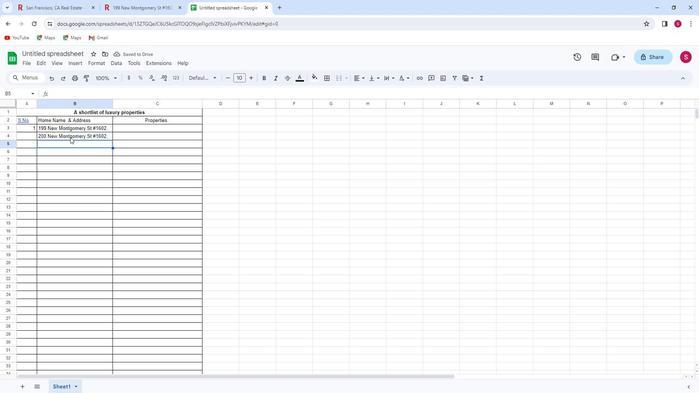 
Action: Mouse pressed left at (73, 136)
Screenshot: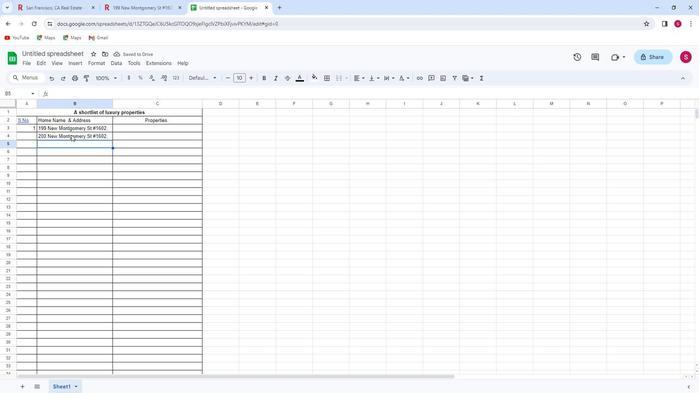 
Action: Mouse moved to (72, 130)
Screenshot: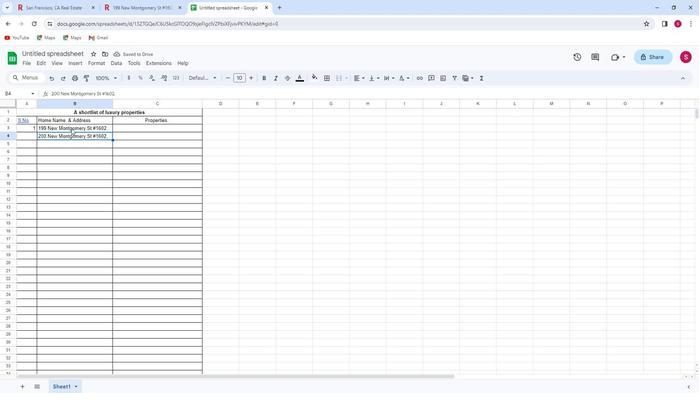 
Action: Mouse pressed left at (72, 130)
Screenshot: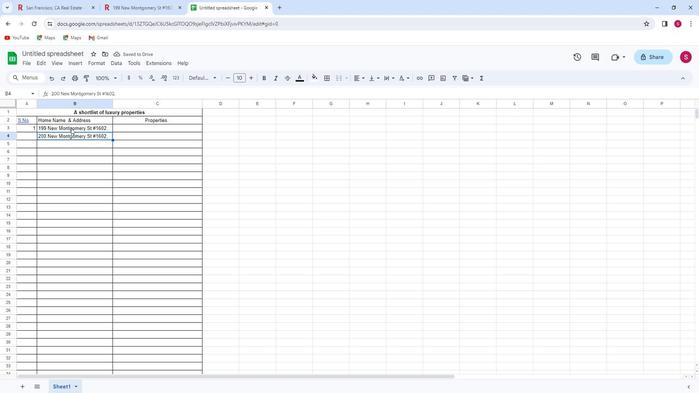 
Action: Mouse moved to (95, 134)
Screenshot: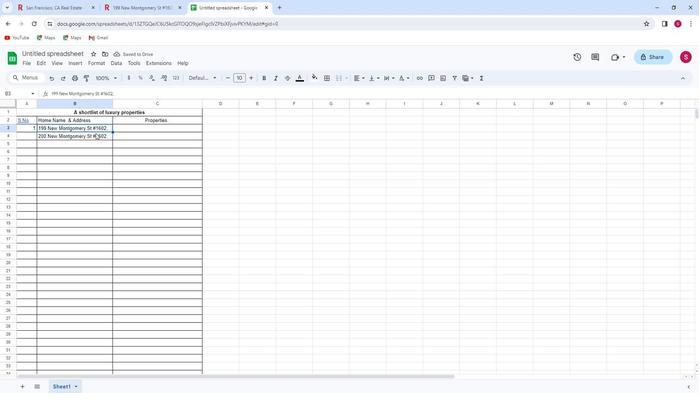 
Action: Mouse pressed left at (95, 134)
Screenshot: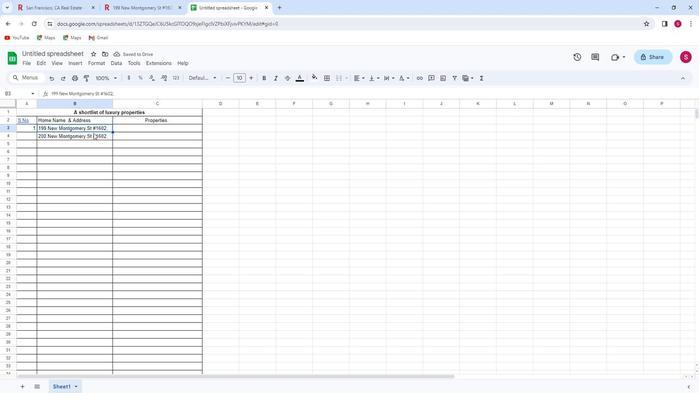 
Action: Mouse moved to (102, 137)
Screenshot: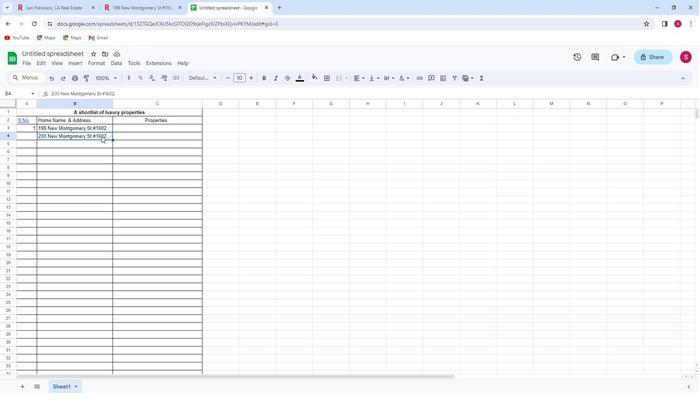 
Action: Mouse pressed left at (102, 137)
Screenshot: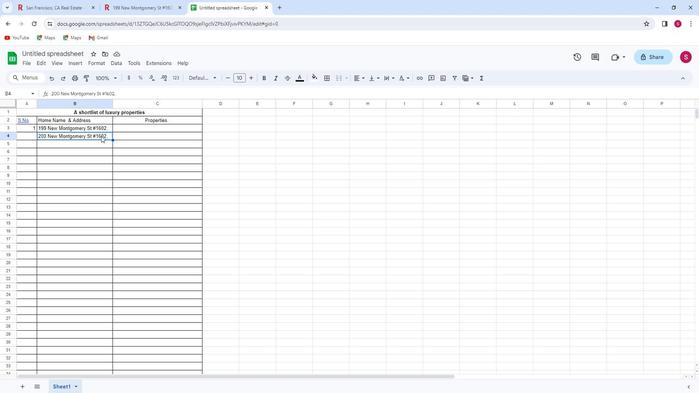 
Action: Mouse pressed left at (102, 137)
Screenshot: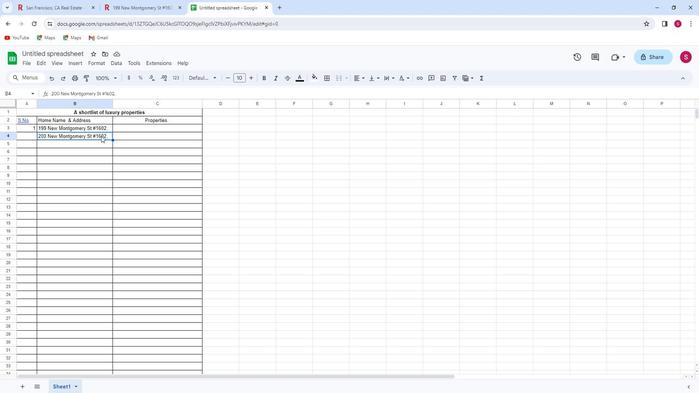 
Action: Mouse moved to (102, 137)
Screenshot: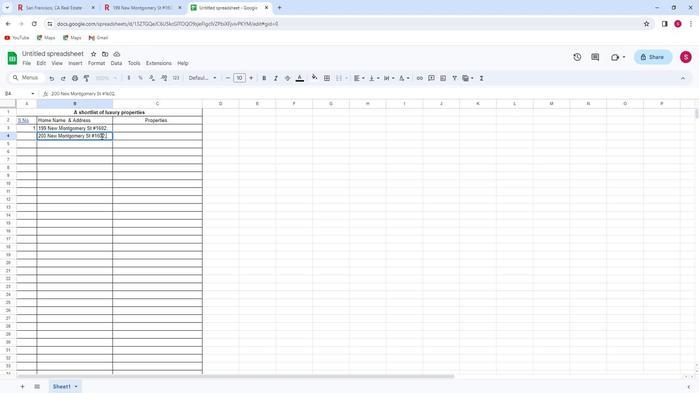 
Action: Mouse pressed left at (102, 137)
Screenshot: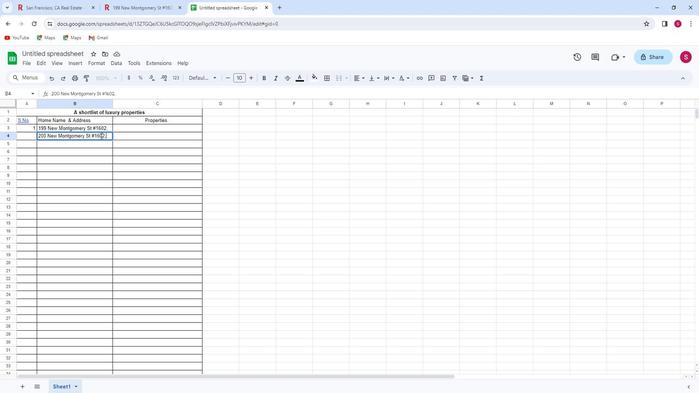 
Action: Mouse moved to (109, 138)
Screenshot: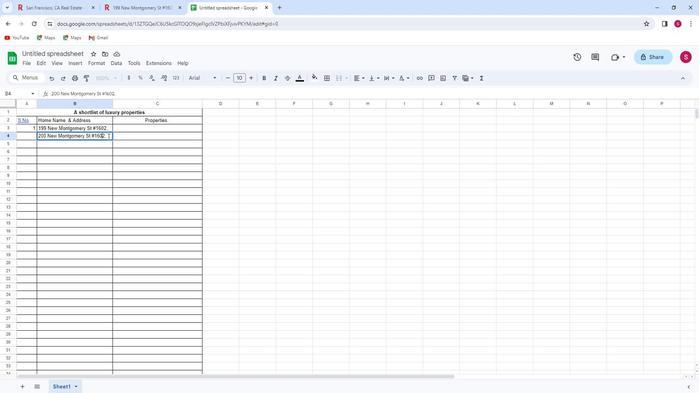 
Action: Mouse pressed left at (109, 138)
Screenshot: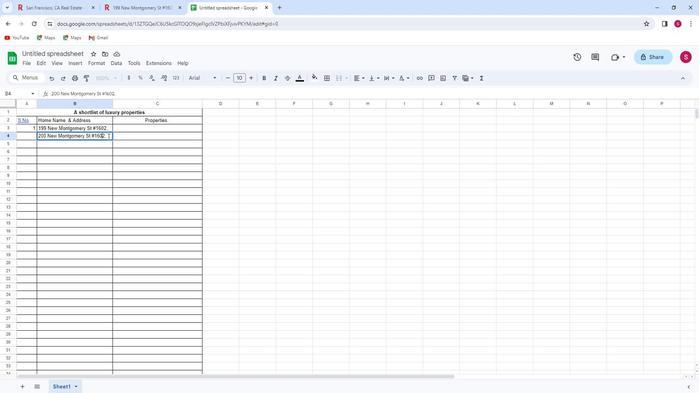 
Action: Mouse moved to (35, 128)
Screenshot: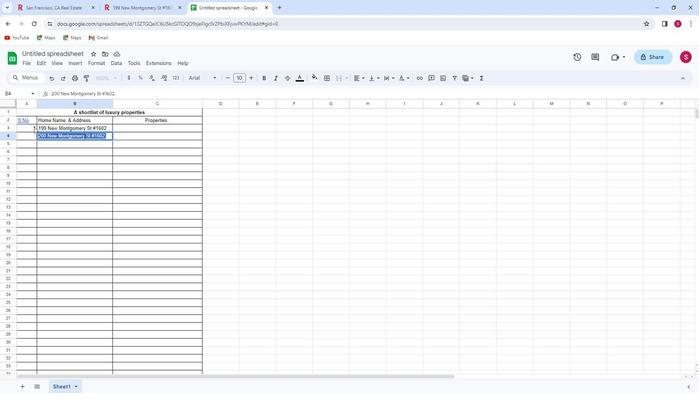 
Action: Key pressed <Key.delete>
Screenshot: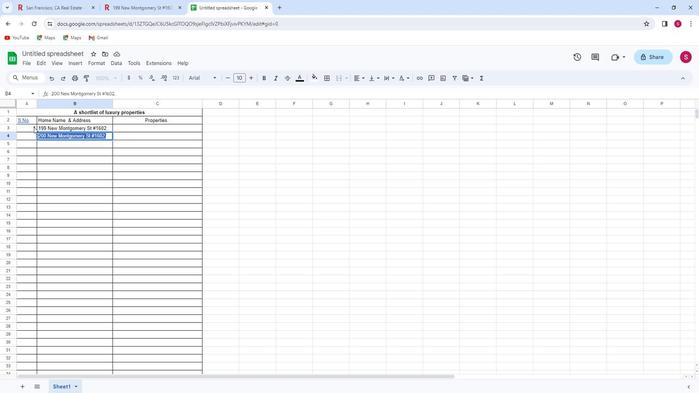 
Action: Mouse moved to (48, 127)
Screenshot: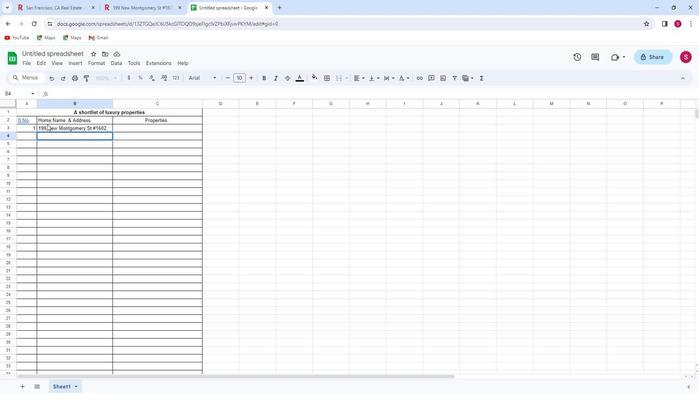 
Action: Mouse pressed left at (48, 127)
Screenshot: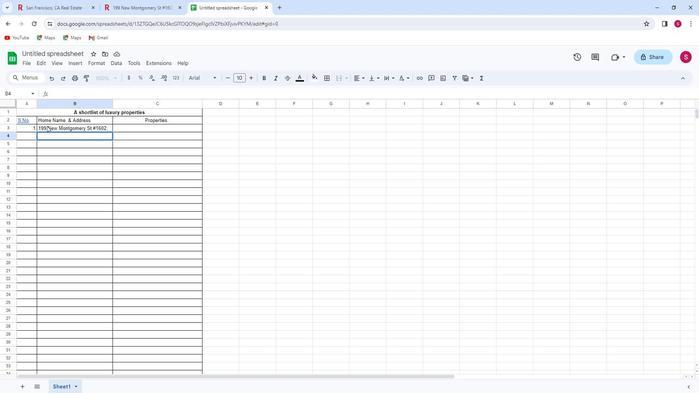 
Action: Mouse moved to (64, 128)
Screenshot: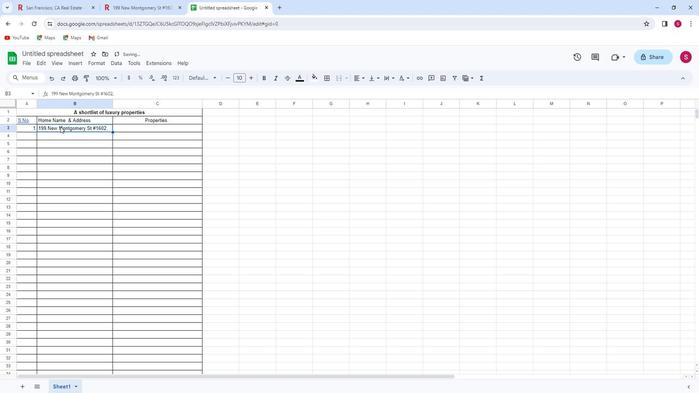
Action: Mouse pressed left at (64, 128)
Screenshot: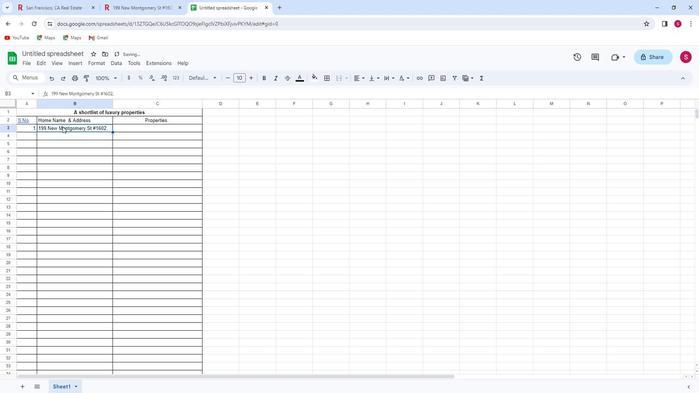
Action: Mouse moved to (64, 128)
